 Task: Search round trip flight ticket for 2 adults, 2 infants in seat and 1 infant on lap in first from Syracuse: Syracuse Hancock International Airport to New Bern: Coastal Carolina Regional Airport (was Craven County Regional) on 8-4-2023 and return on 8-6-2023. Choice of flights is Southwest. Number of bags: 1 carry on bag and 5 checked bags. Price is upto 100000. Outbound departure time preference is 16:00.
Action: Mouse moved to (414, 346)
Screenshot: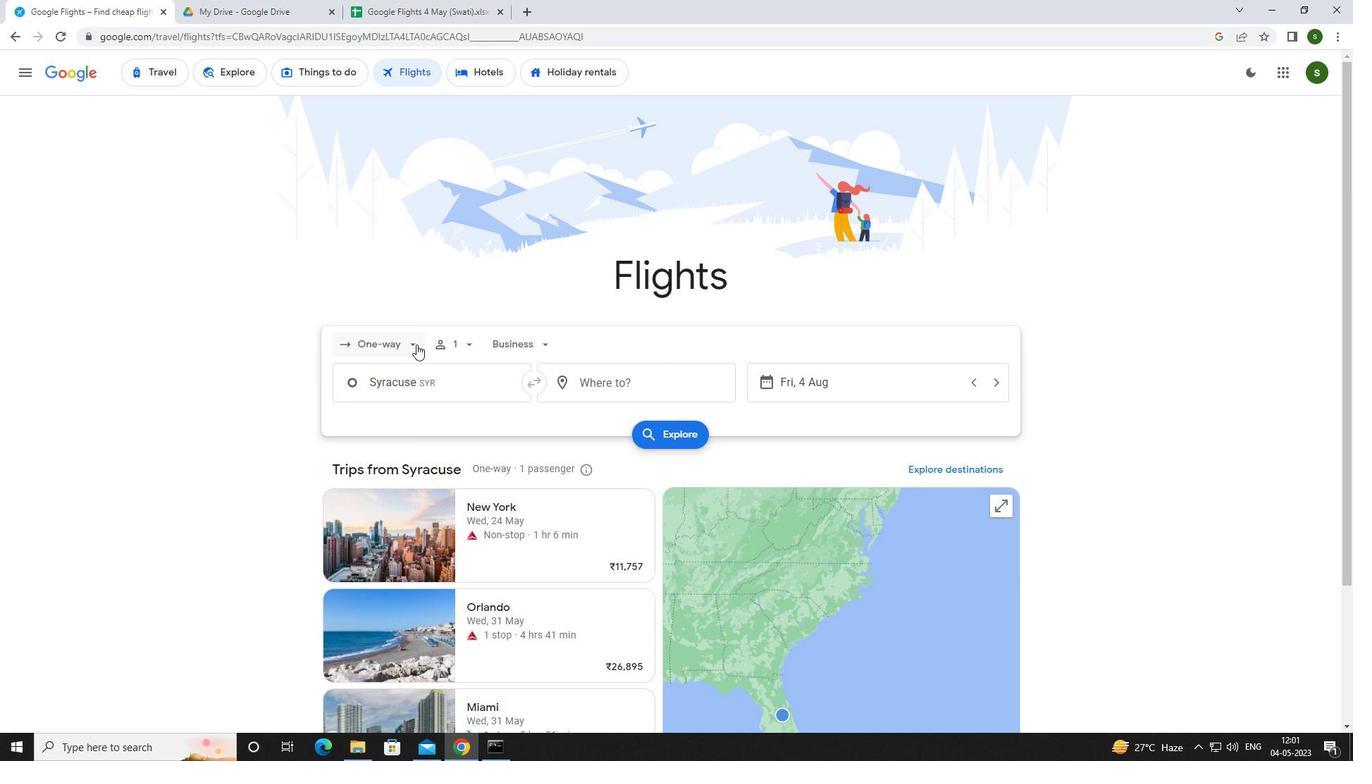 
Action: Mouse pressed left at (414, 346)
Screenshot: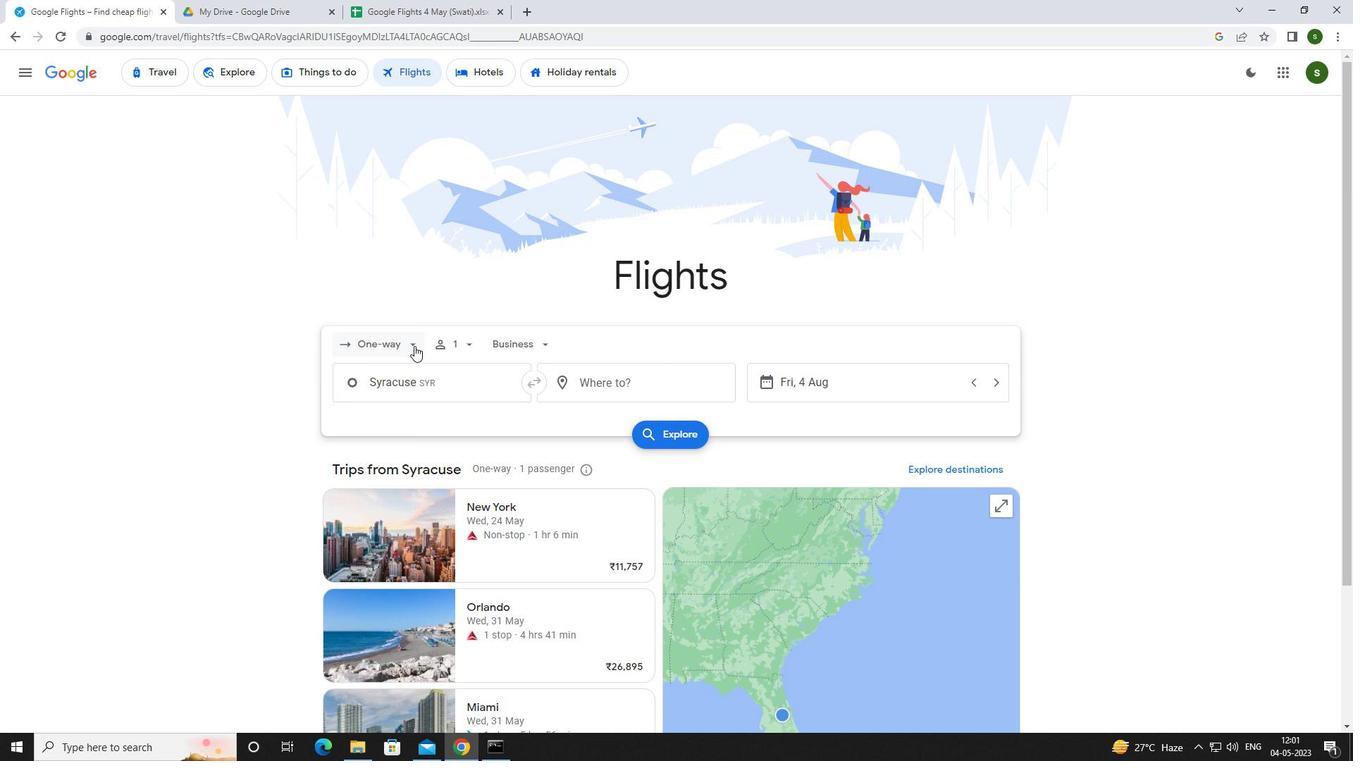 
Action: Mouse moved to (418, 371)
Screenshot: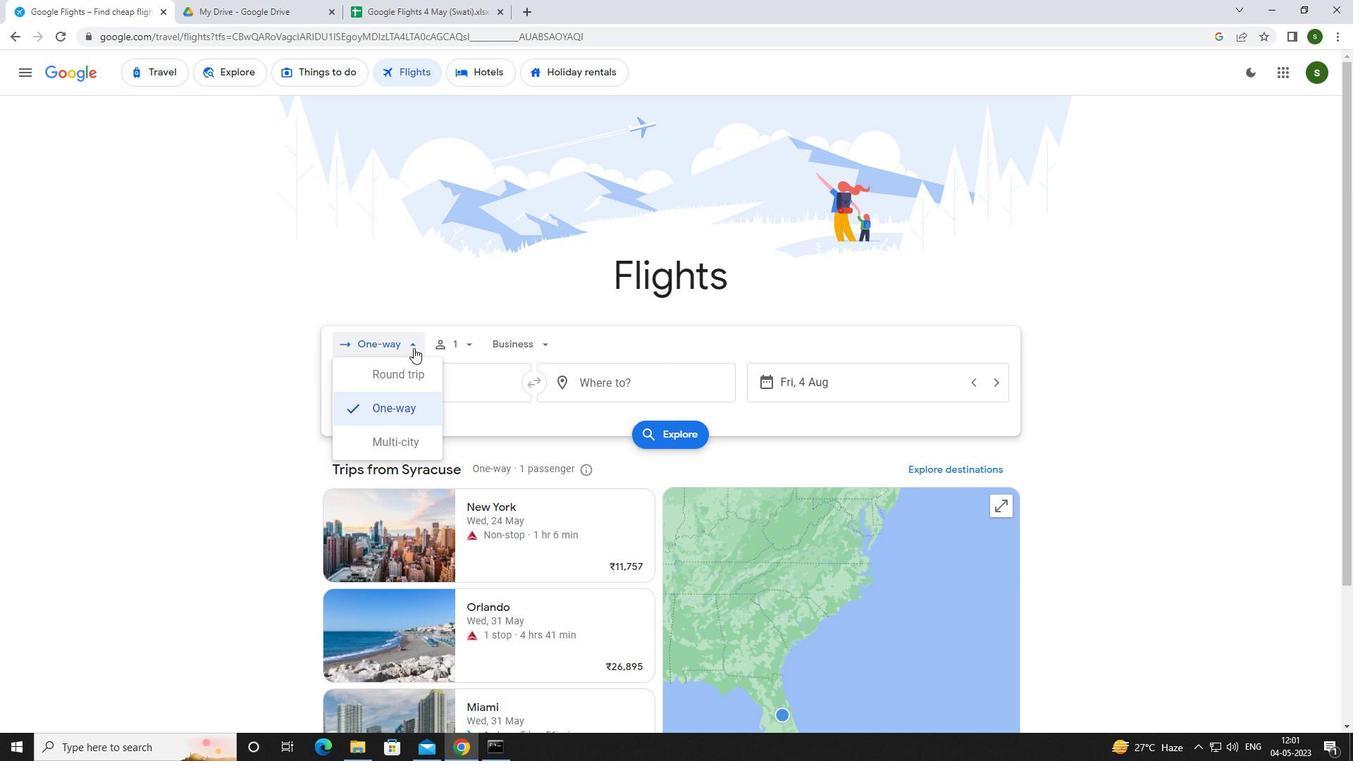 
Action: Mouse pressed left at (418, 371)
Screenshot: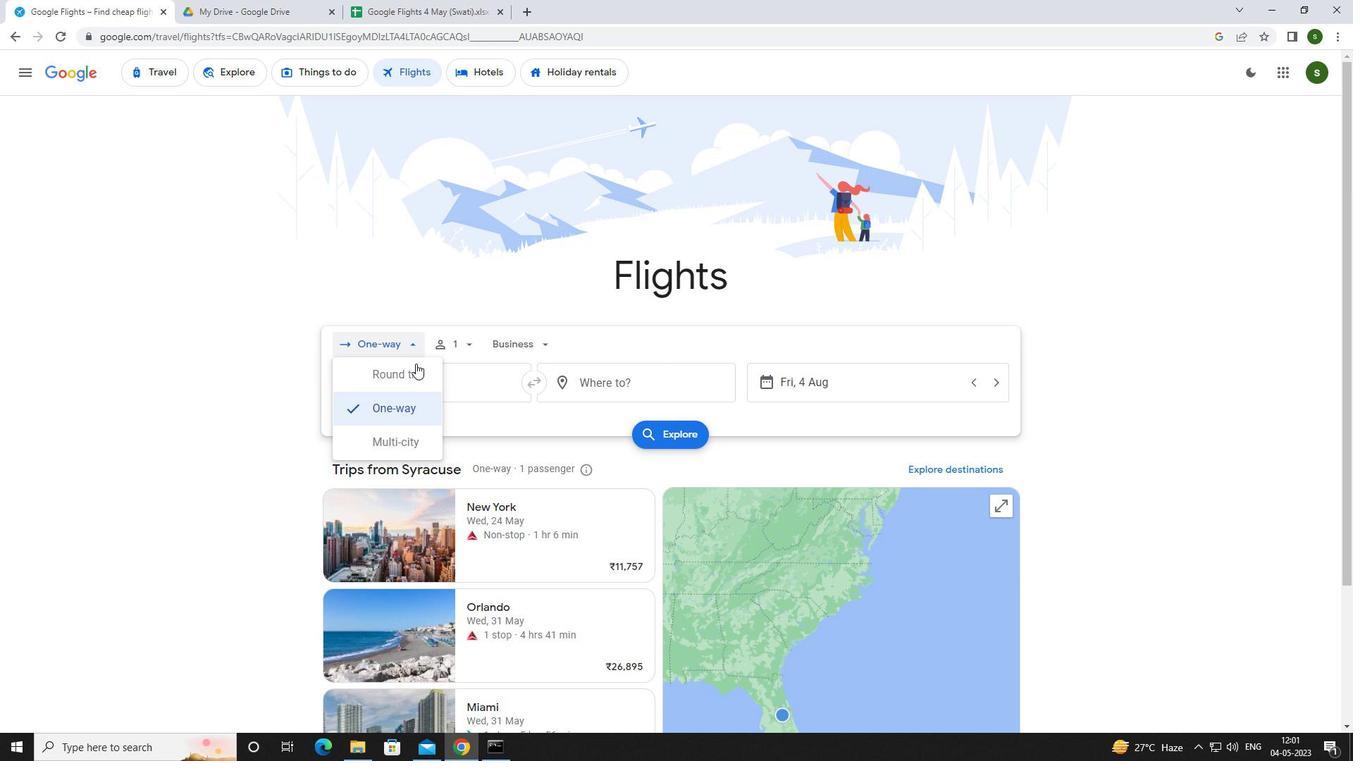 
Action: Mouse moved to (472, 340)
Screenshot: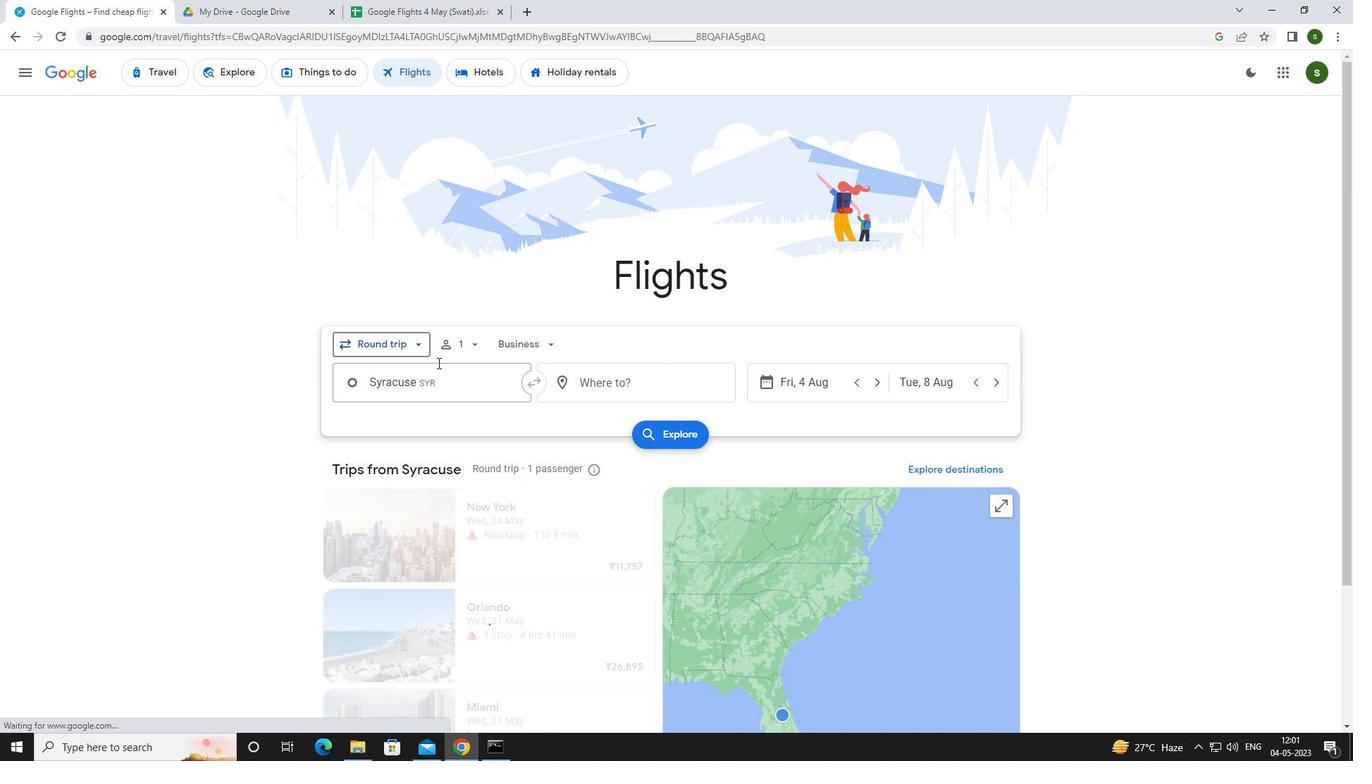 
Action: Mouse pressed left at (472, 340)
Screenshot: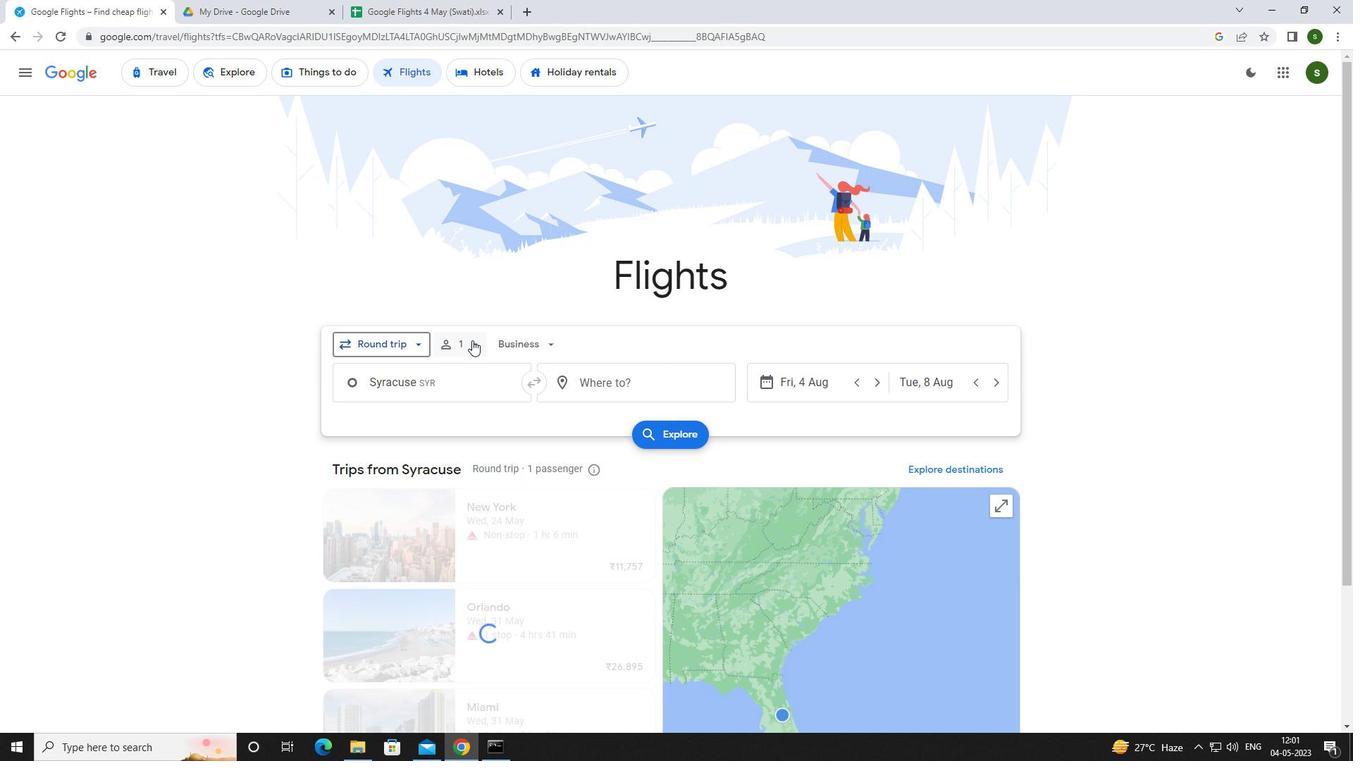 
Action: Mouse moved to (580, 378)
Screenshot: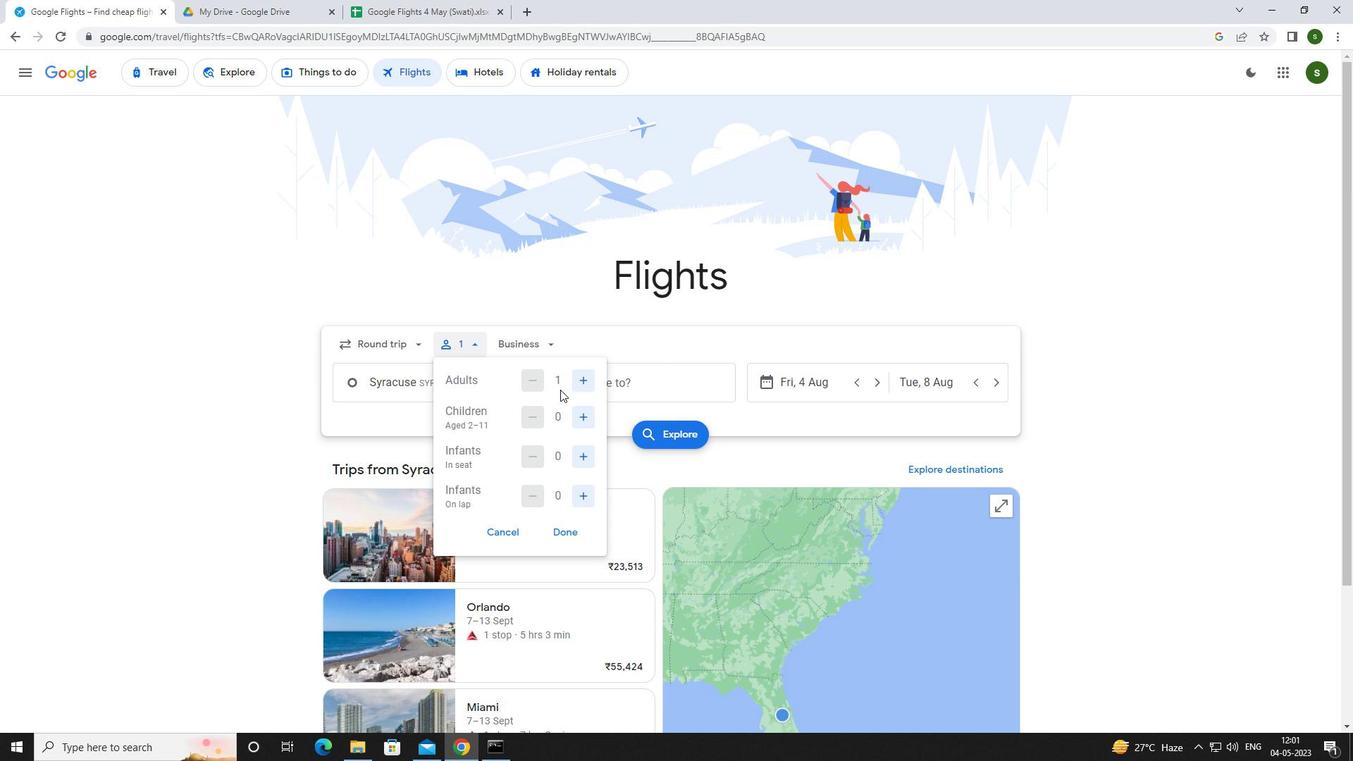 
Action: Mouse pressed left at (580, 378)
Screenshot: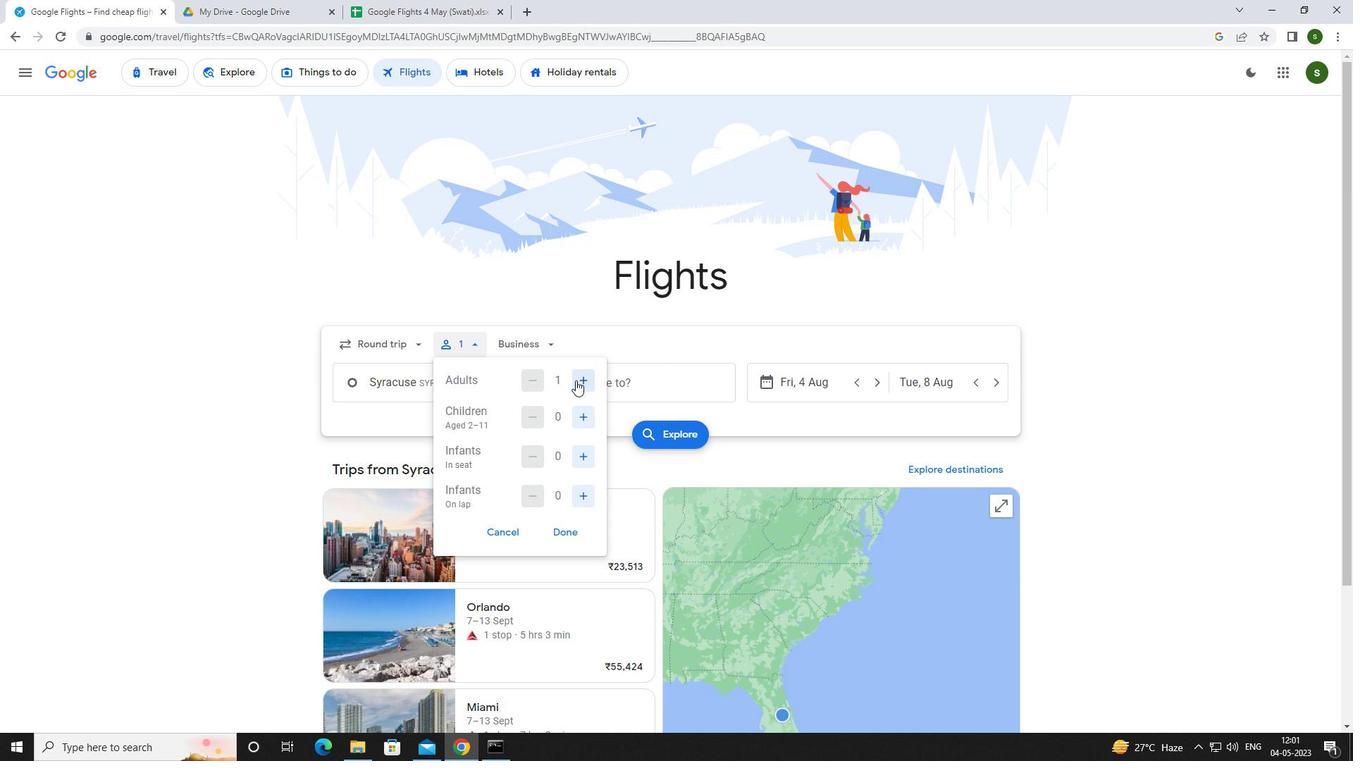 
Action: Mouse moved to (578, 454)
Screenshot: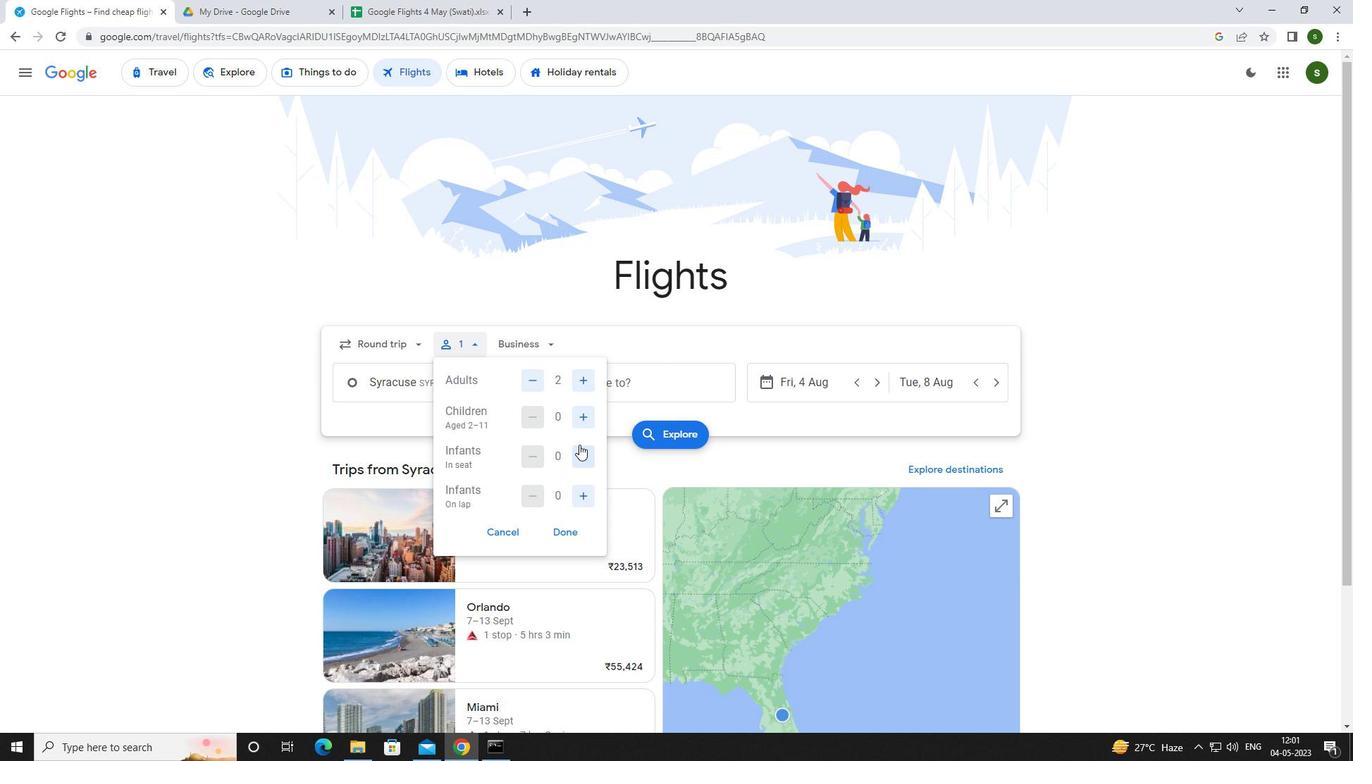 
Action: Mouse pressed left at (578, 454)
Screenshot: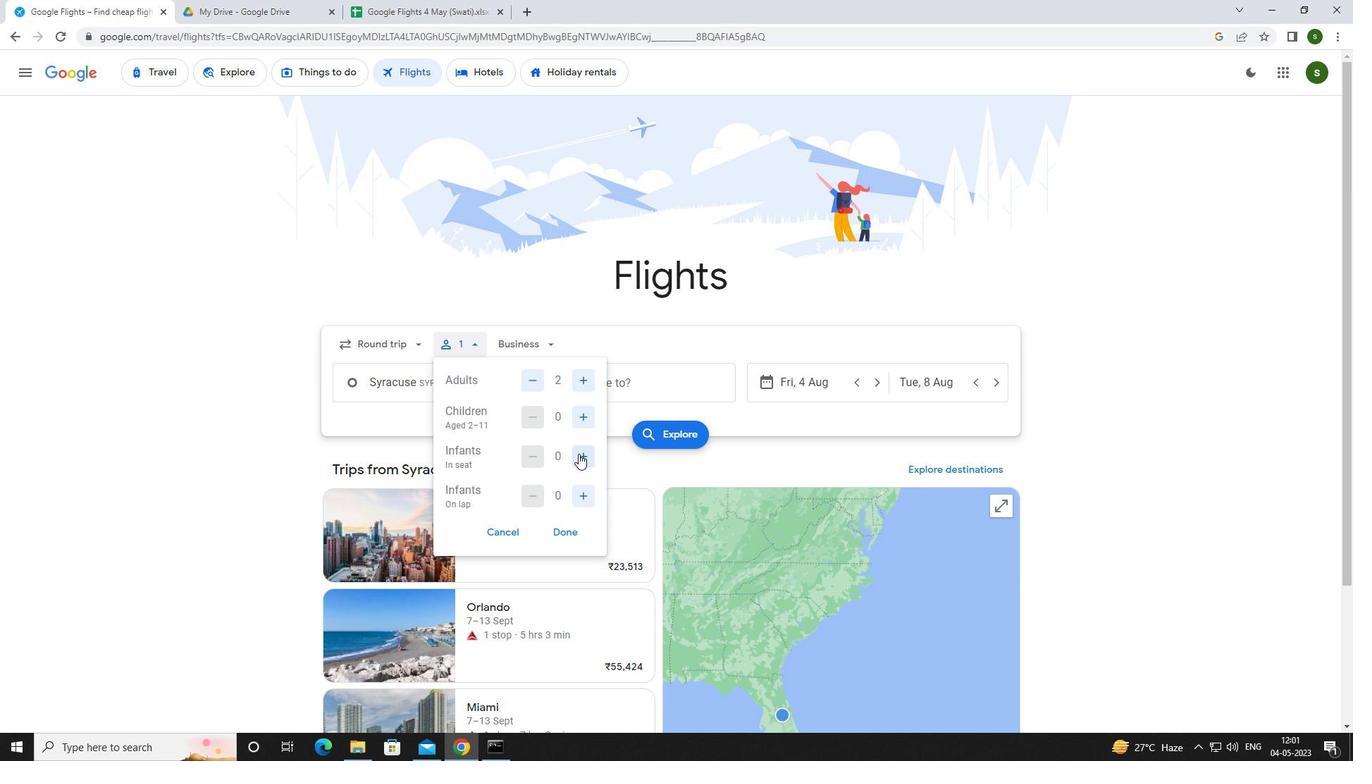 
Action: Mouse pressed left at (578, 454)
Screenshot: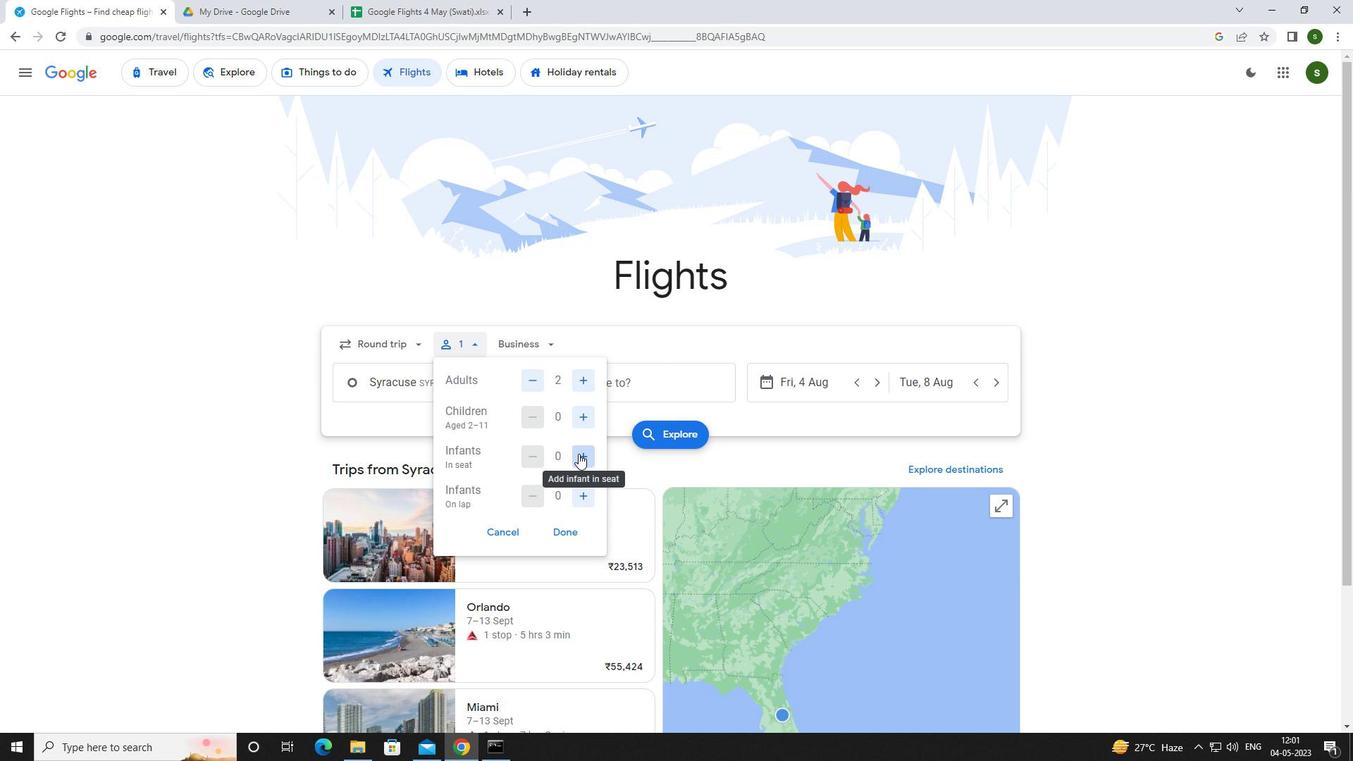 
Action: Mouse moved to (585, 494)
Screenshot: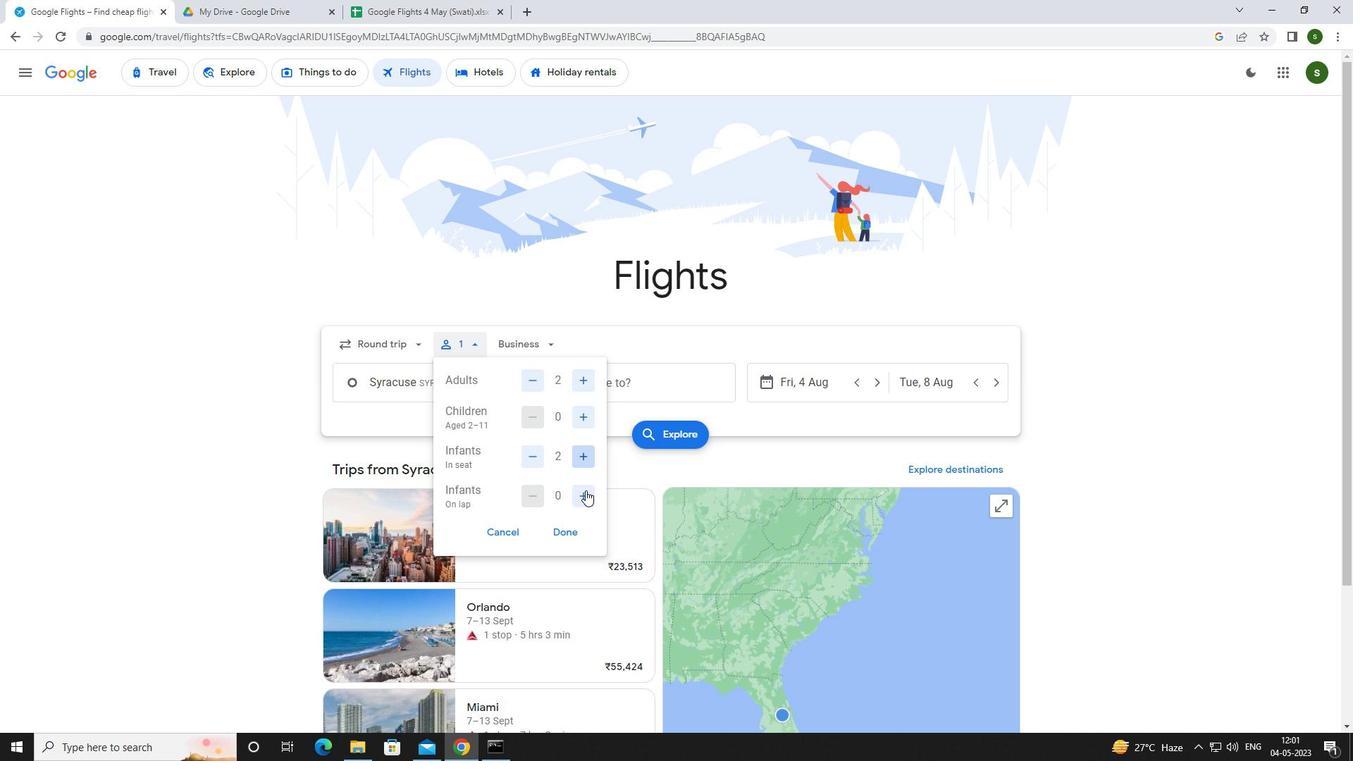 
Action: Mouse pressed left at (585, 494)
Screenshot: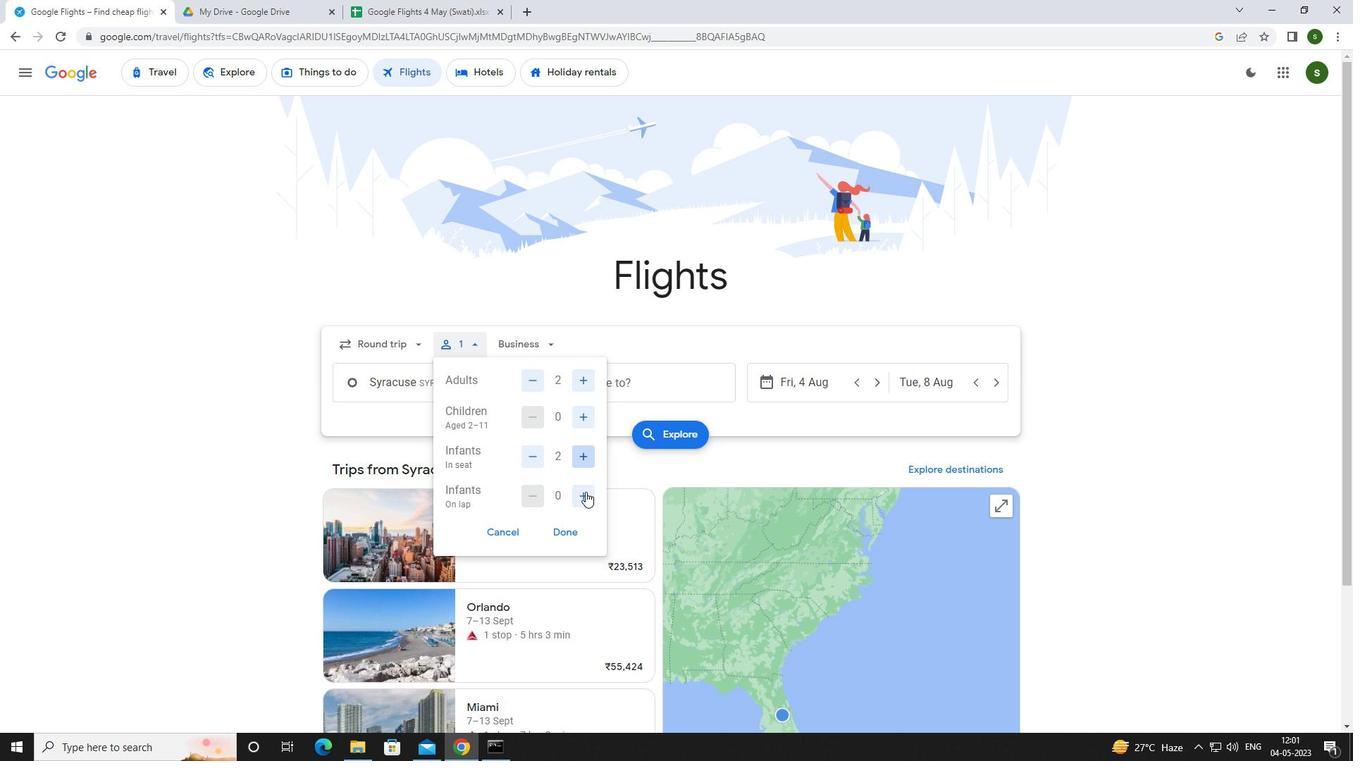 
Action: Mouse moved to (533, 346)
Screenshot: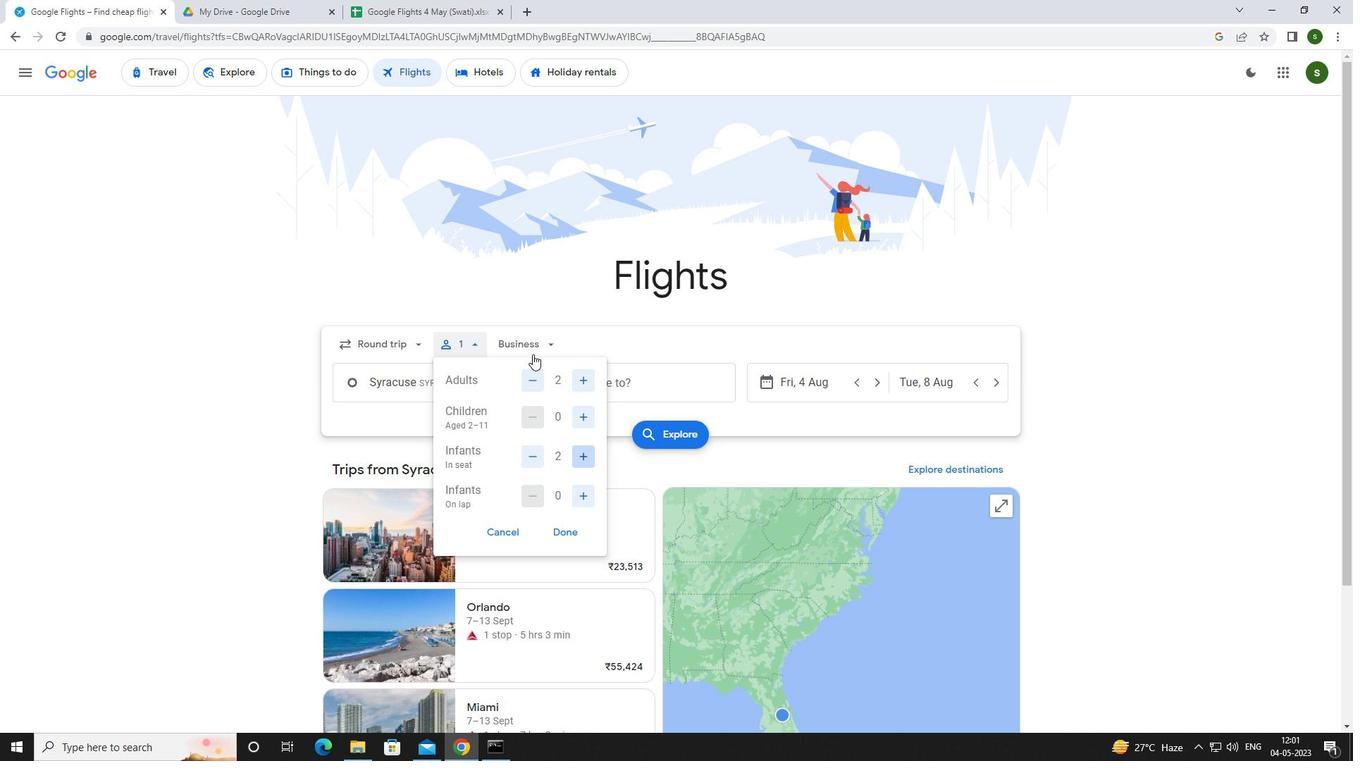 
Action: Mouse pressed left at (533, 346)
Screenshot: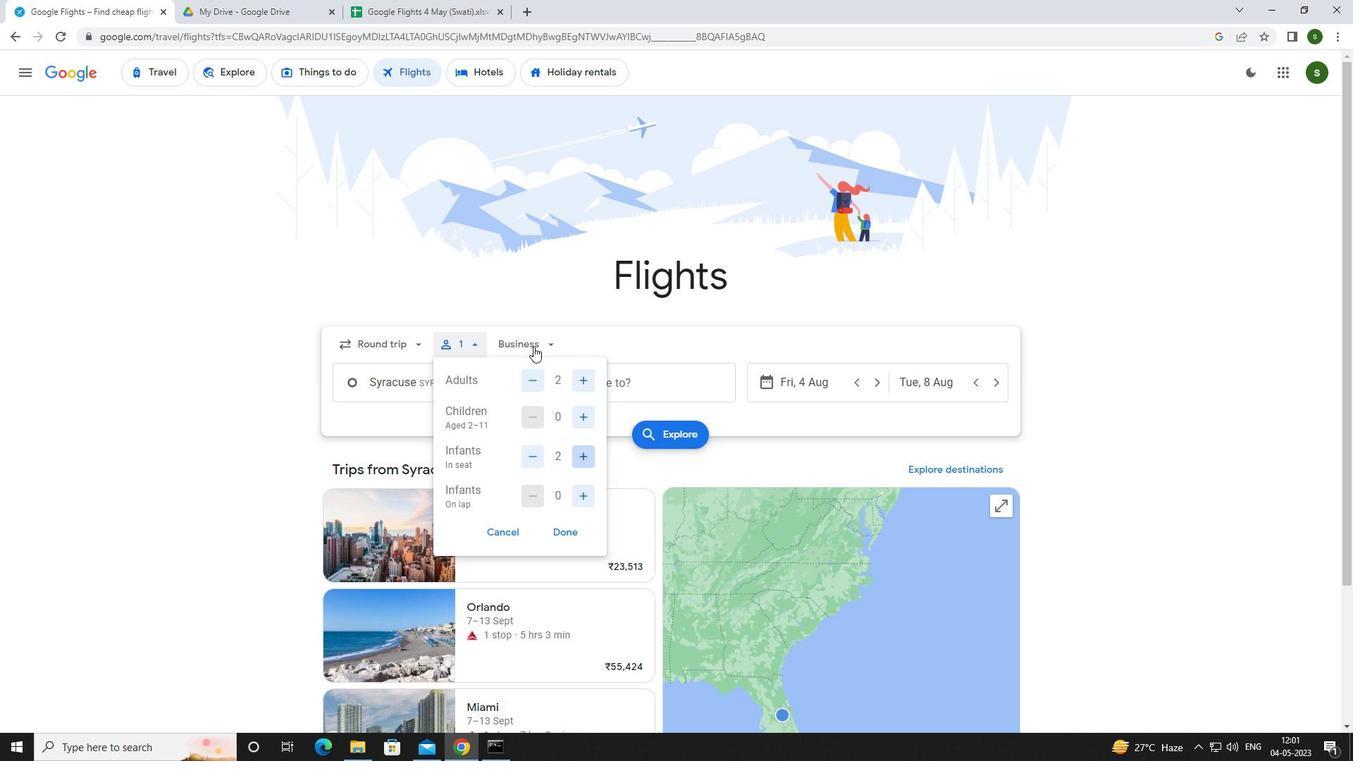
Action: Mouse moved to (539, 473)
Screenshot: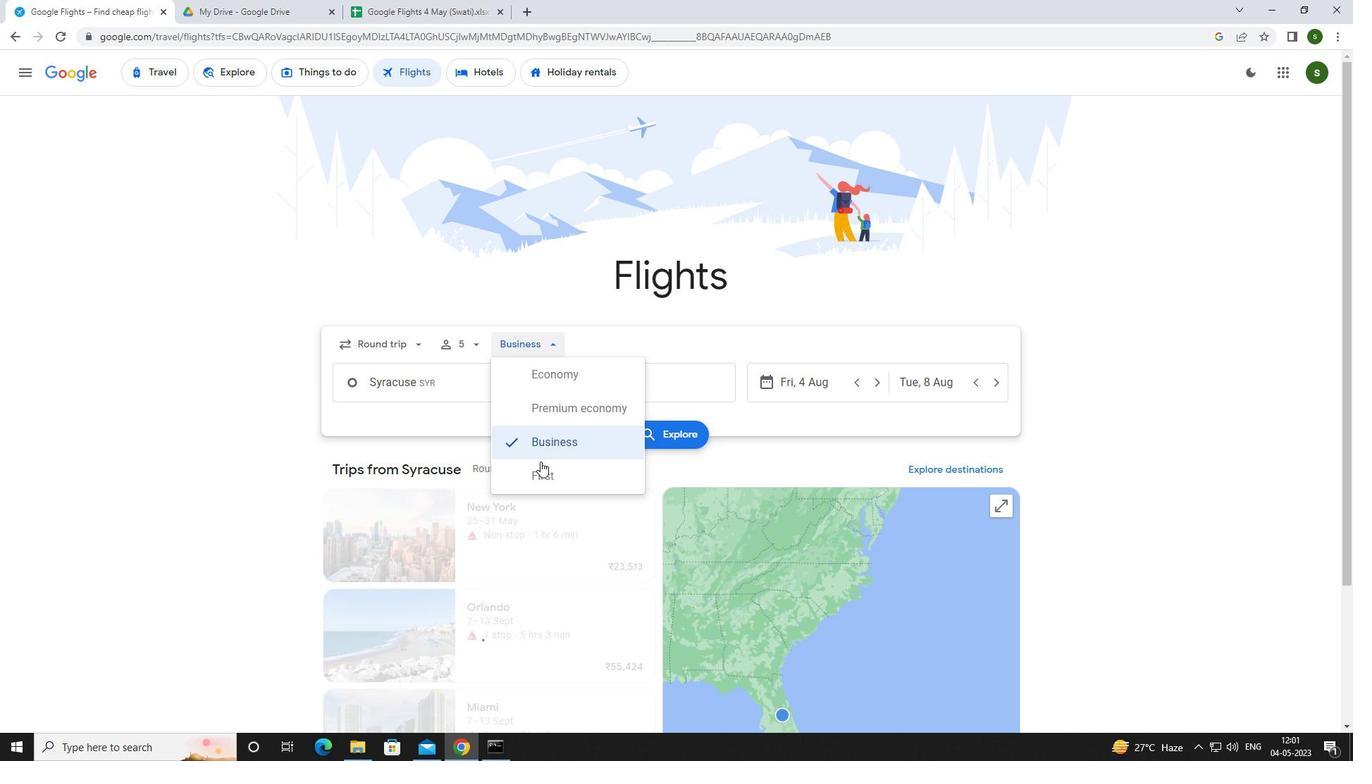 
Action: Mouse pressed left at (539, 473)
Screenshot: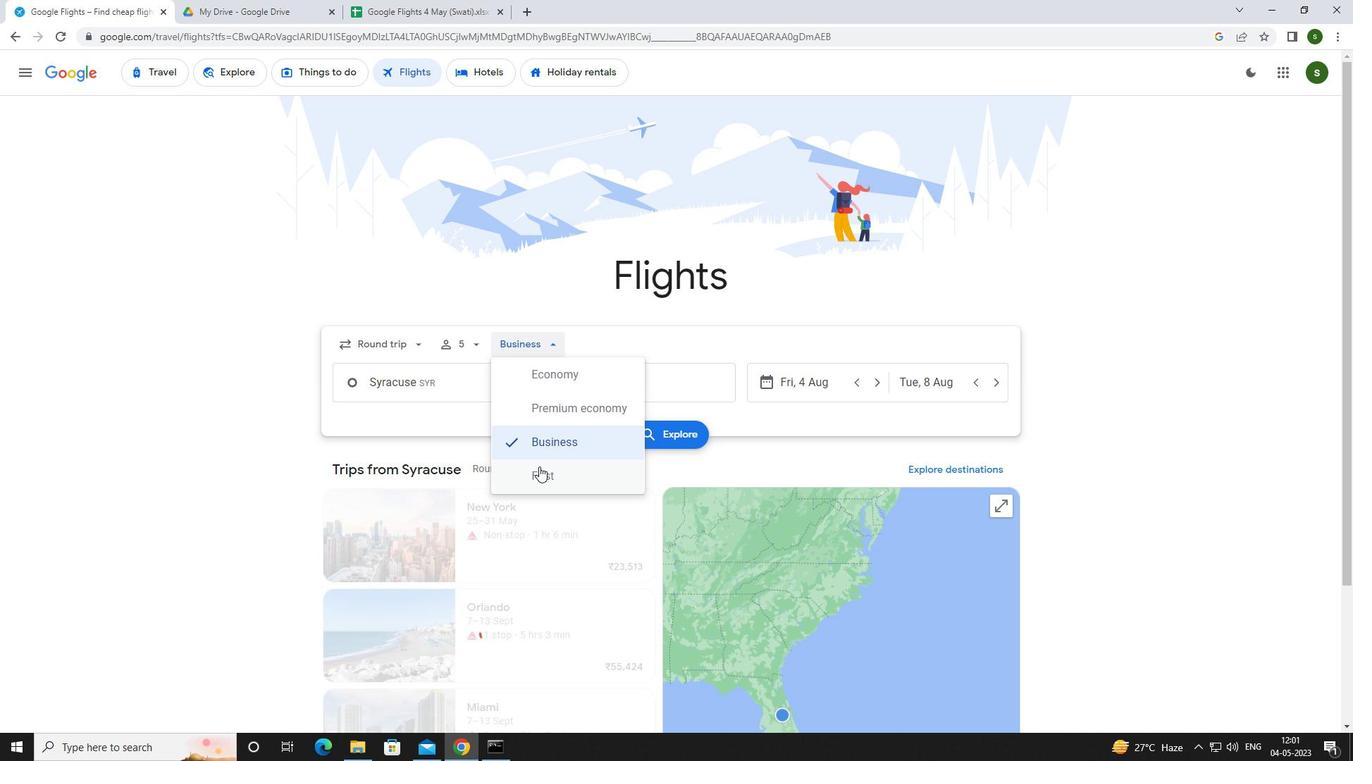 
Action: Mouse moved to (477, 388)
Screenshot: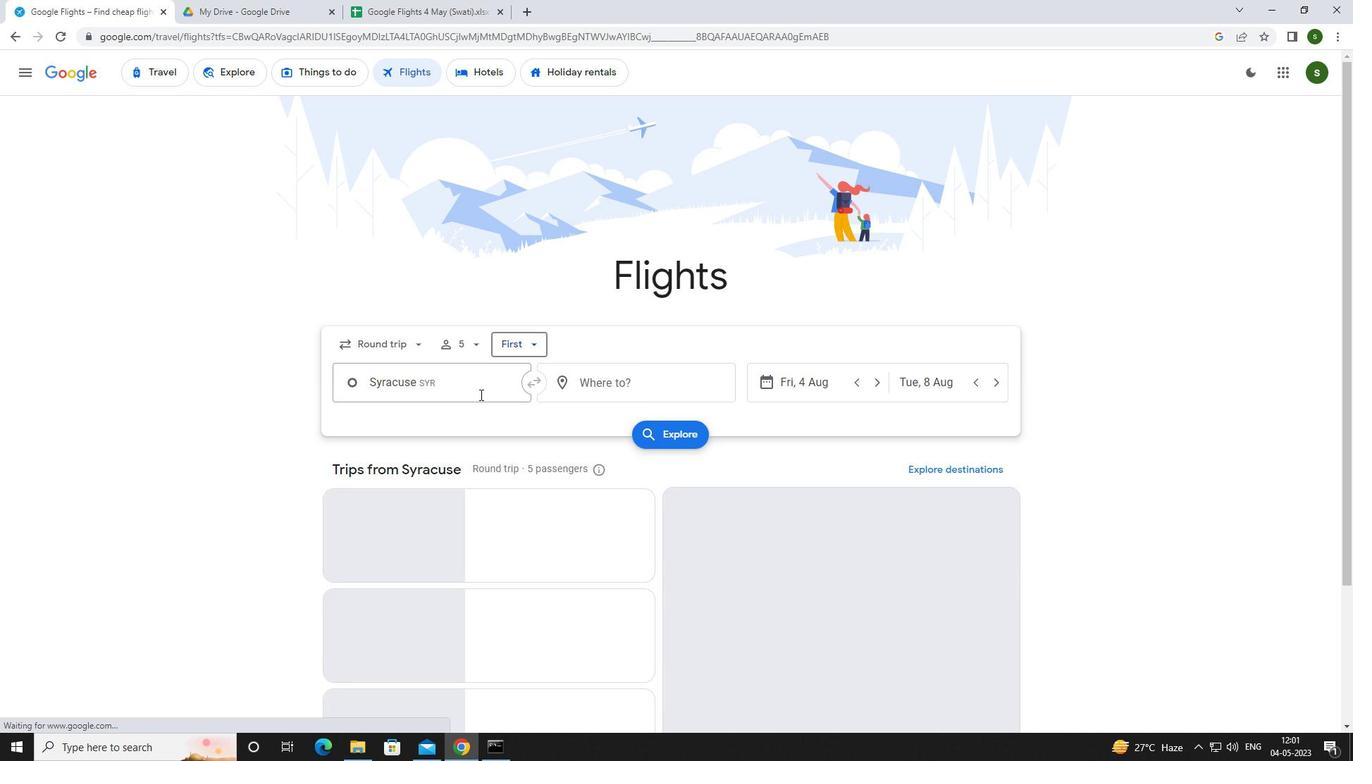 
Action: Mouse pressed left at (477, 388)
Screenshot: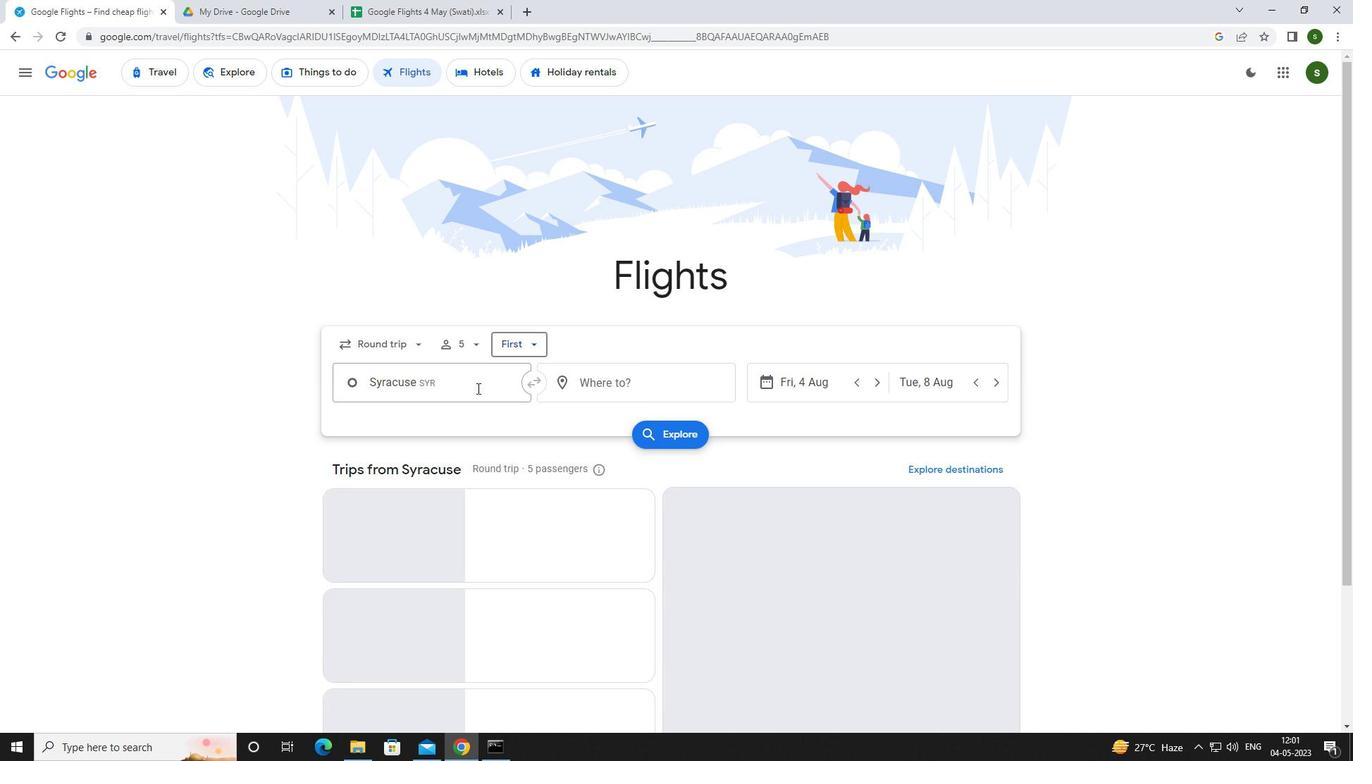
Action: Key pressed <Key.caps_lock>s<Key.caps_lock>yraca<Key.backspace>
Screenshot: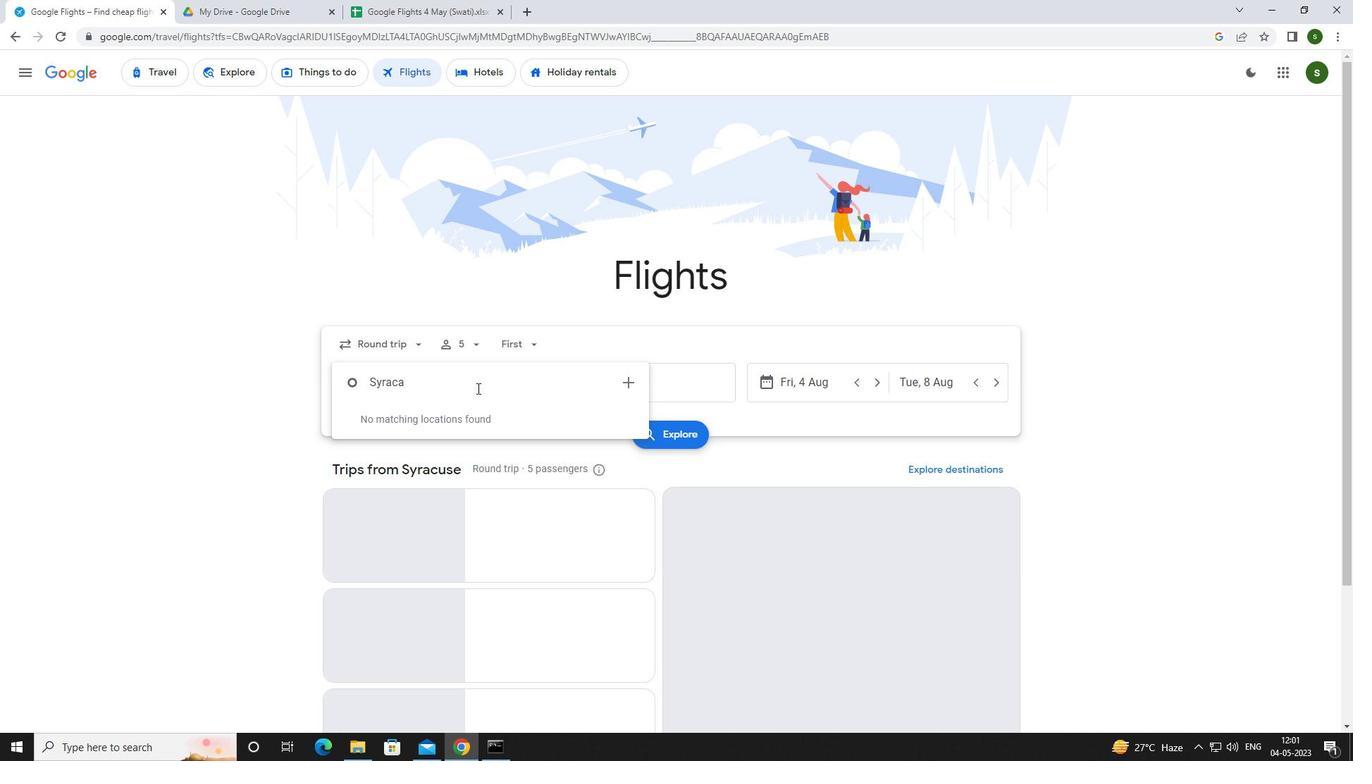 
Action: Mouse moved to (492, 565)
Screenshot: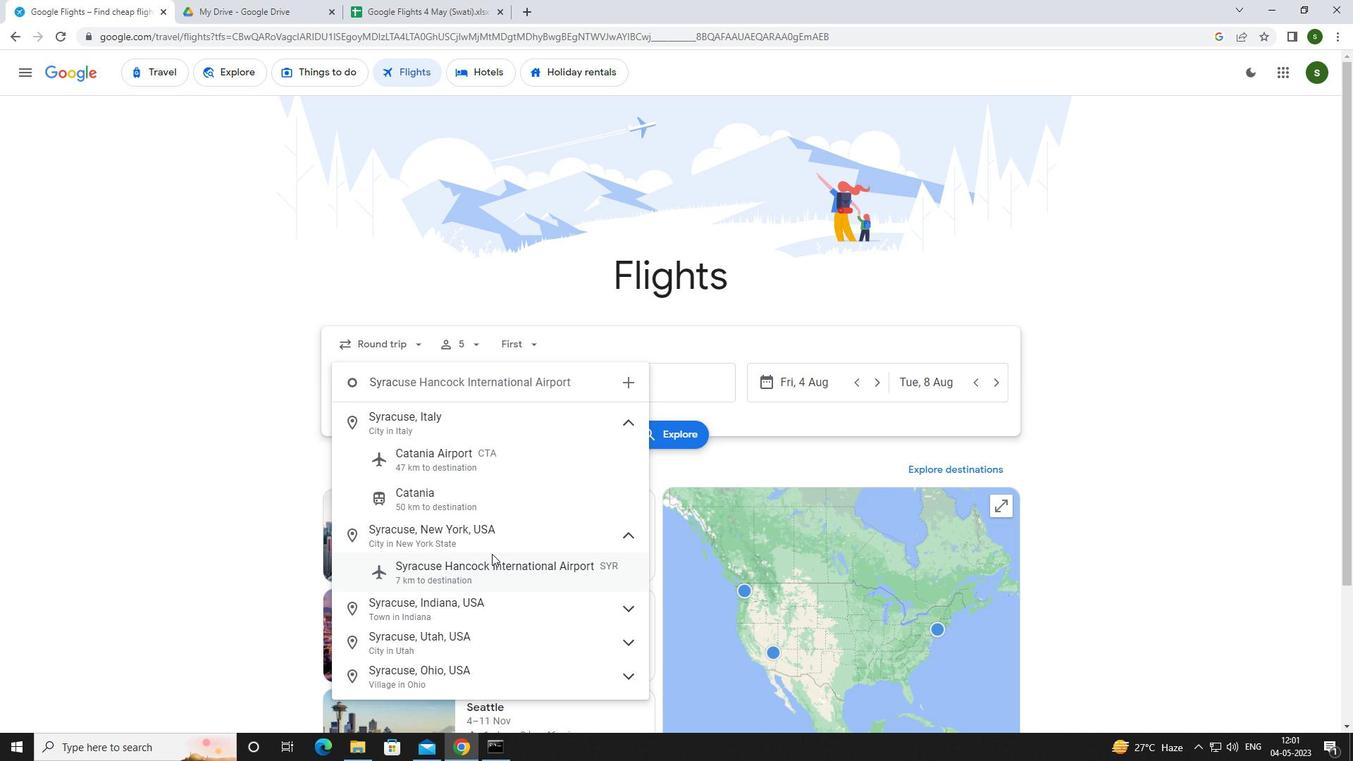 
Action: Mouse pressed left at (492, 565)
Screenshot: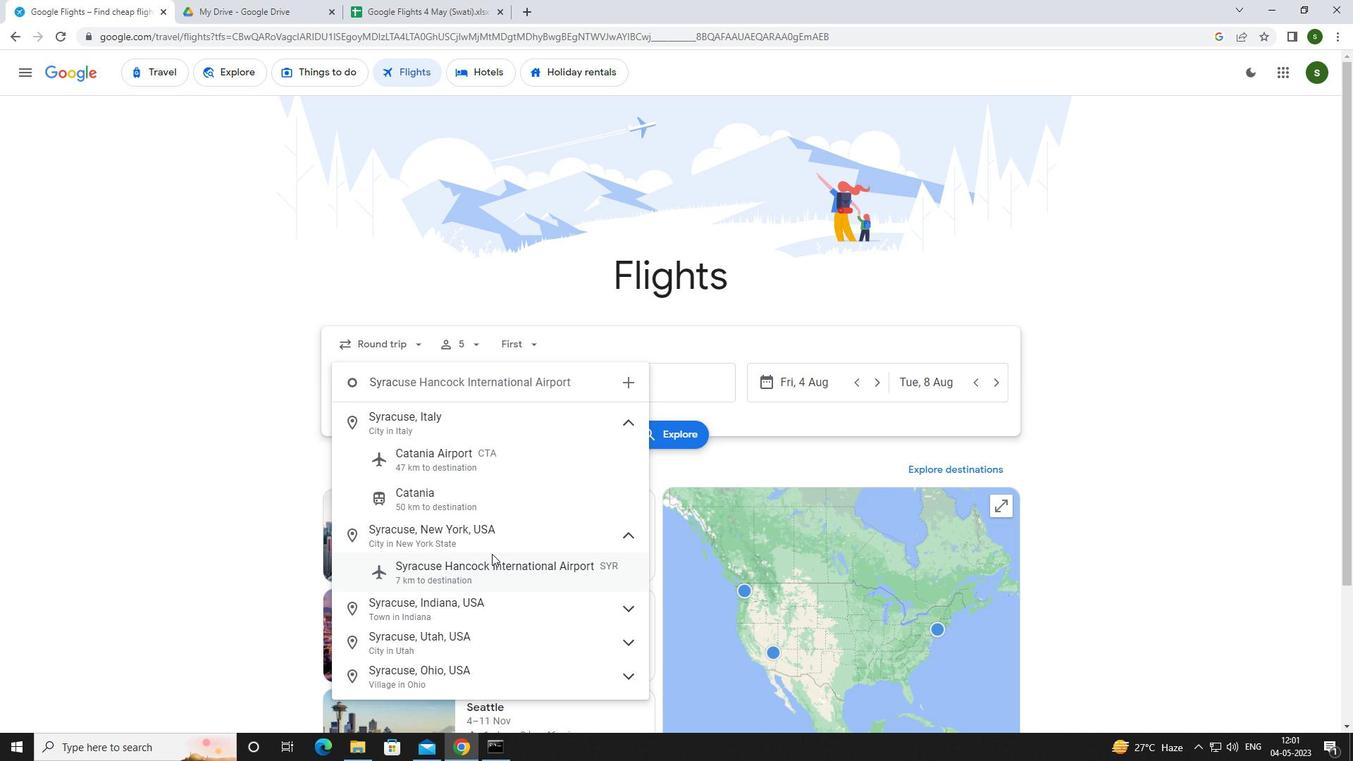 
Action: Mouse moved to (619, 389)
Screenshot: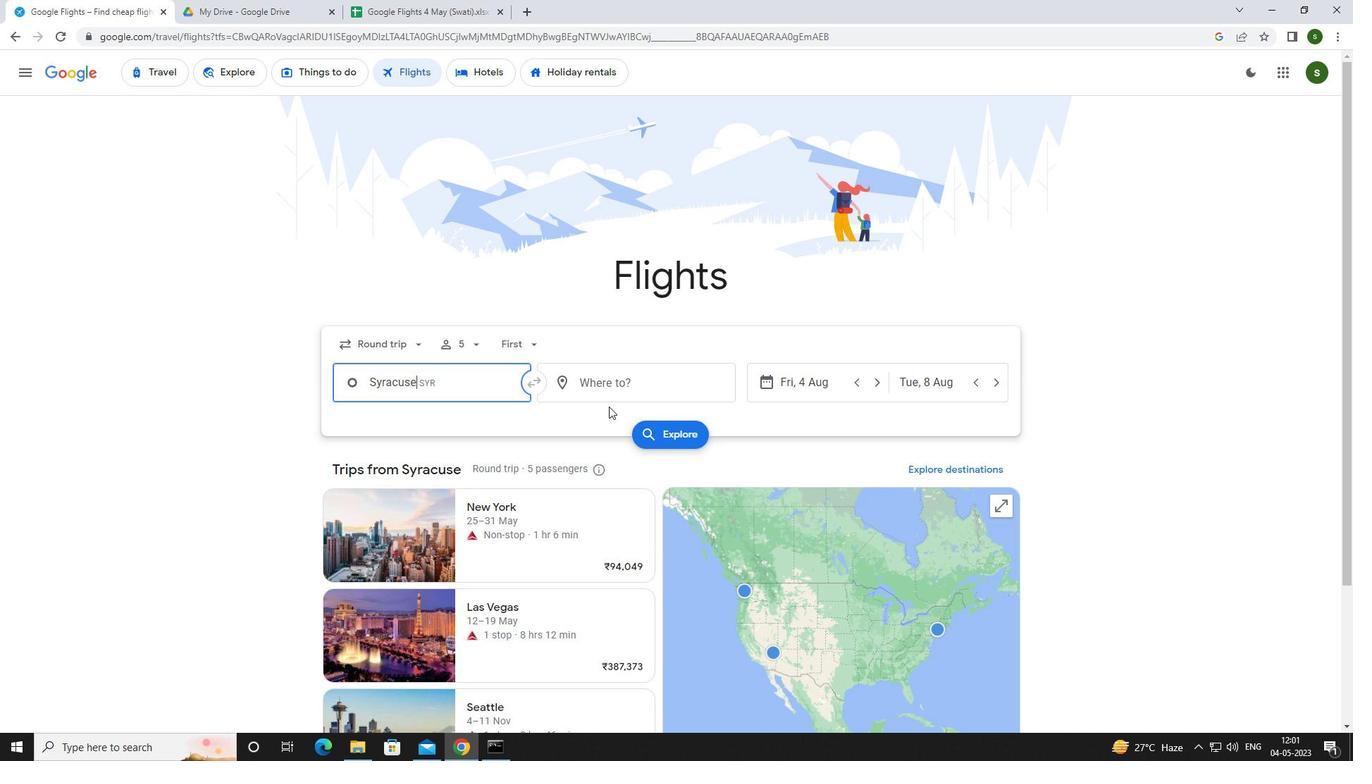 
Action: Mouse pressed left at (619, 389)
Screenshot: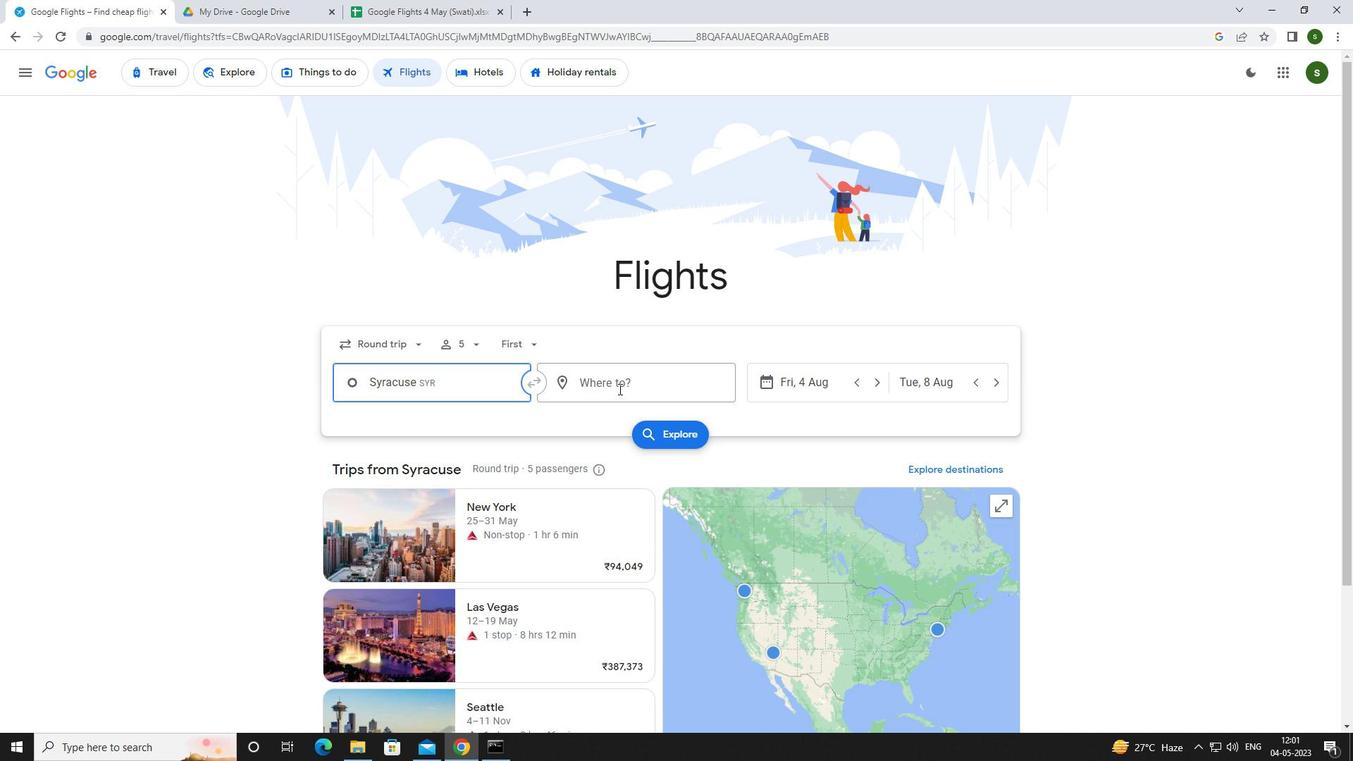 
Action: Key pressed <Key.caps_lock>c<Key.caps_lock>oastal
Screenshot: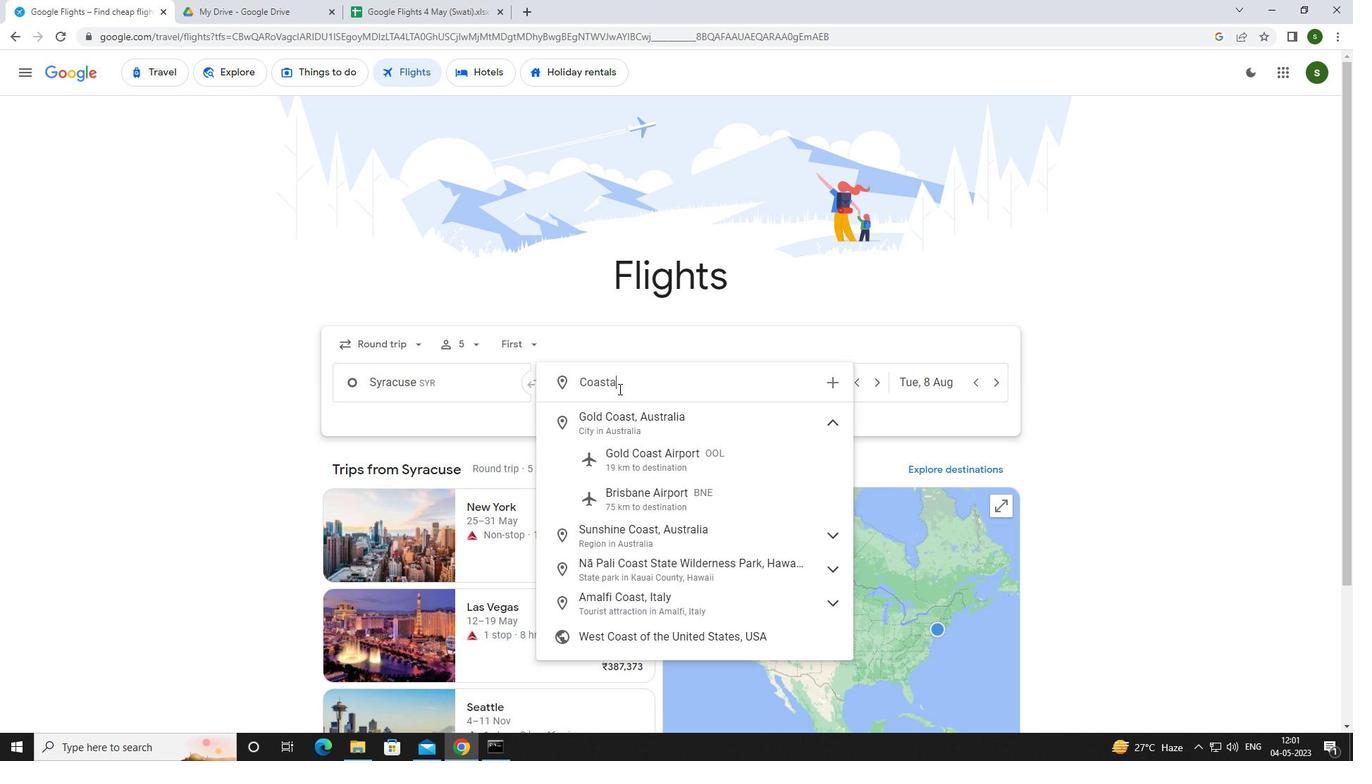 
Action: Mouse moved to (630, 422)
Screenshot: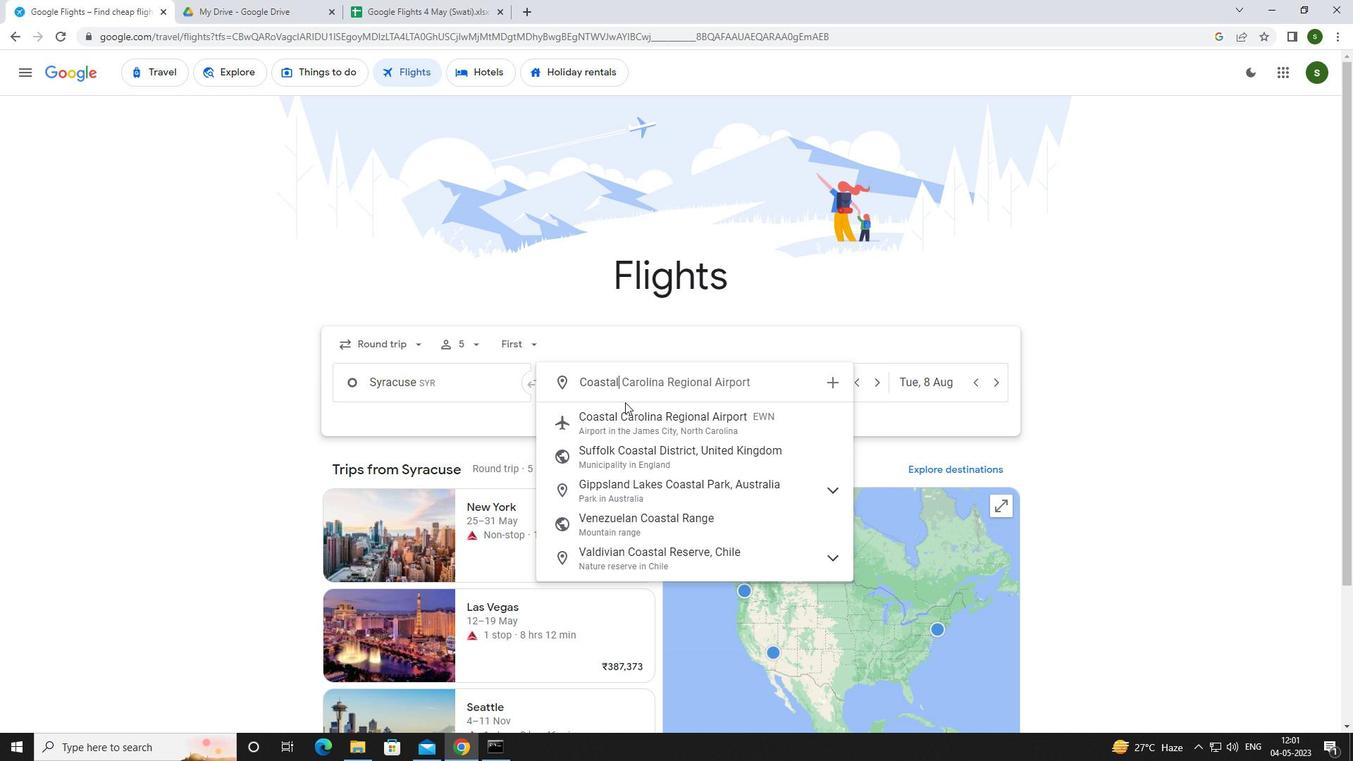 
Action: Mouse pressed left at (630, 422)
Screenshot: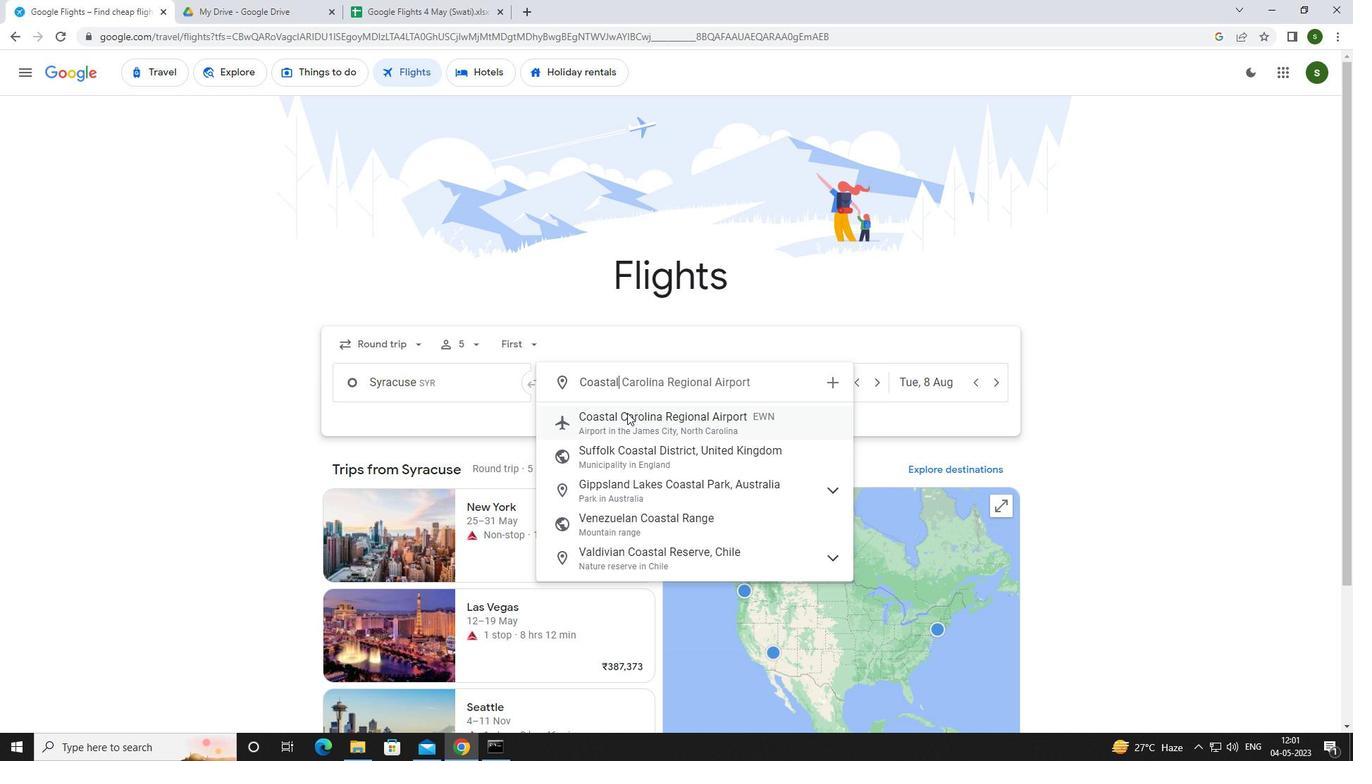 
Action: Mouse moved to (807, 380)
Screenshot: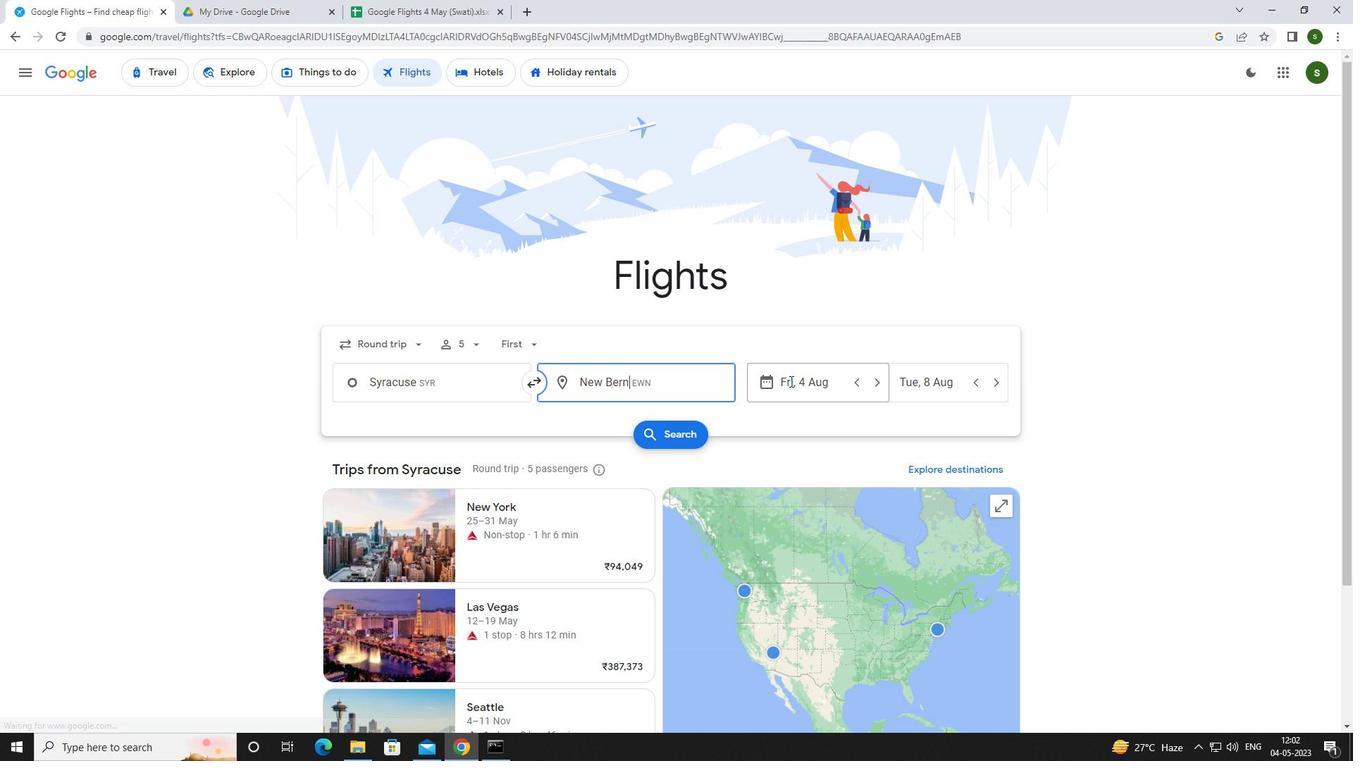 
Action: Mouse pressed left at (807, 380)
Screenshot: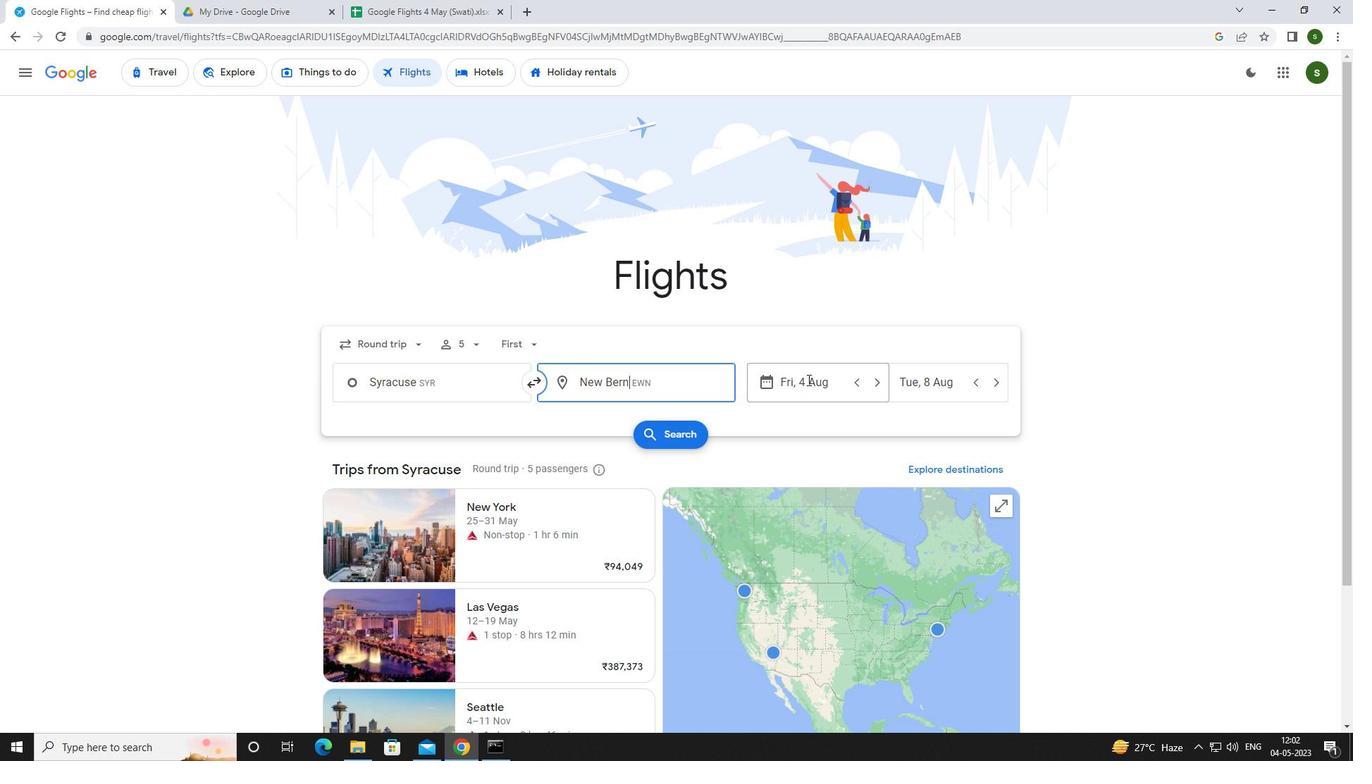 
Action: Mouse moved to (679, 477)
Screenshot: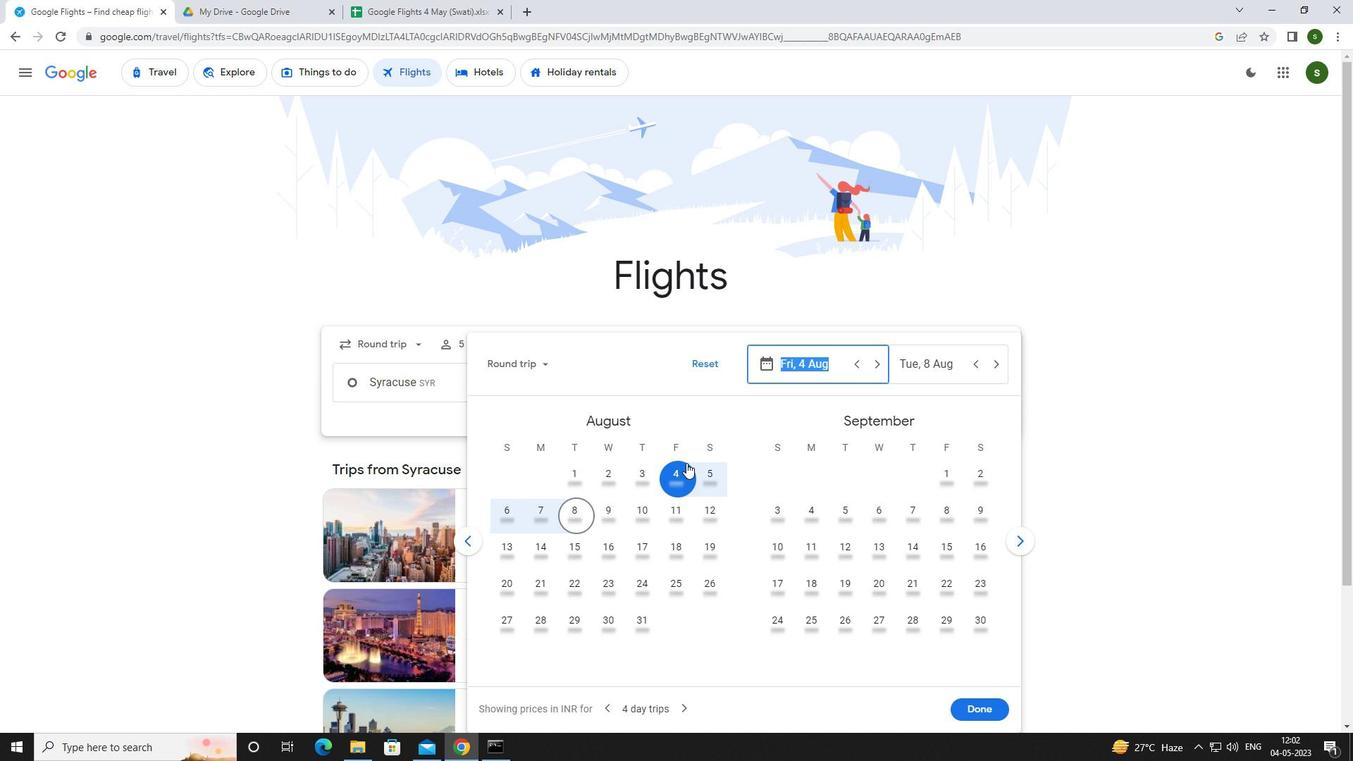 
Action: Mouse pressed left at (679, 477)
Screenshot: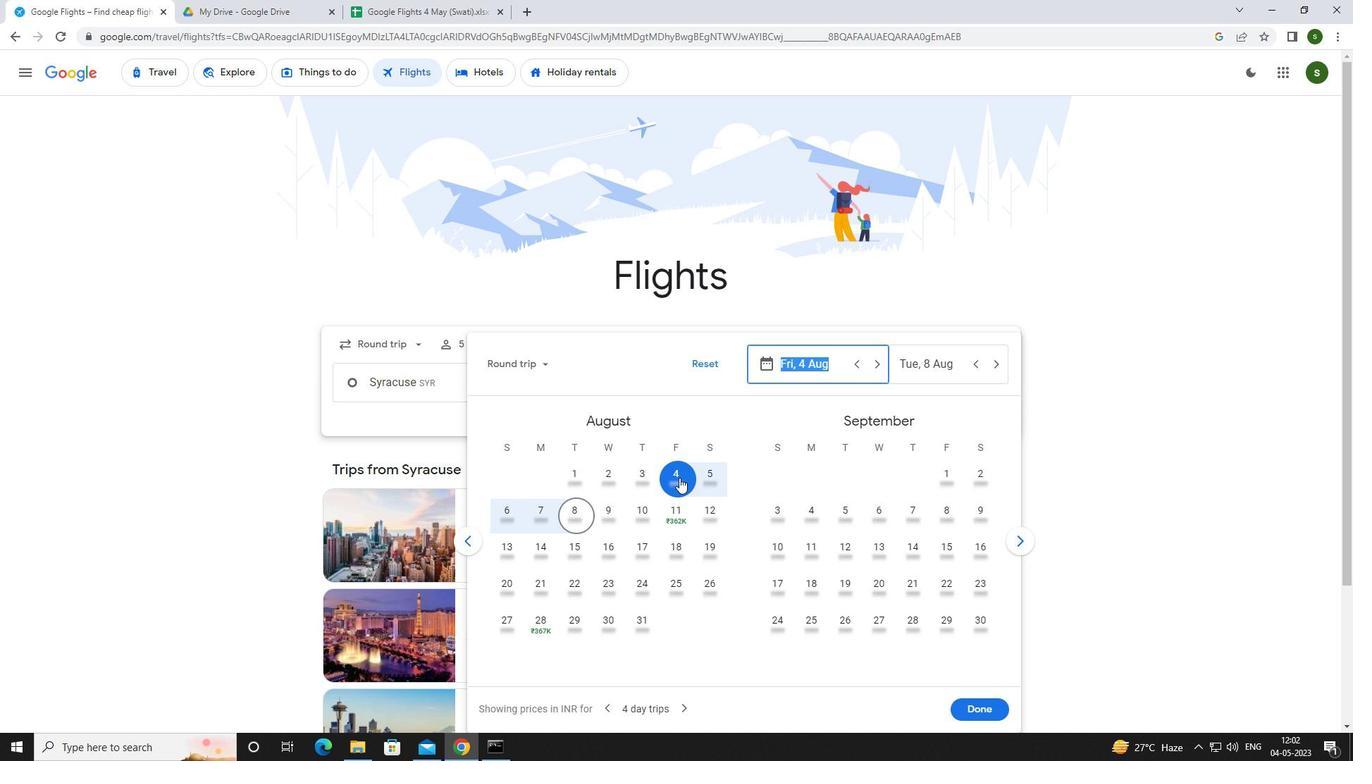 
Action: Mouse moved to (512, 515)
Screenshot: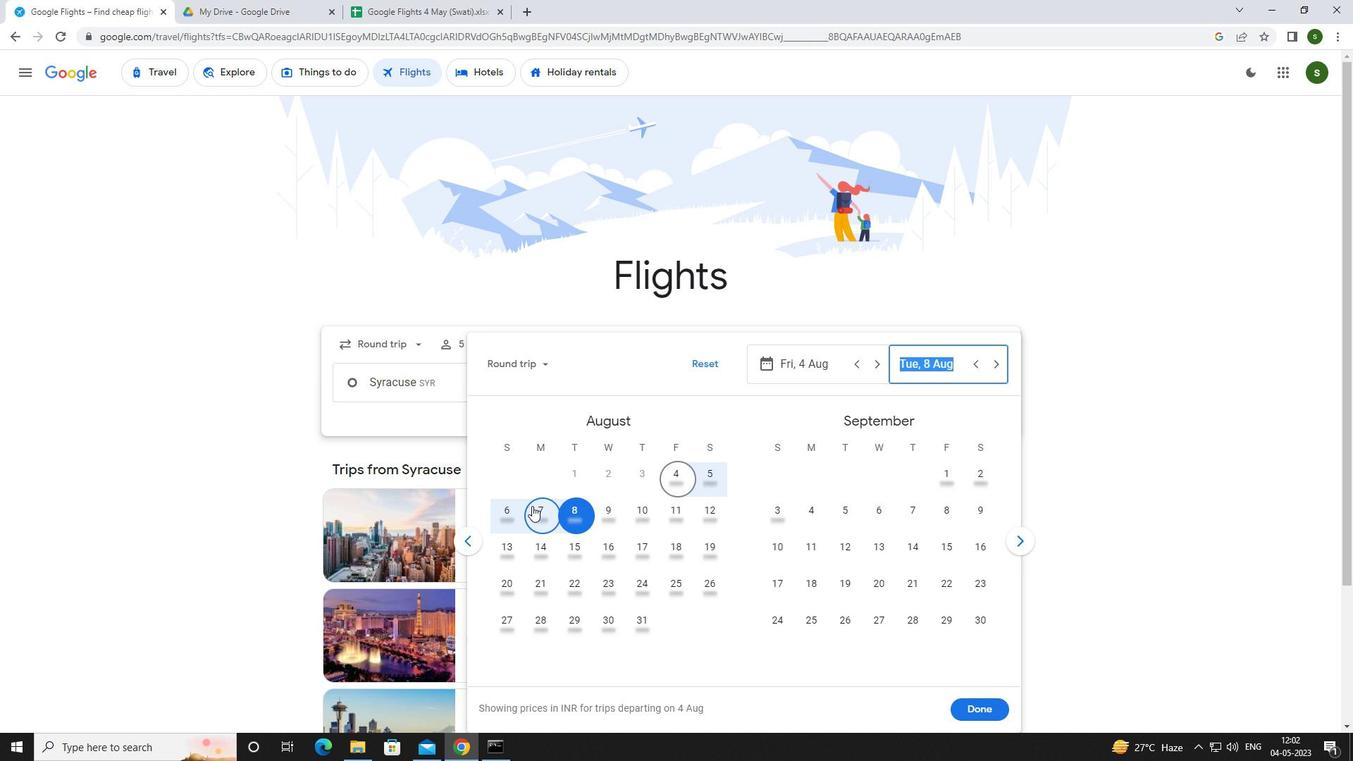 
Action: Mouse pressed left at (512, 515)
Screenshot: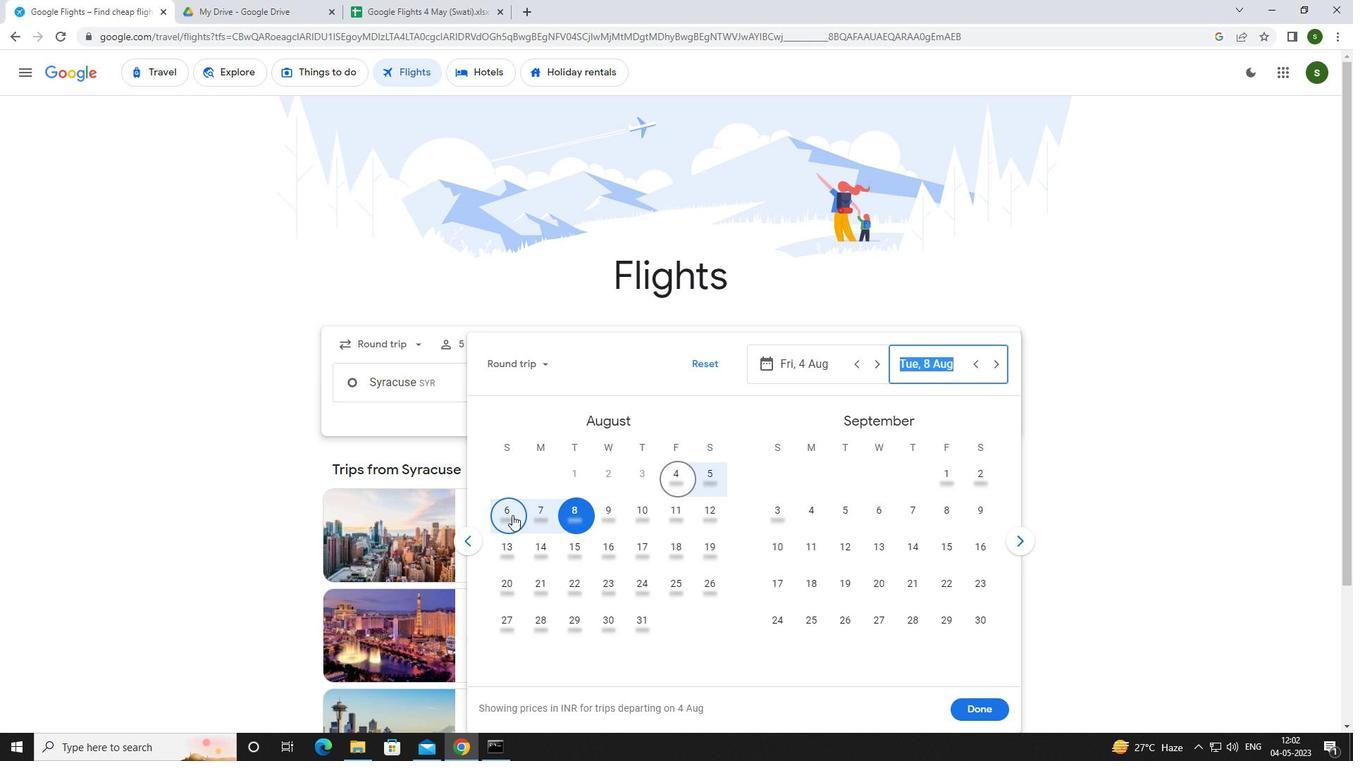 
Action: Mouse moved to (976, 709)
Screenshot: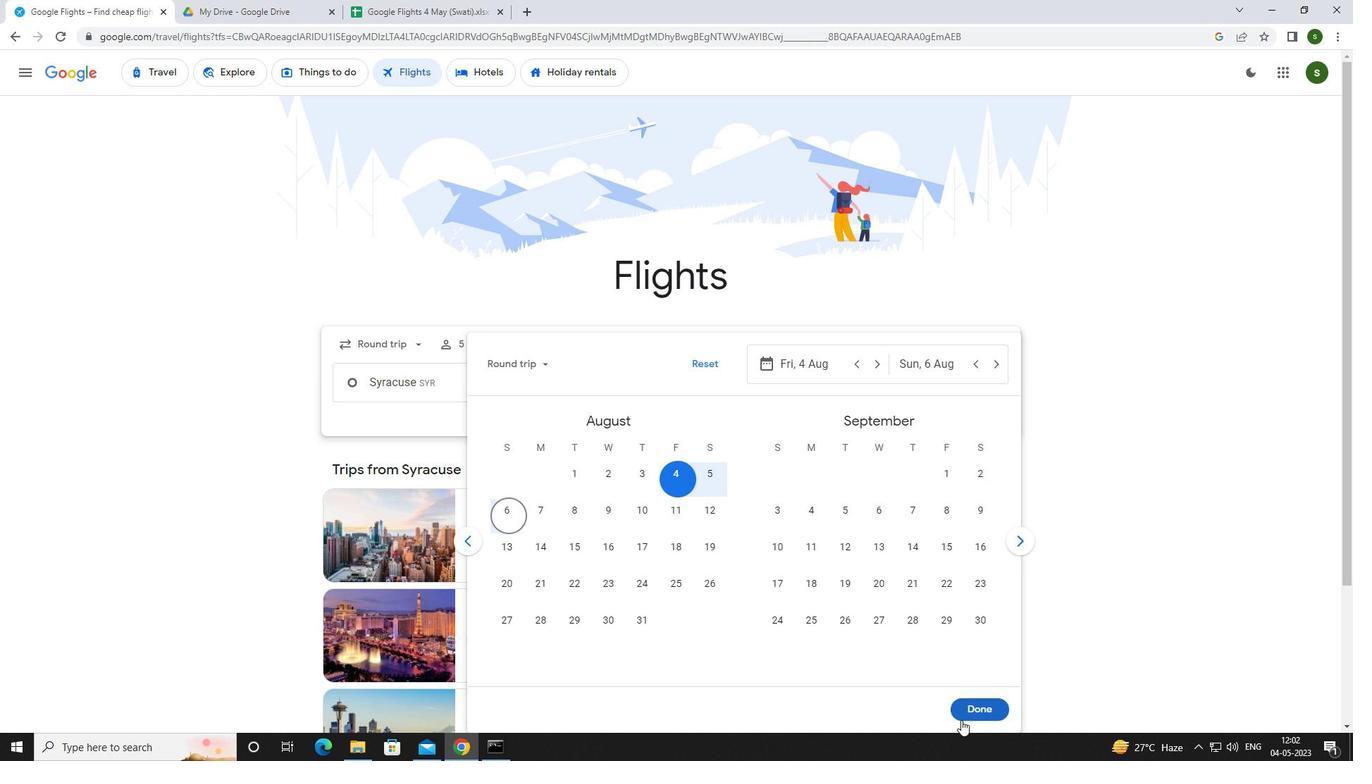 
Action: Mouse pressed left at (976, 709)
Screenshot: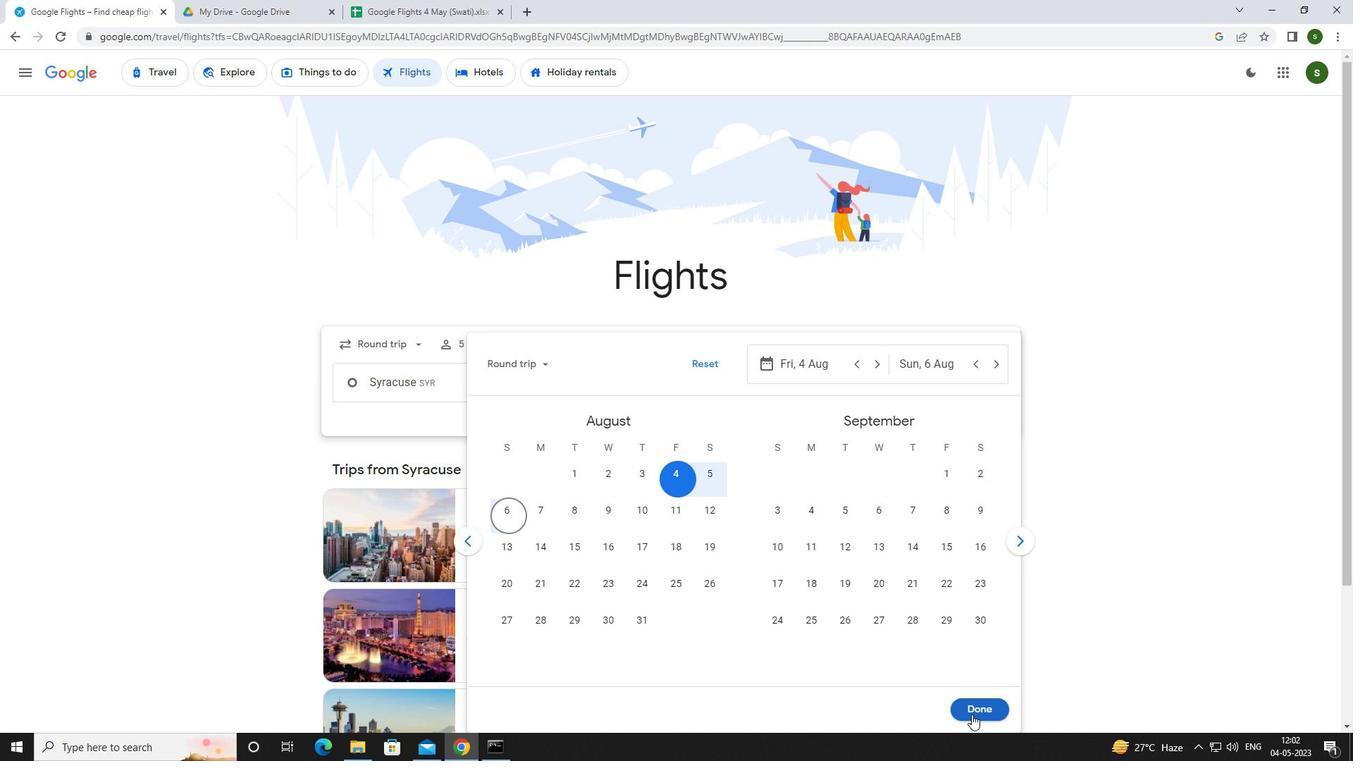 
Action: Mouse moved to (680, 438)
Screenshot: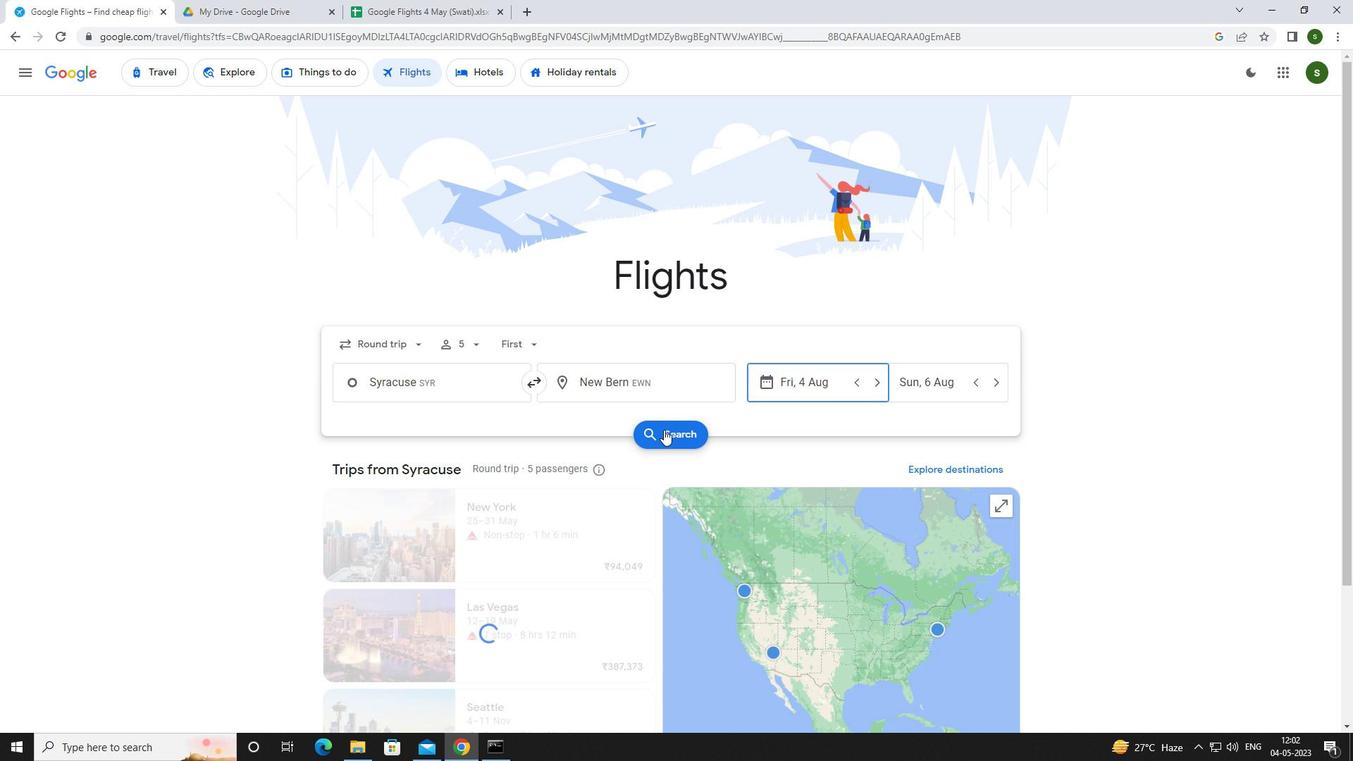 
Action: Mouse pressed left at (680, 438)
Screenshot: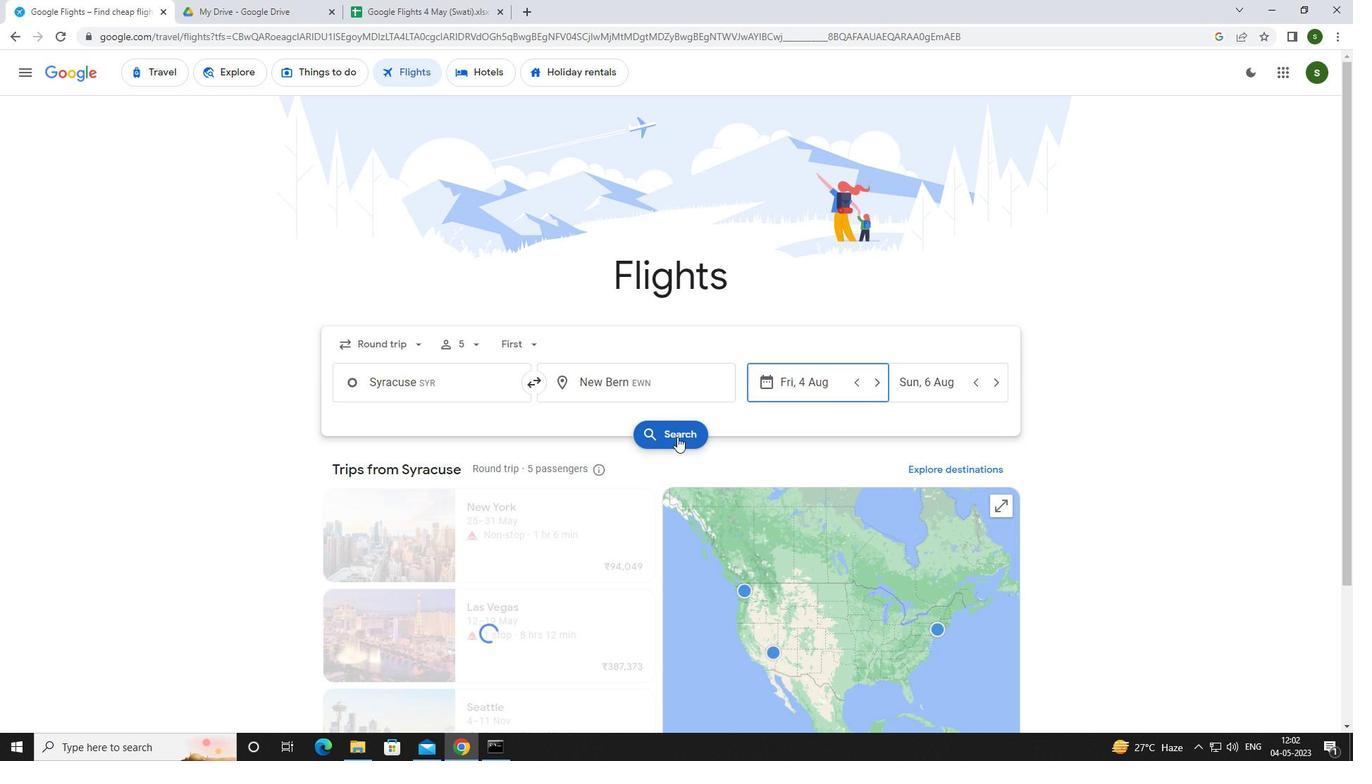 
Action: Mouse moved to (360, 200)
Screenshot: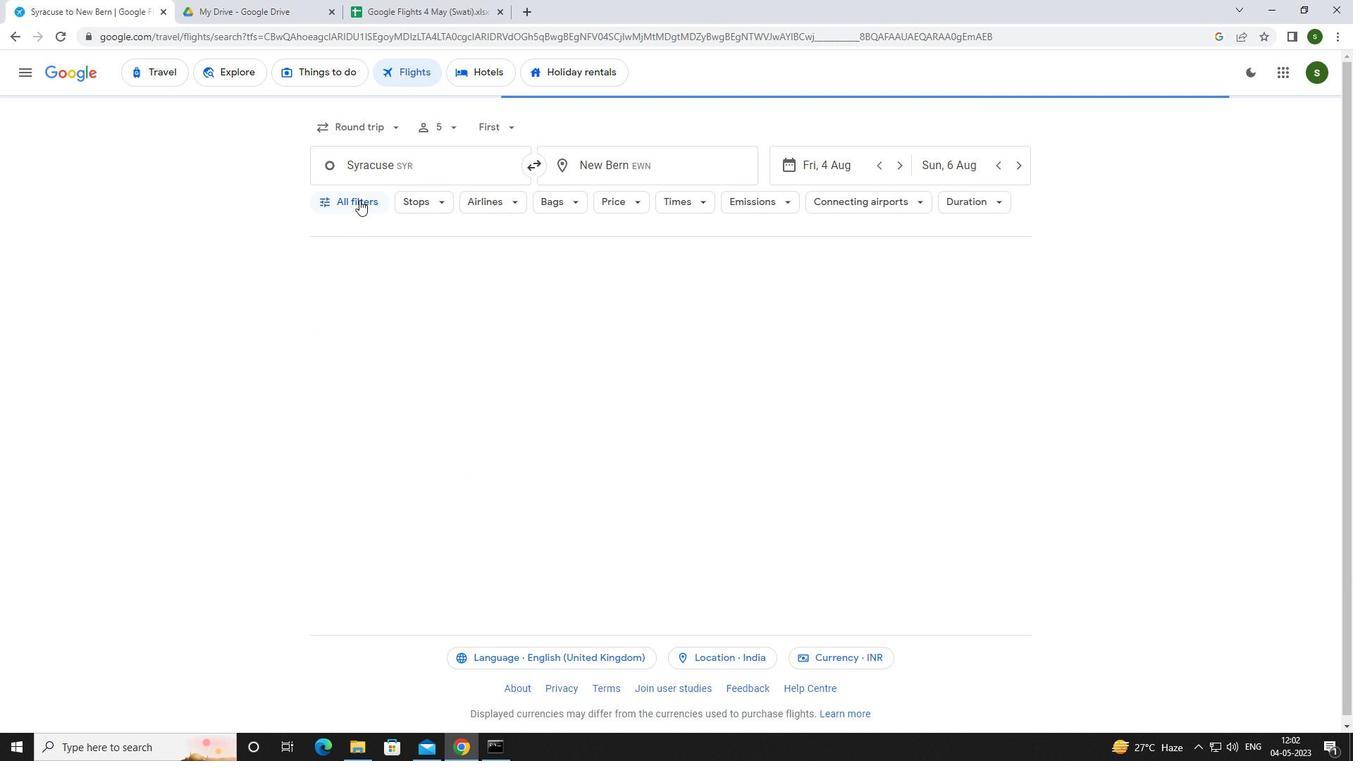 
Action: Mouse pressed left at (360, 200)
Screenshot: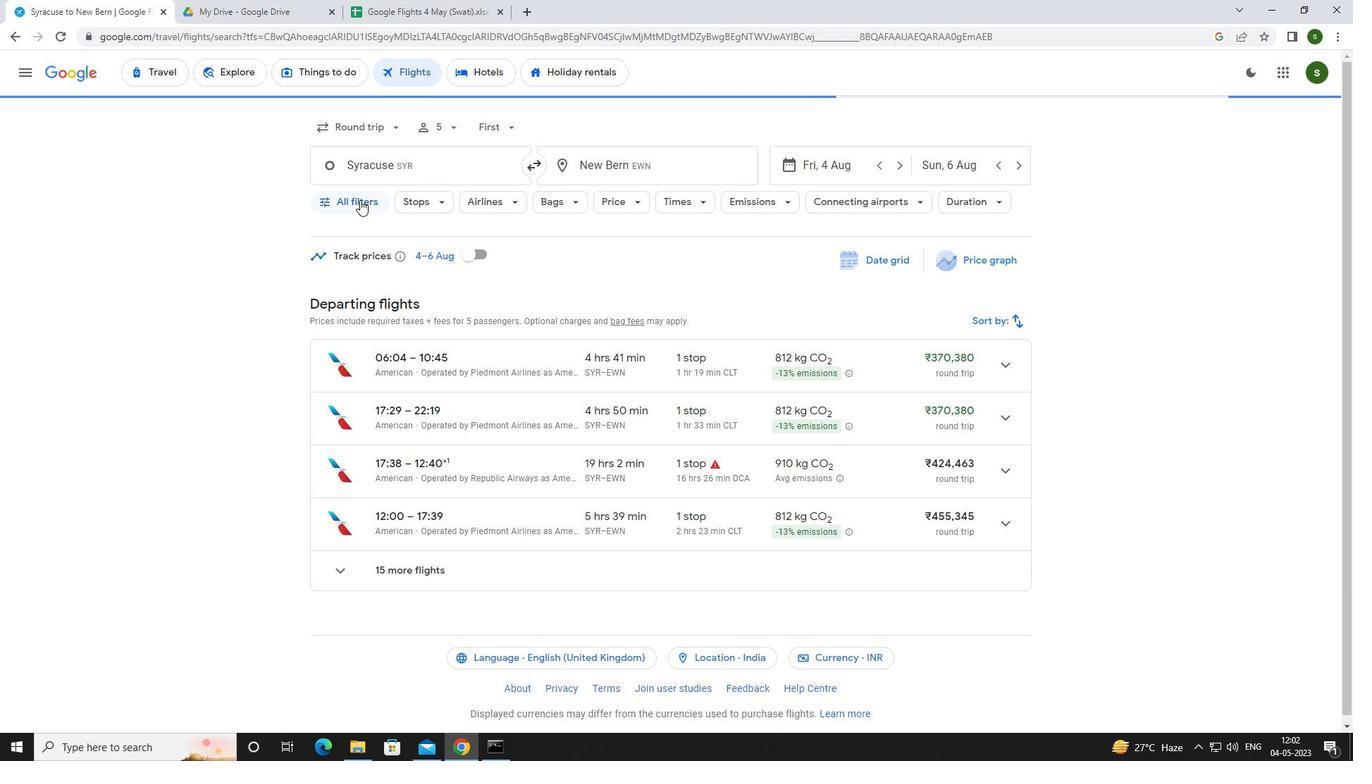
Action: Mouse moved to (525, 501)
Screenshot: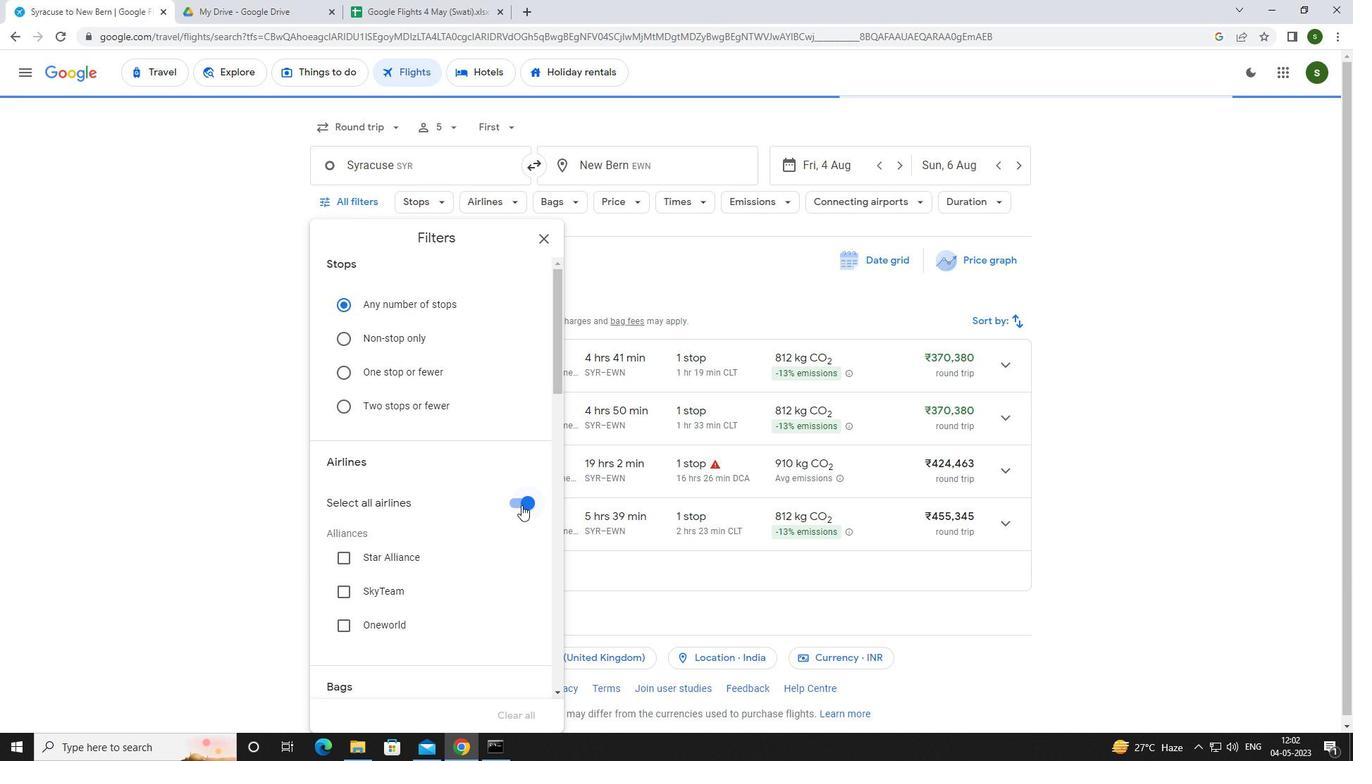 
Action: Mouse pressed left at (525, 501)
Screenshot: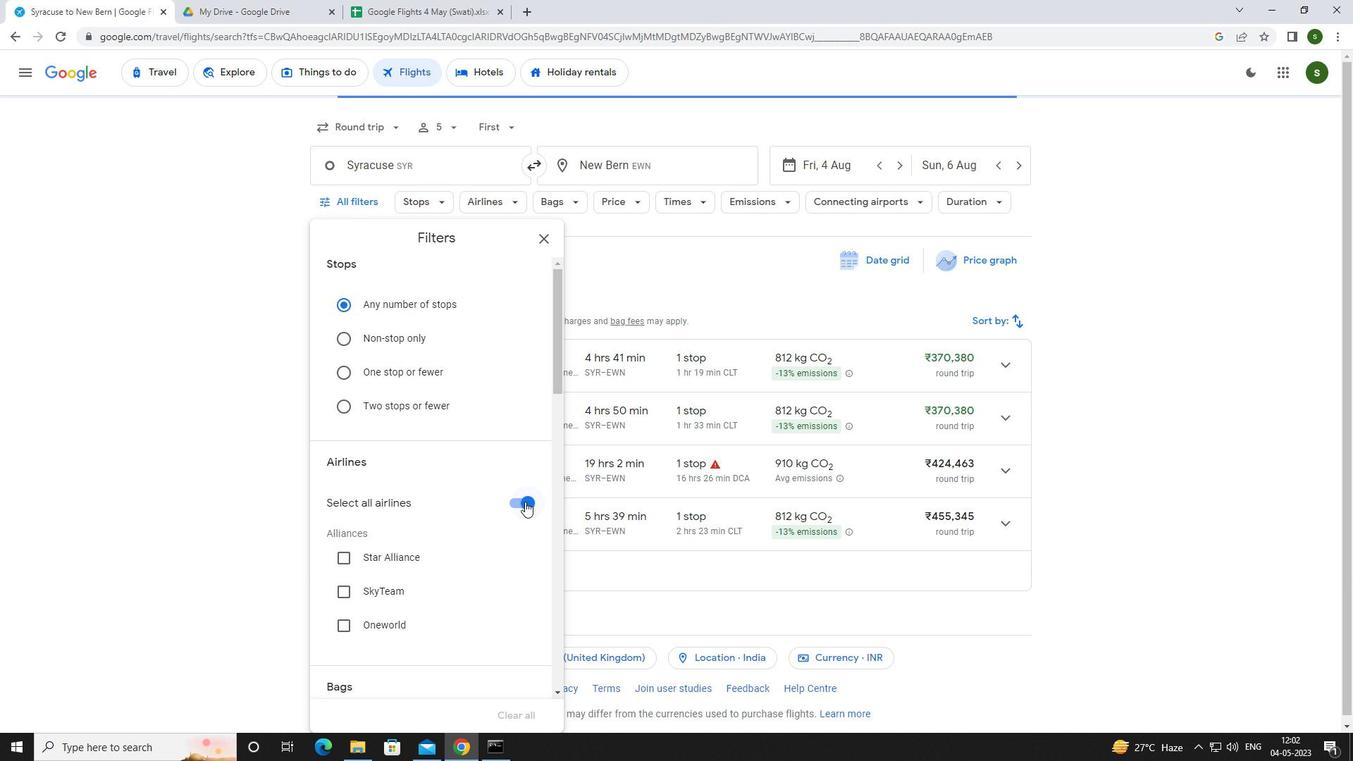 
Action: Mouse scrolled (525, 501) with delta (0, 0)
Screenshot: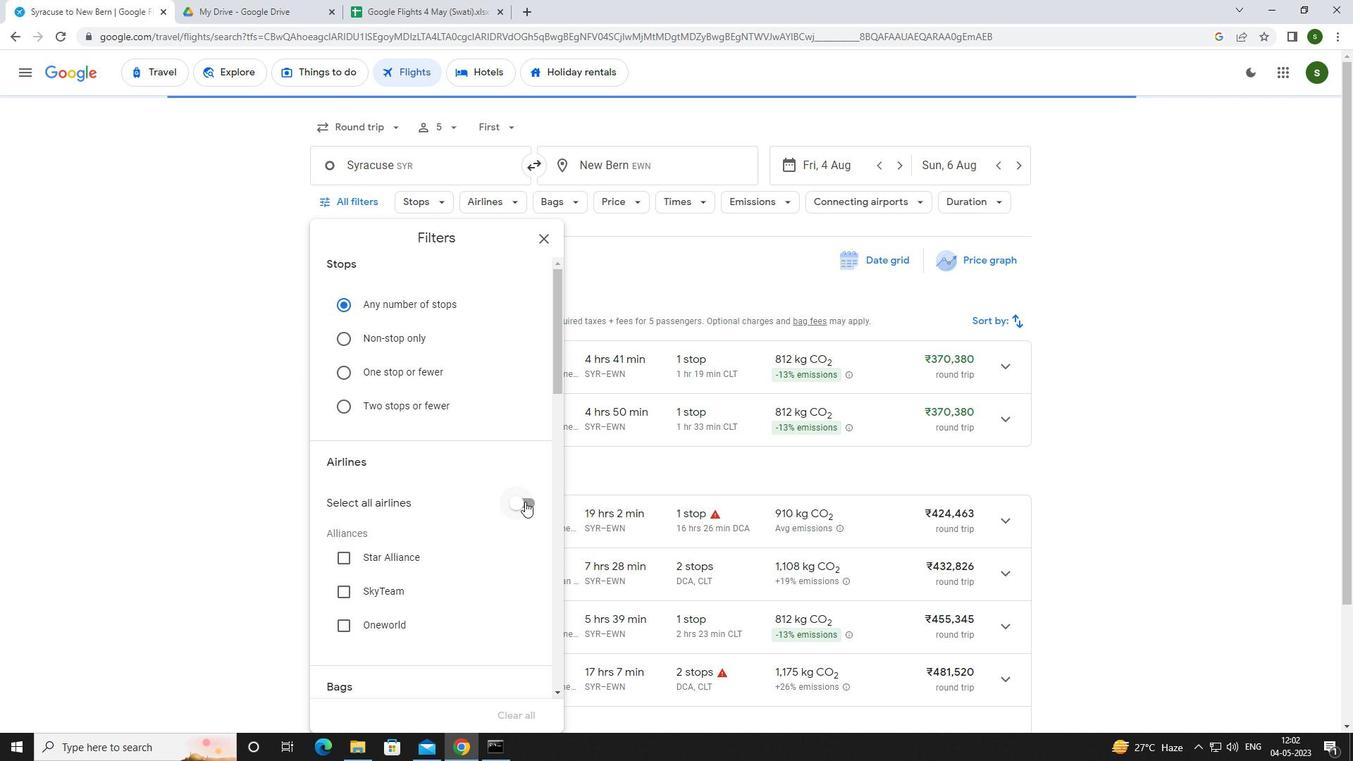 
Action: Mouse scrolled (525, 501) with delta (0, 0)
Screenshot: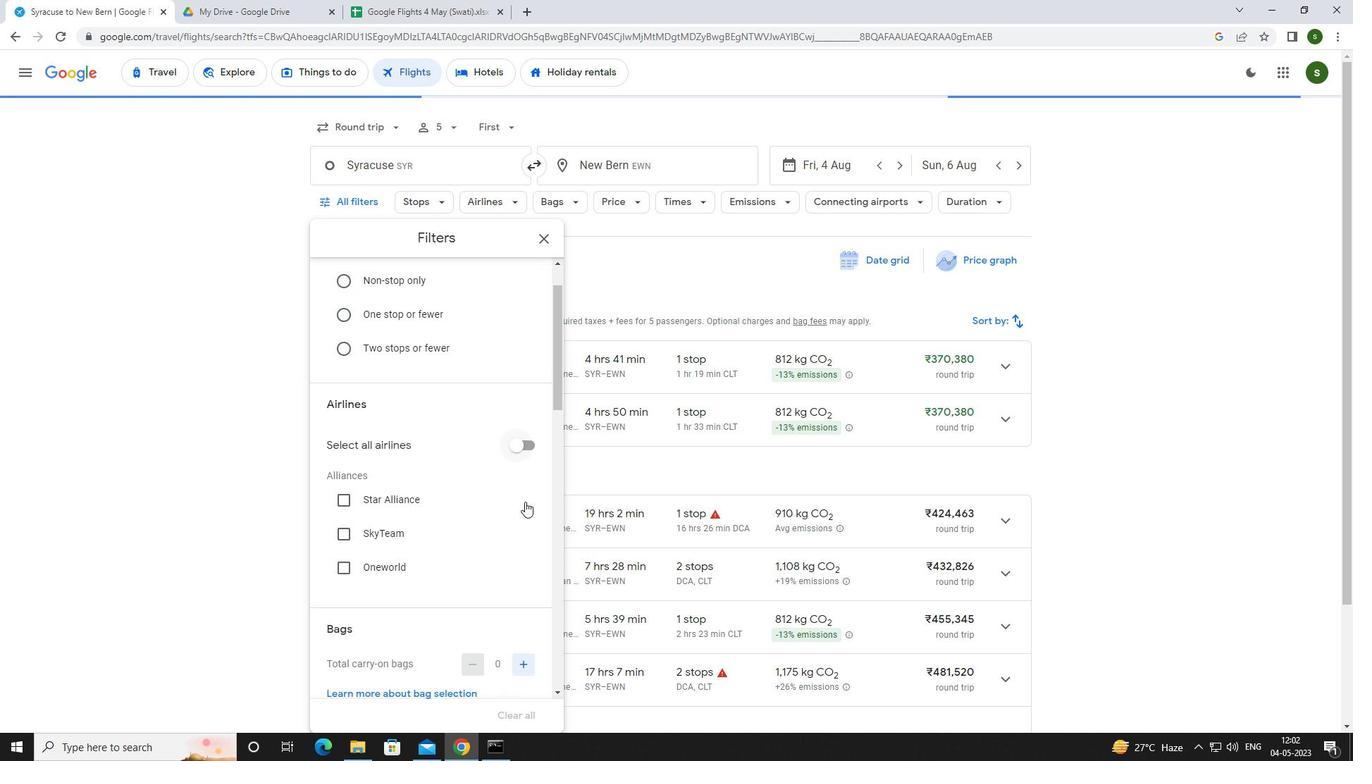 
Action: Mouse scrolled (525, 501) with delta (0, 0)
Screenshot: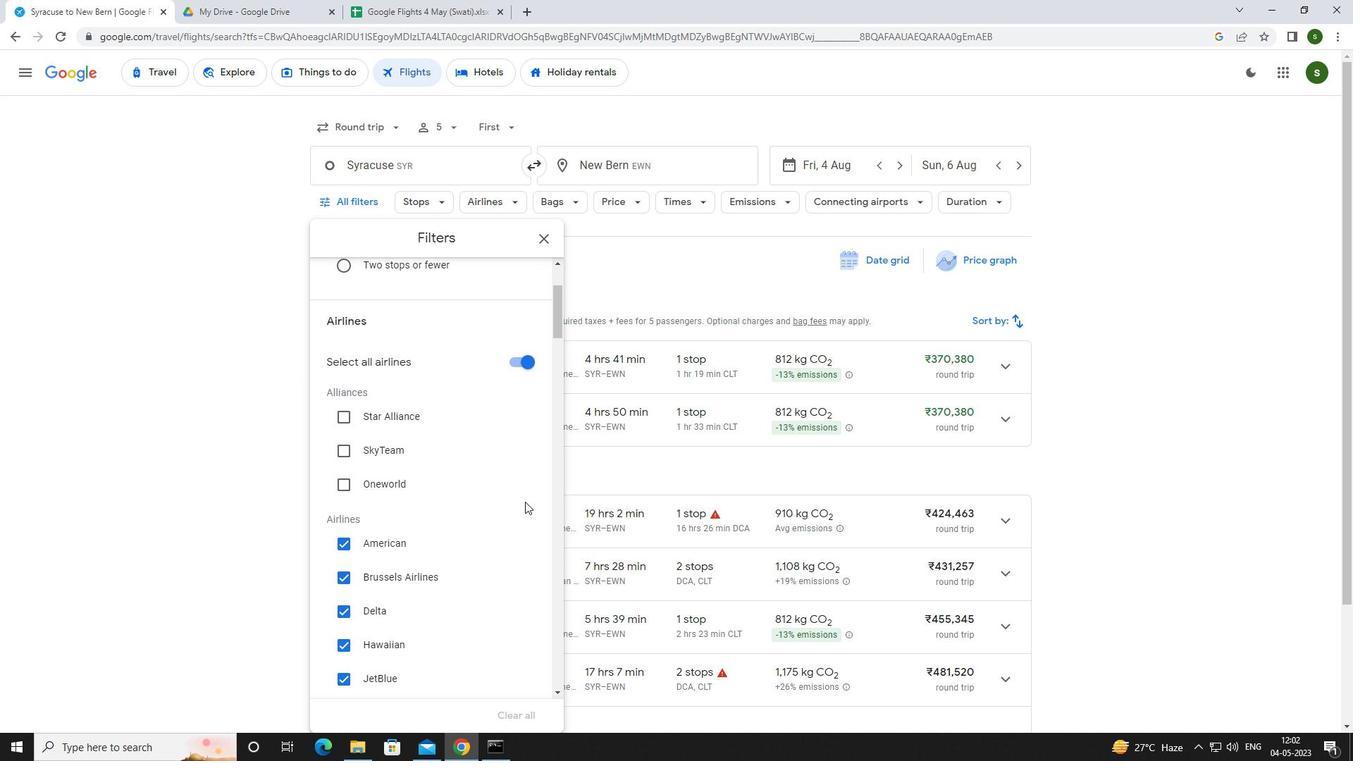 
Action: Mouse moved to (526, 284)
Screenshot: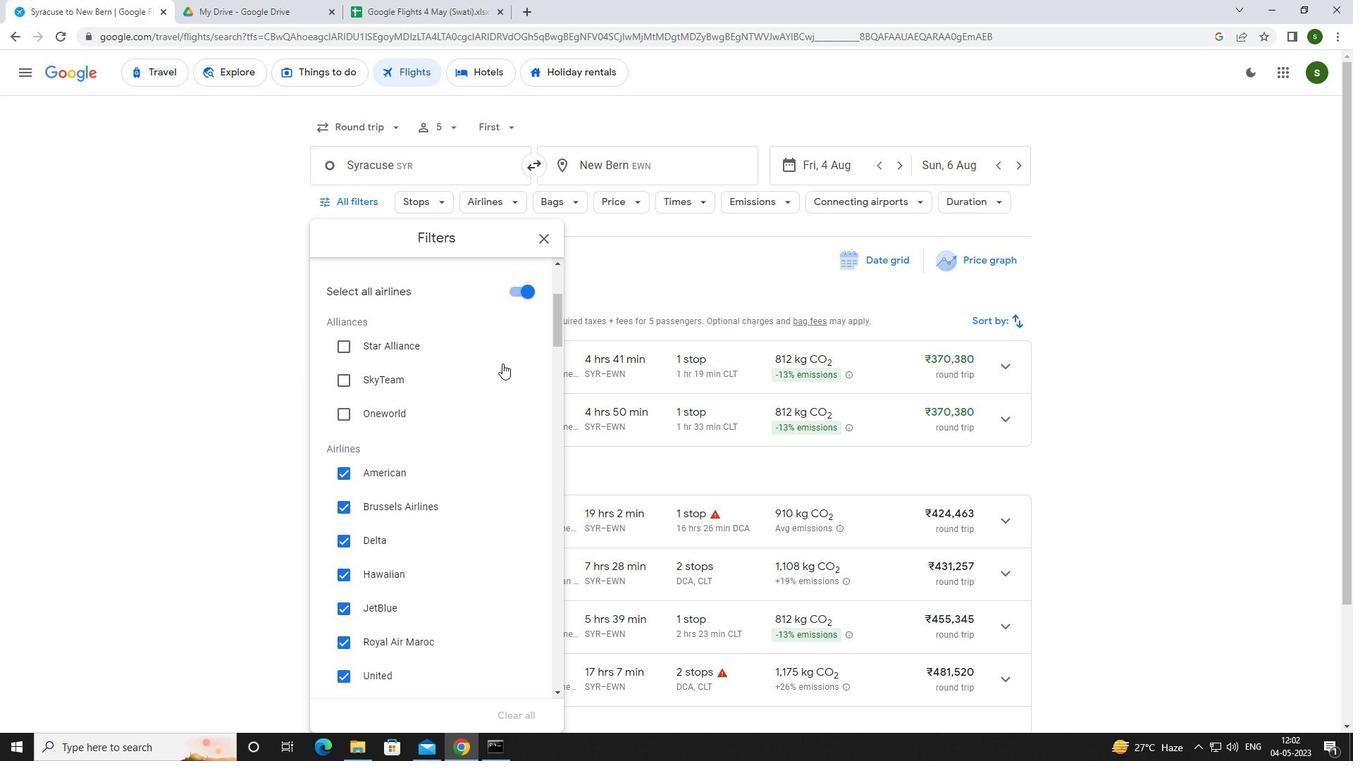 
Action: Mouse pressed left at (526, 284)
Screenshot: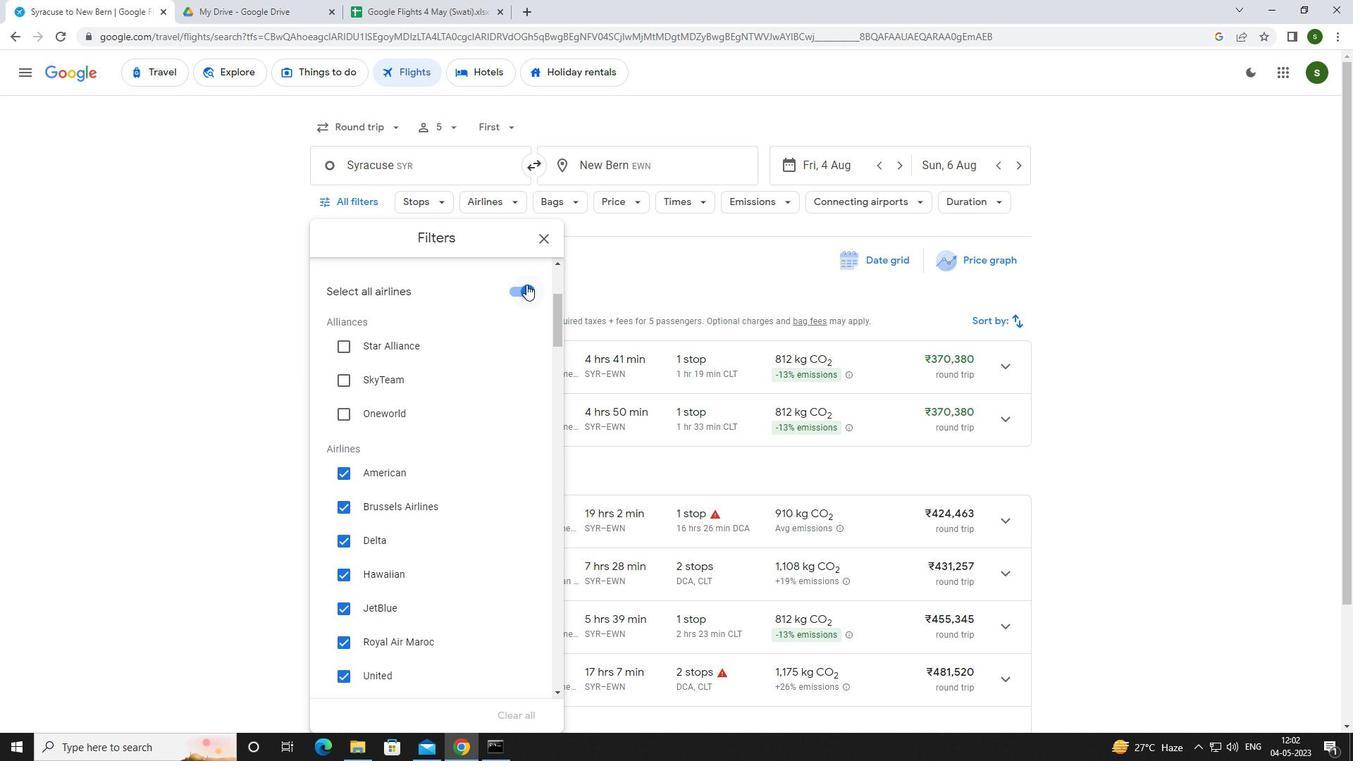 
Action: Mouse moved to (511, 379)
Screenshot: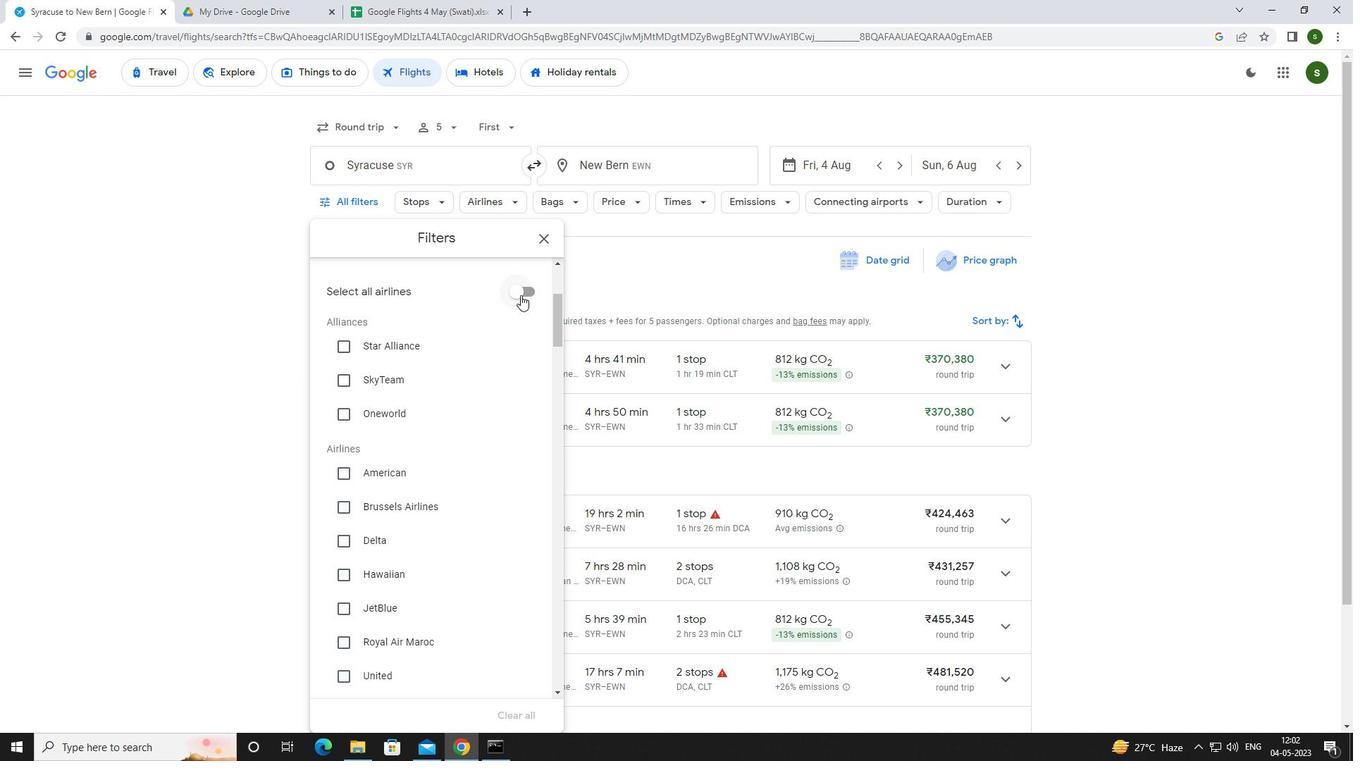 
Action: Mouse scrolled (511, 378) with delta (0, 0)
Screenshot: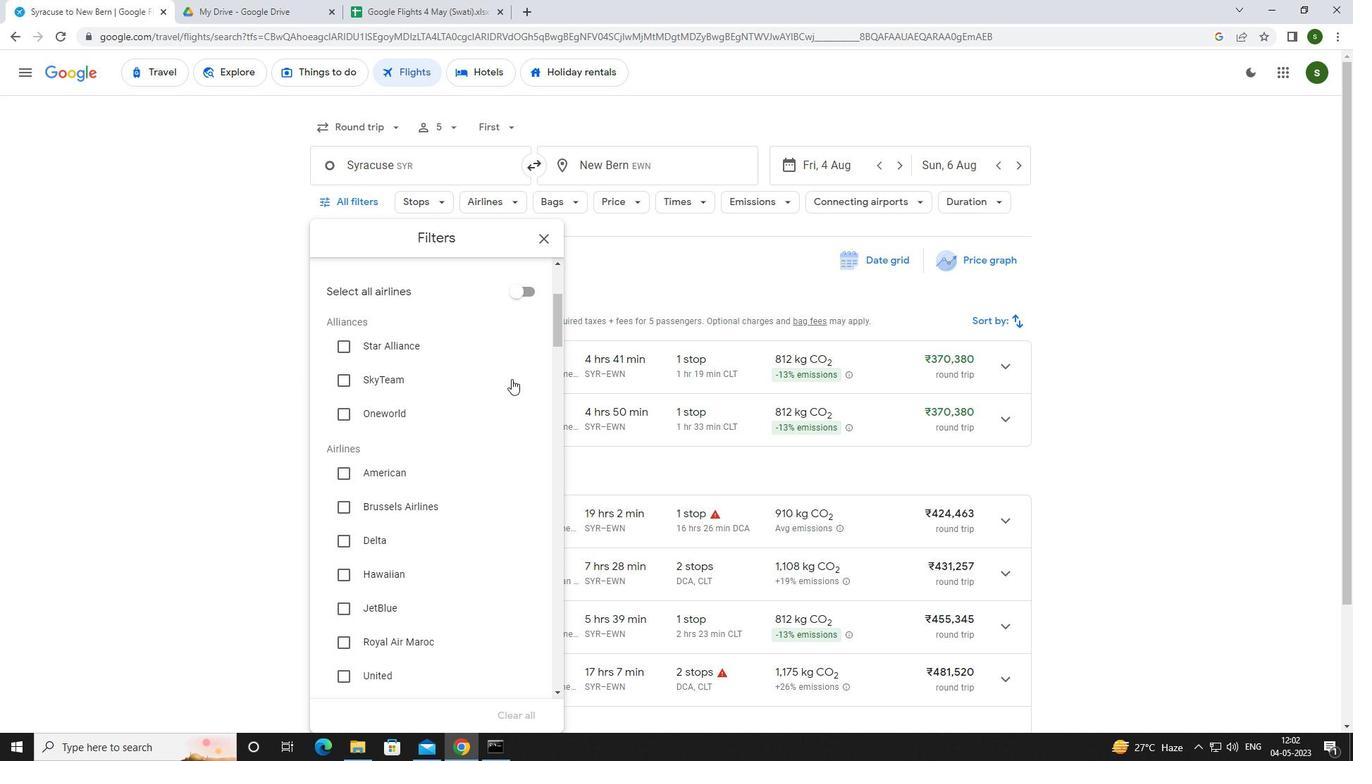 
Action: Mouse scrolled (511, 378) with delta (0, 0)
Screenshot: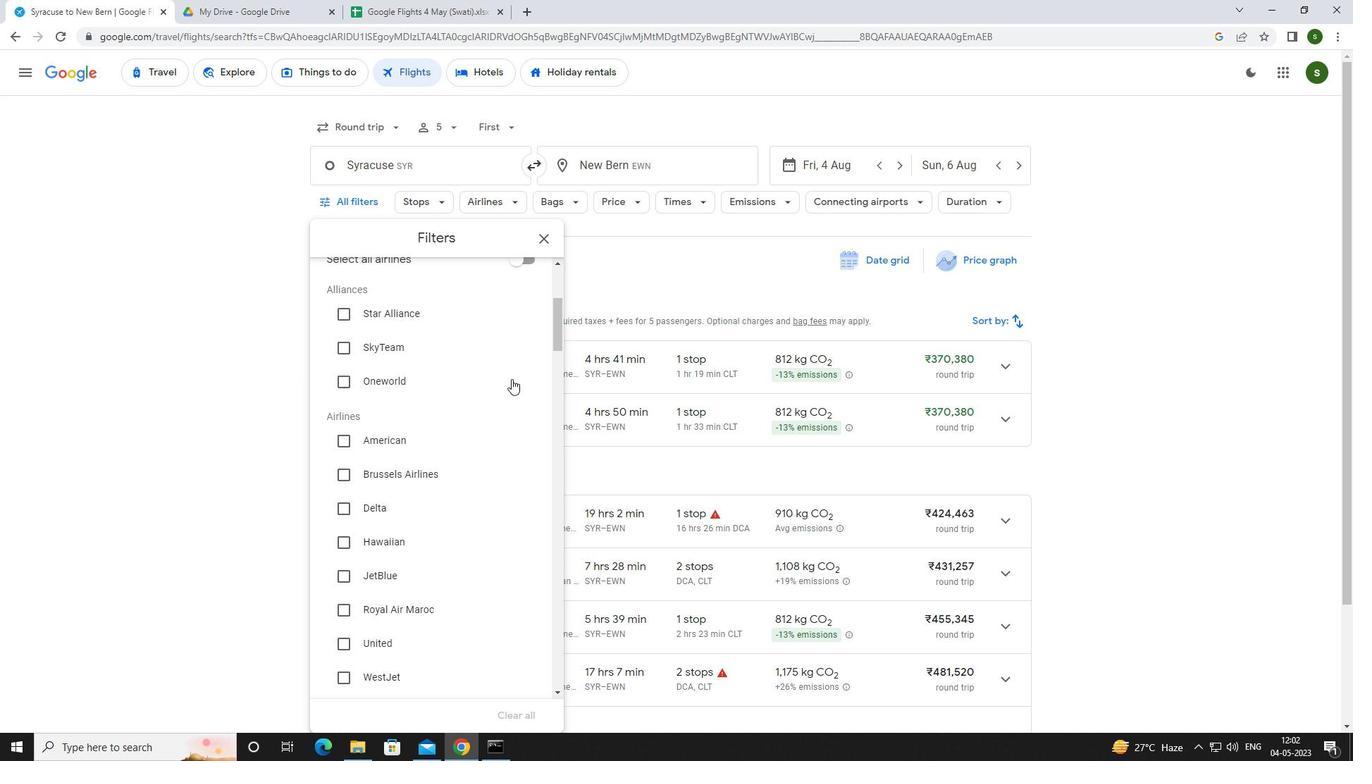 
Action: Mouse scrolled (511, 378) with delta (0, 0)
Screenshot: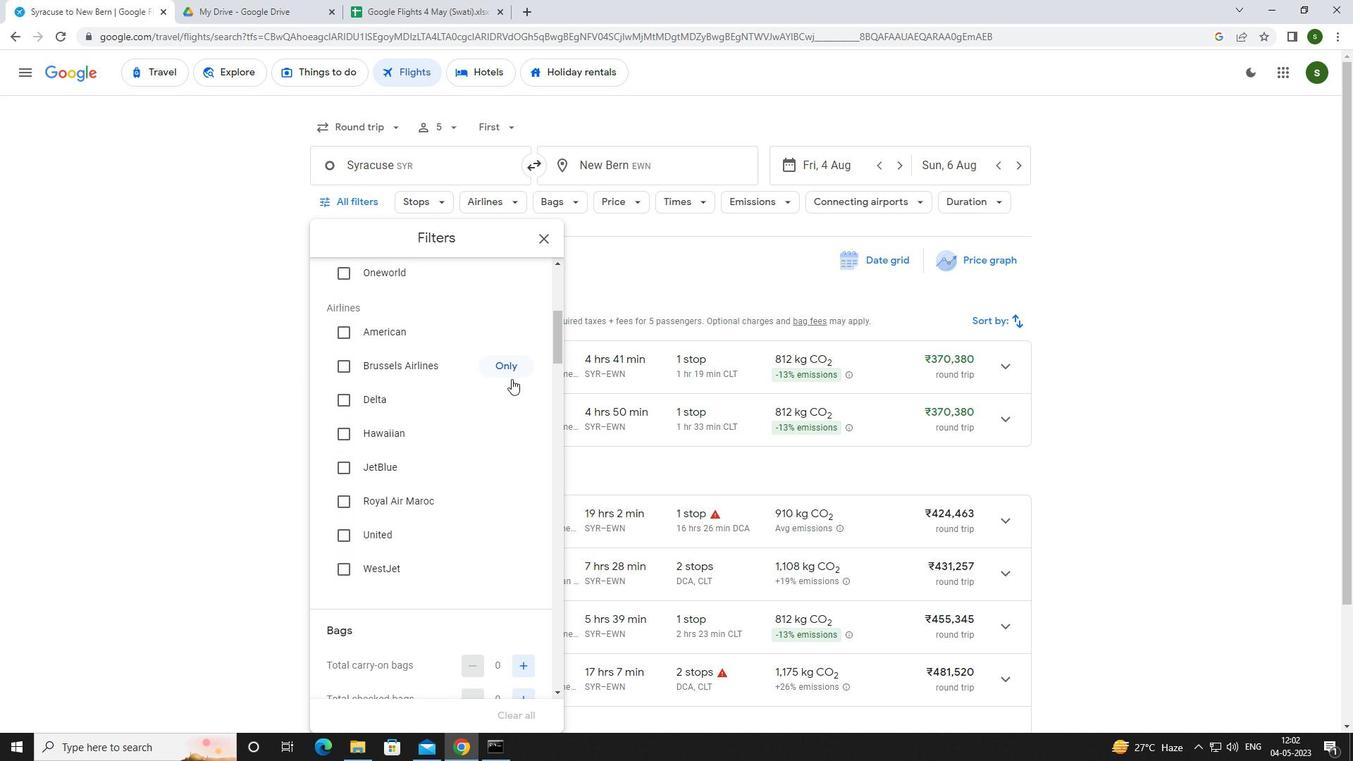 
Action: Mouse scrolled (511, 378) with delta (0, 0)
Screenshot: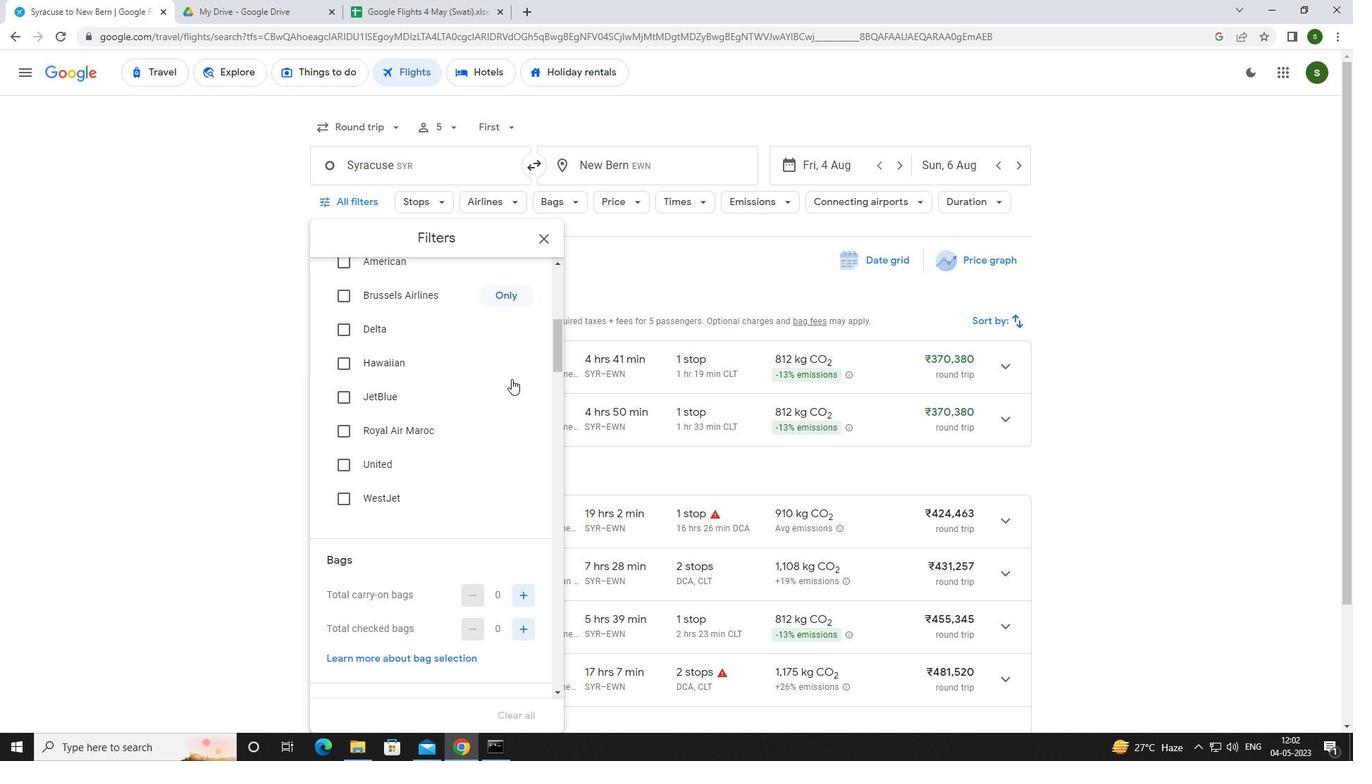 
Action: Mouse scrolled (511, 378) with delta (0, 0)
Screenshot: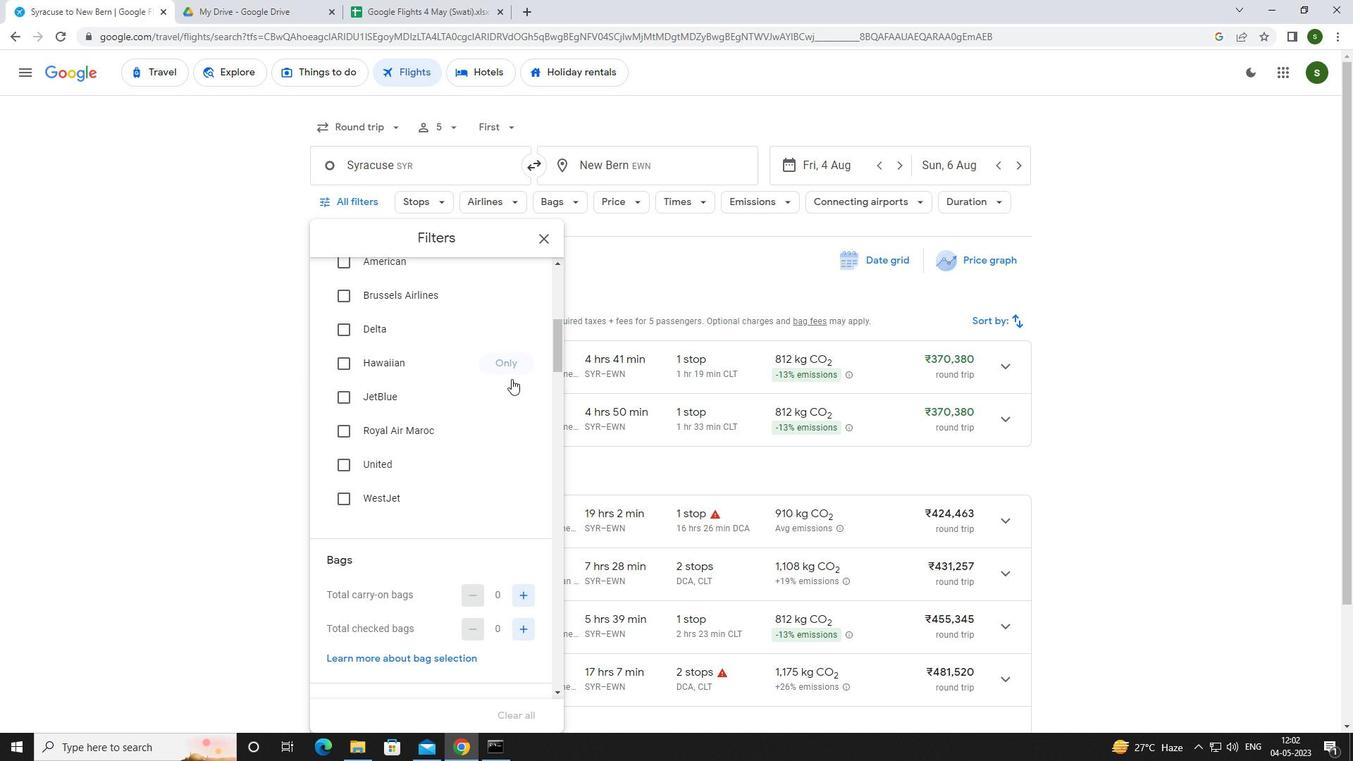 
Action: Mouse moved to (526, 459)
Screenshot: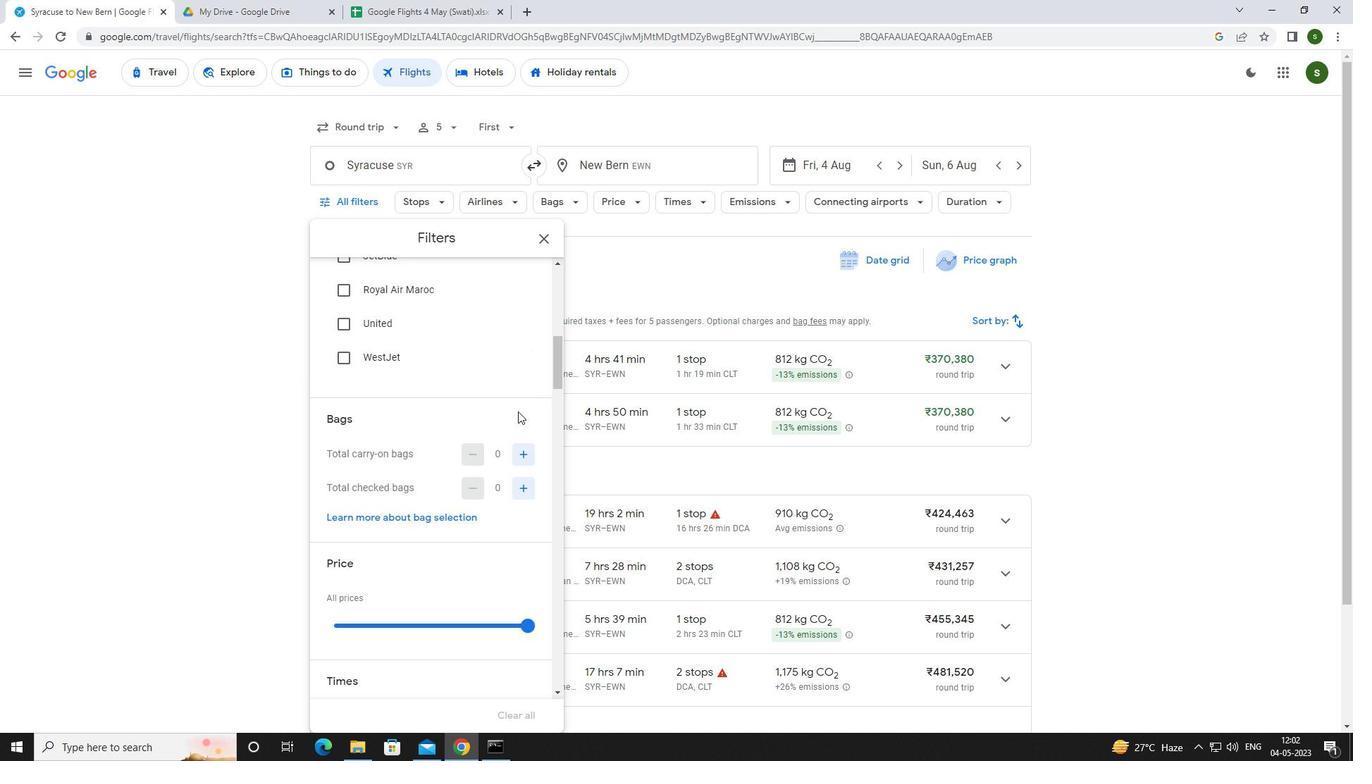 
Action: Mouse pressed left at (526, 459)
Screenshot: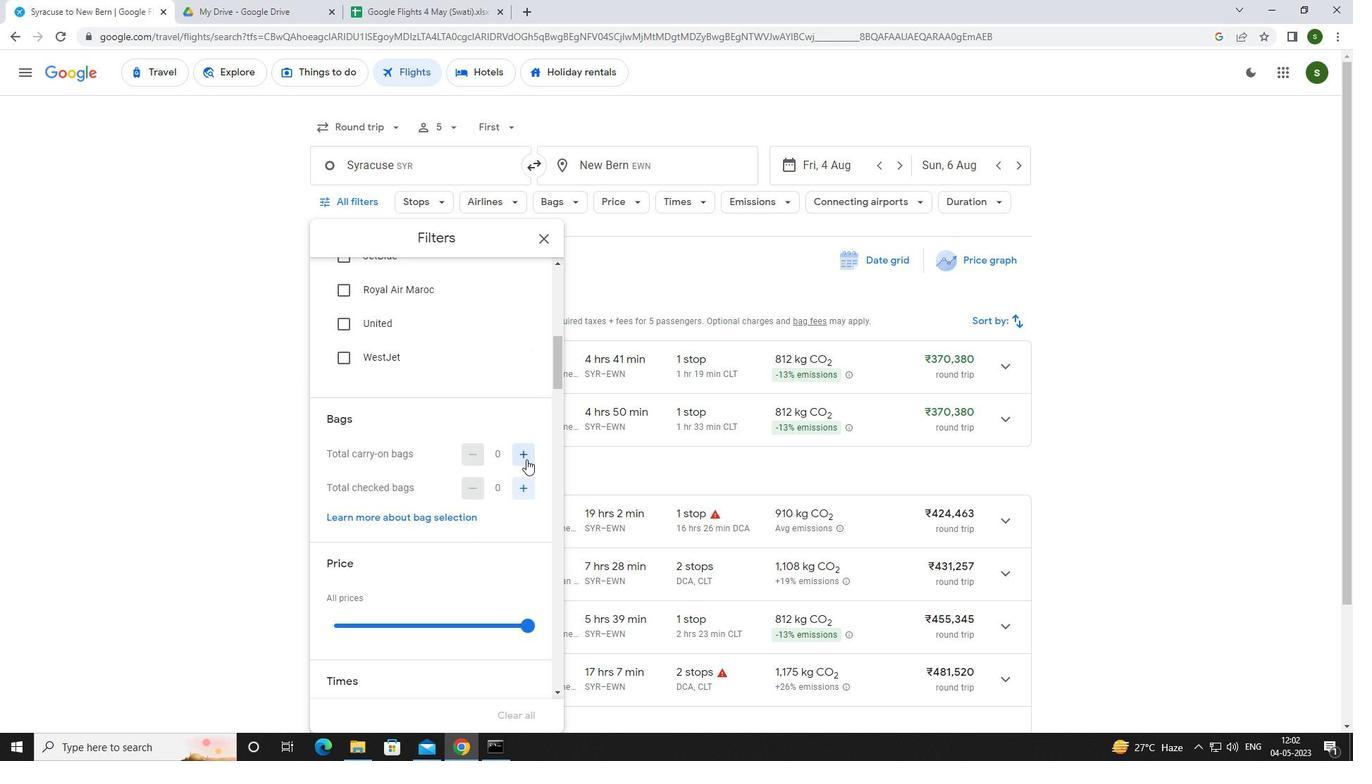 
Action: Mouse moved to (526, 484)
Screenshot: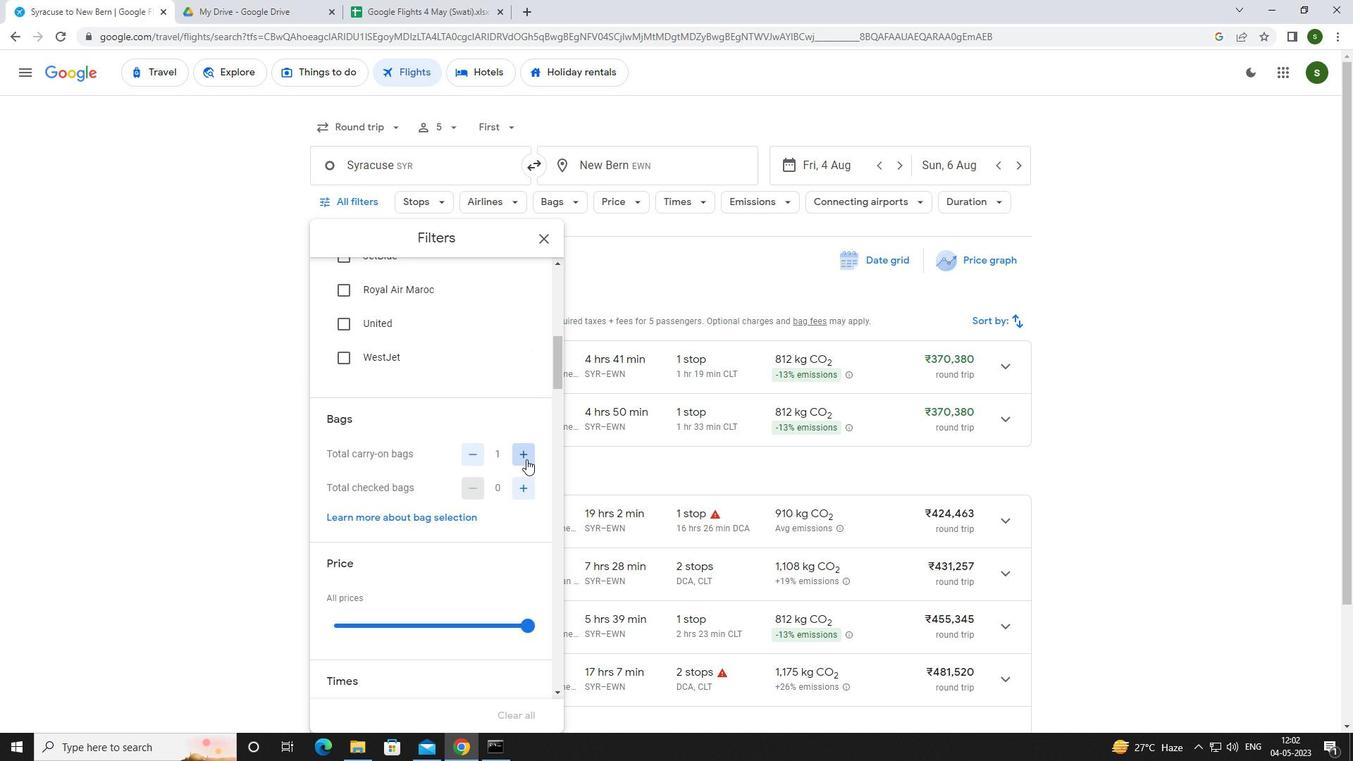 
Action: Mouse pressed left at (526, 484)
Screenshot: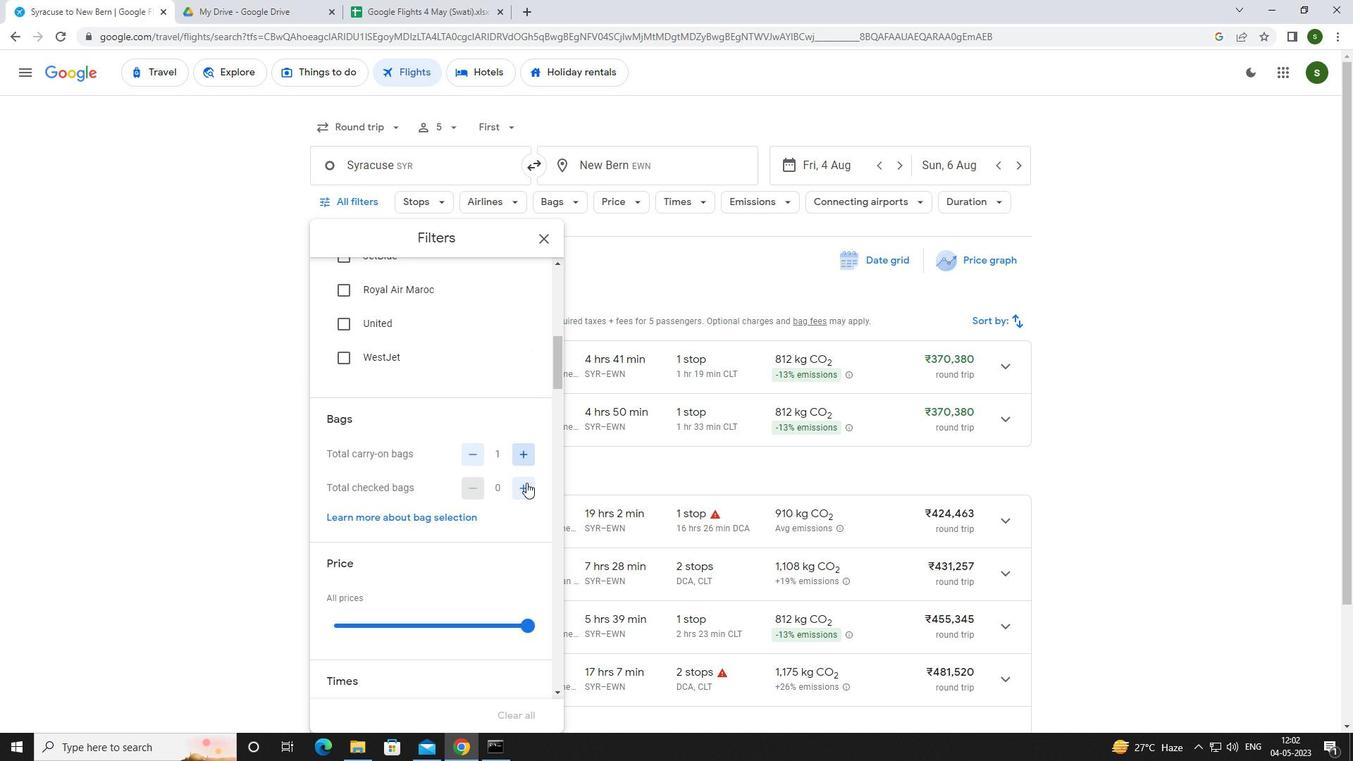 
Action: Mouse pressed left at (526, 484)
Screenshot: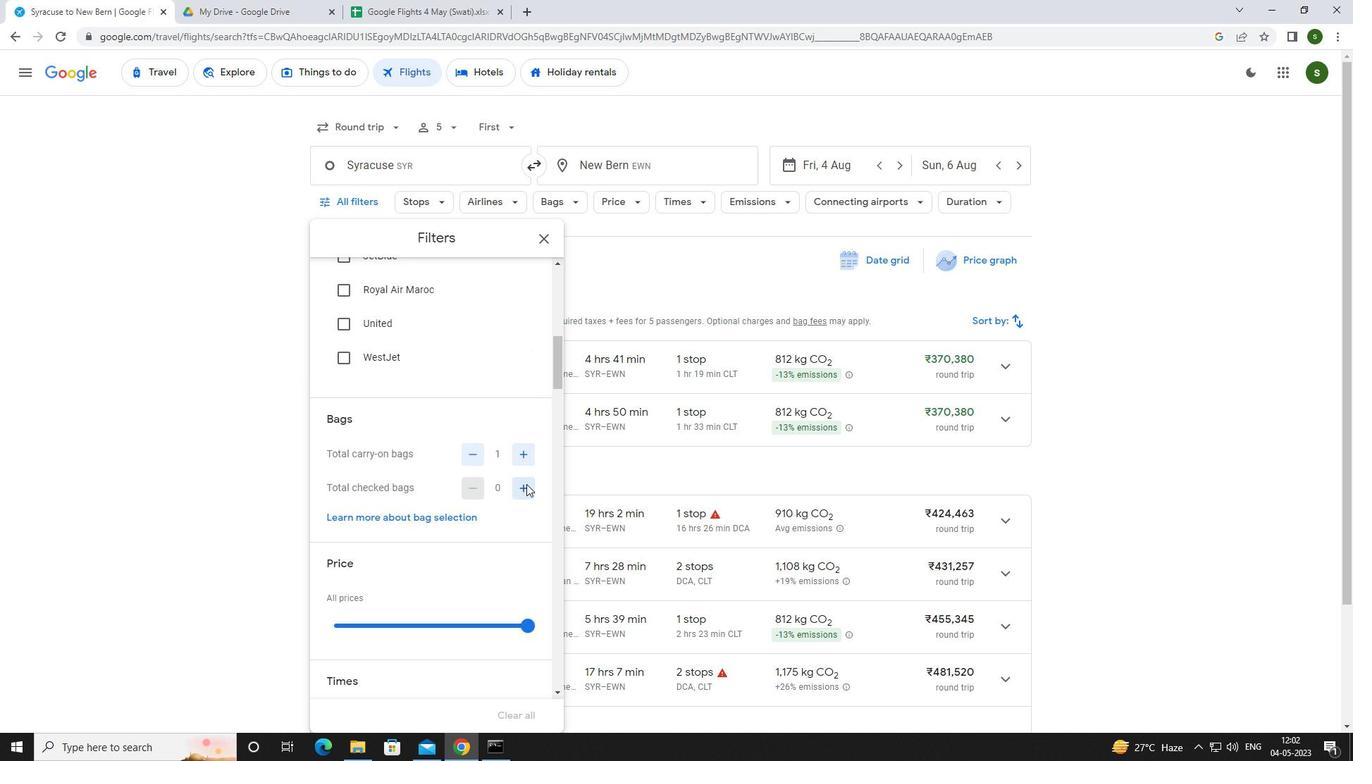 
Action: Mouse pressed left at (526, 484)
Screenshot: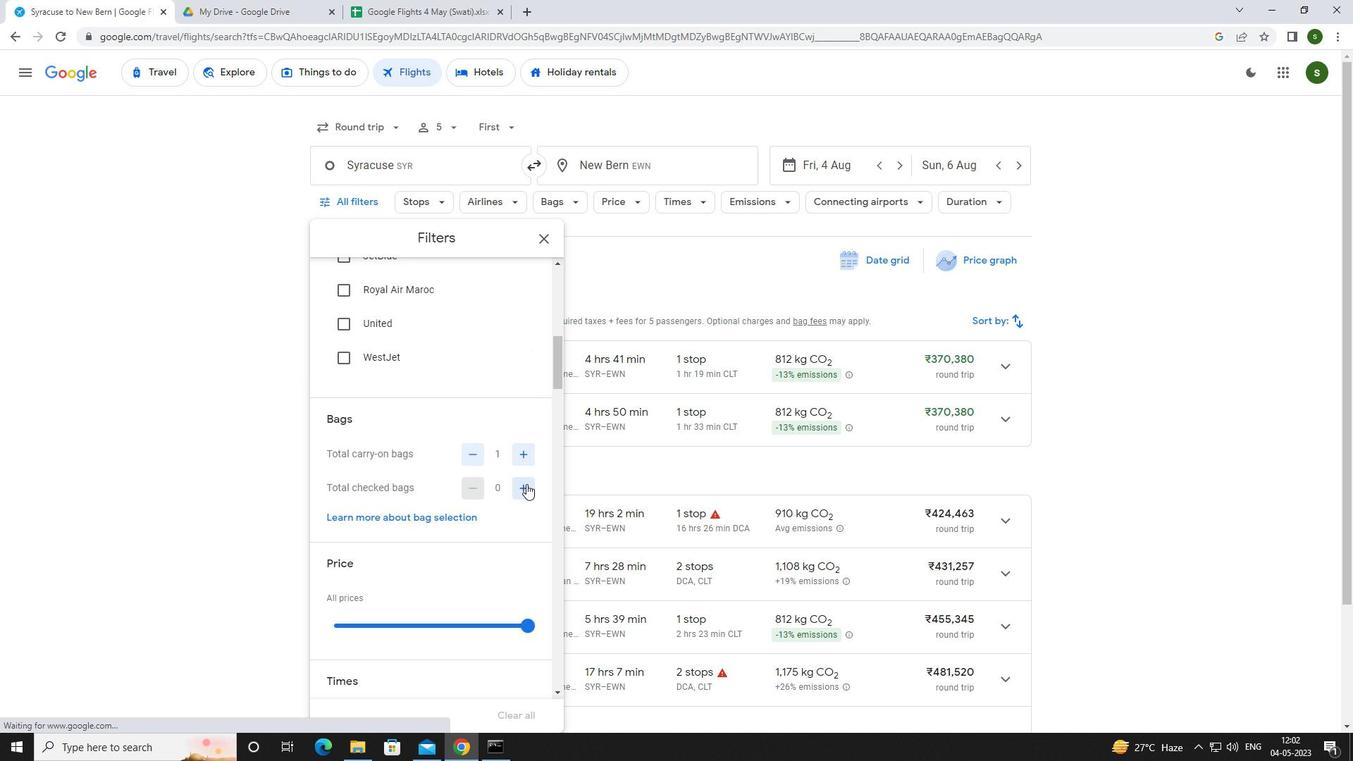 
Action: Mouse pressed left at (526, 484)
Screenshot: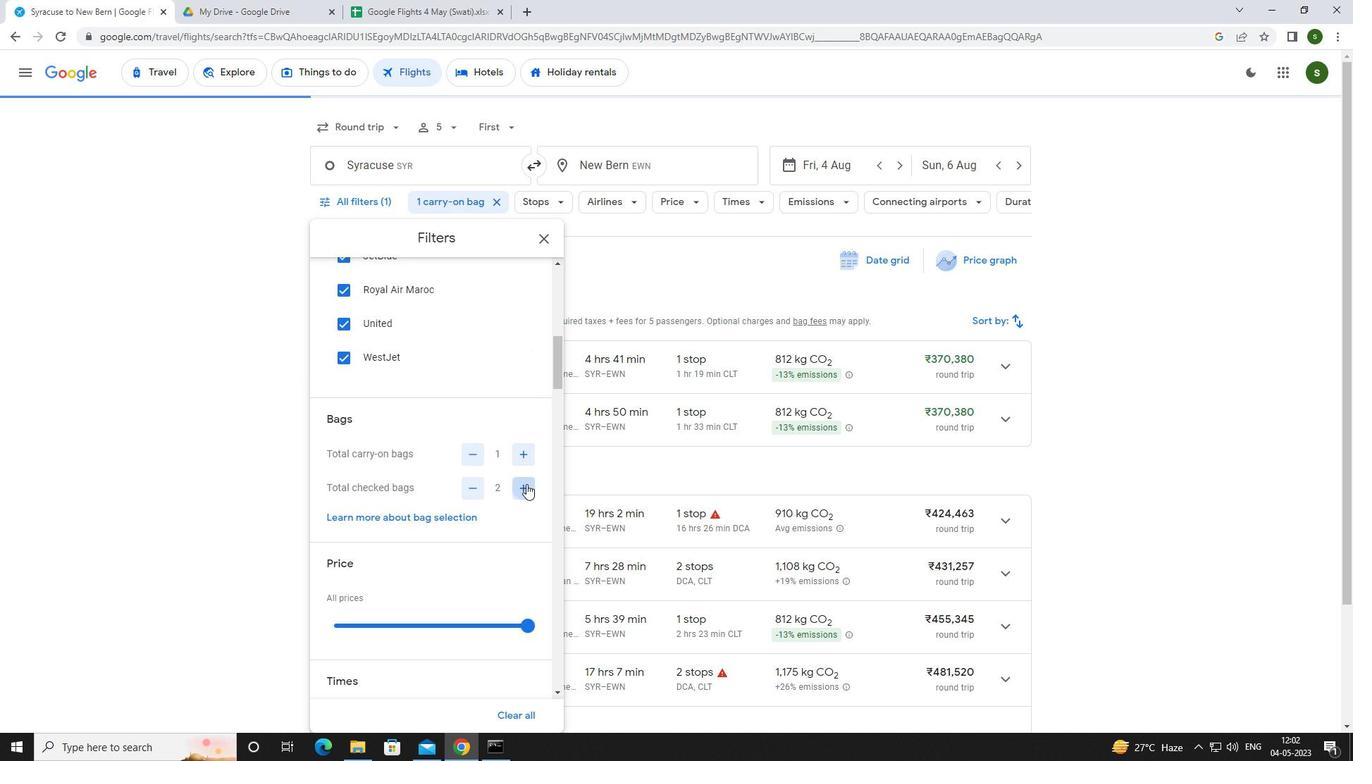 
Action: Mouse scrolled (526, 483) with delta (0, 0)
Screenshot: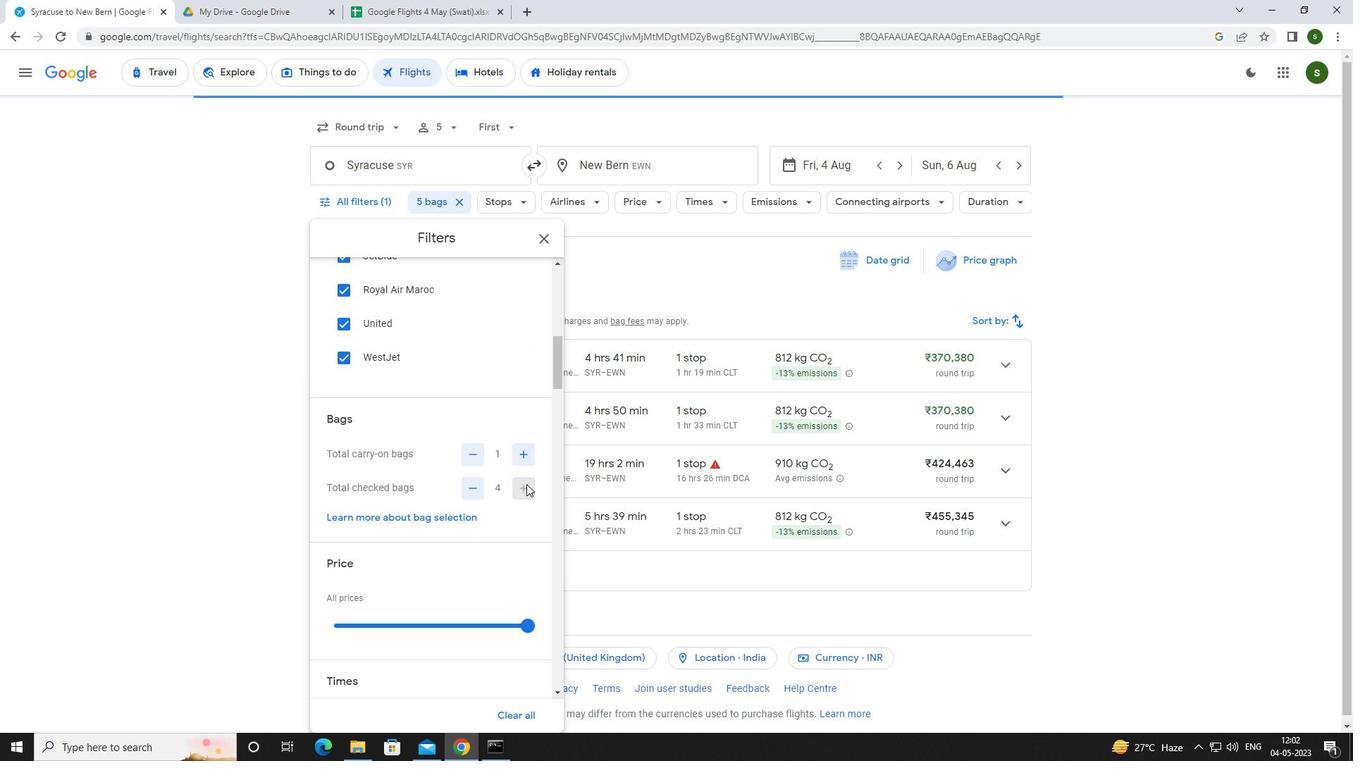 
Action: Mouse scrolled (526, 483) with delta (0, 0)
Screenshot: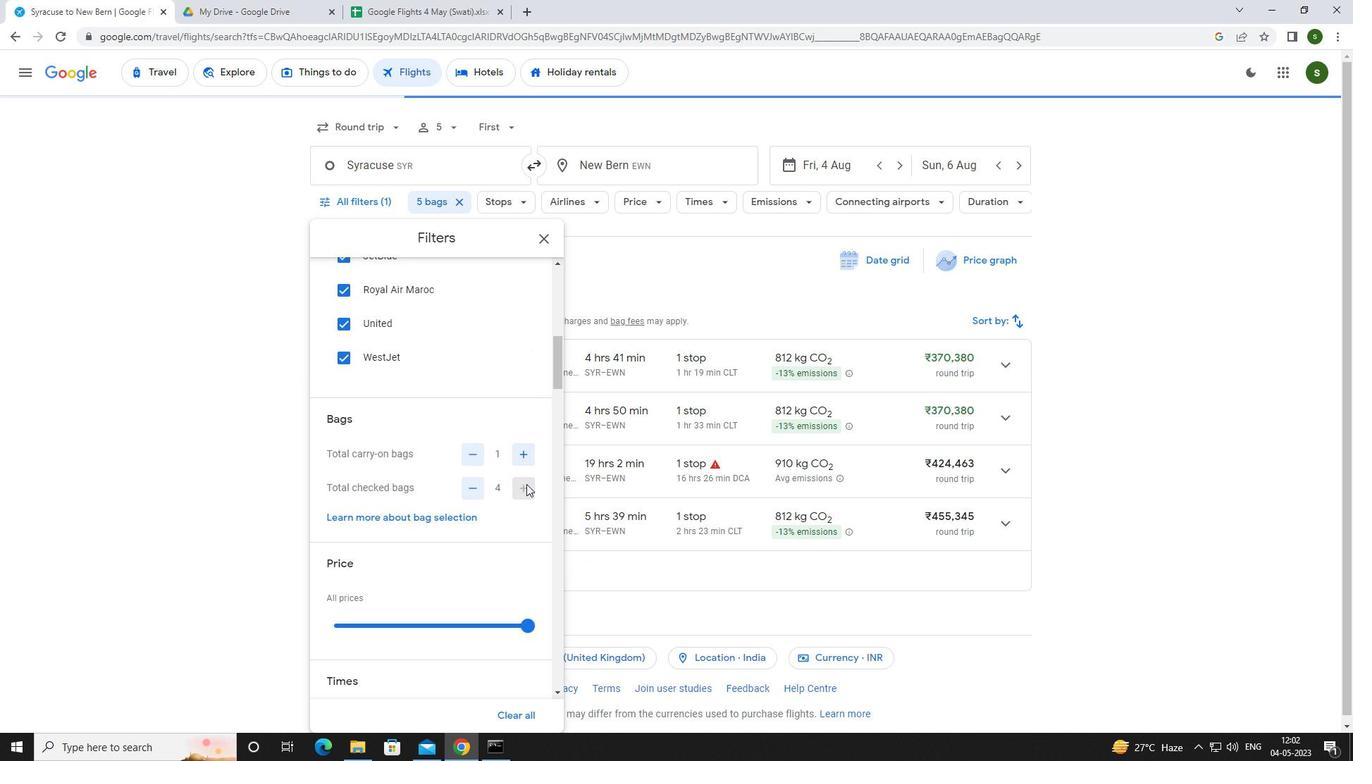 
Action: Mouse pressed left at (526, 484)
Screenshot: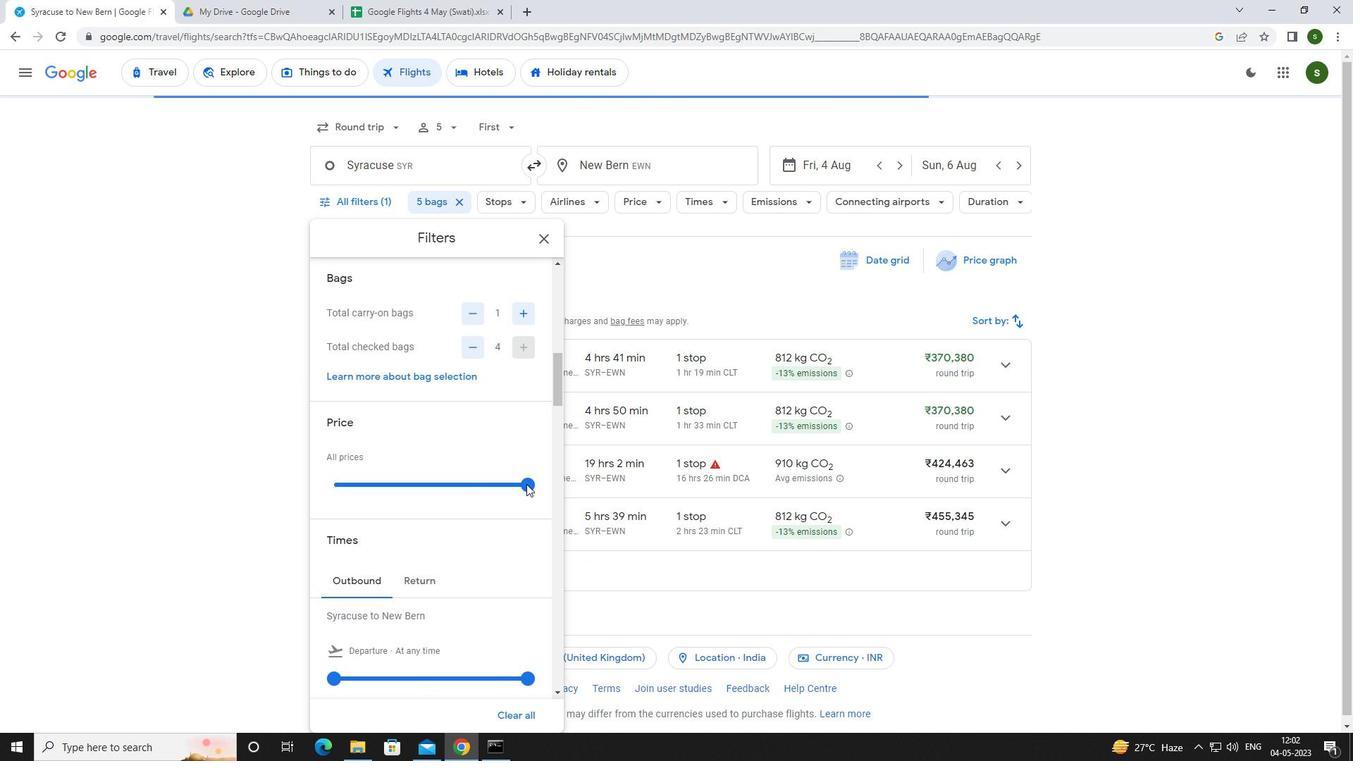 
Action: Mouse moved to (377, 491)
Screenshot: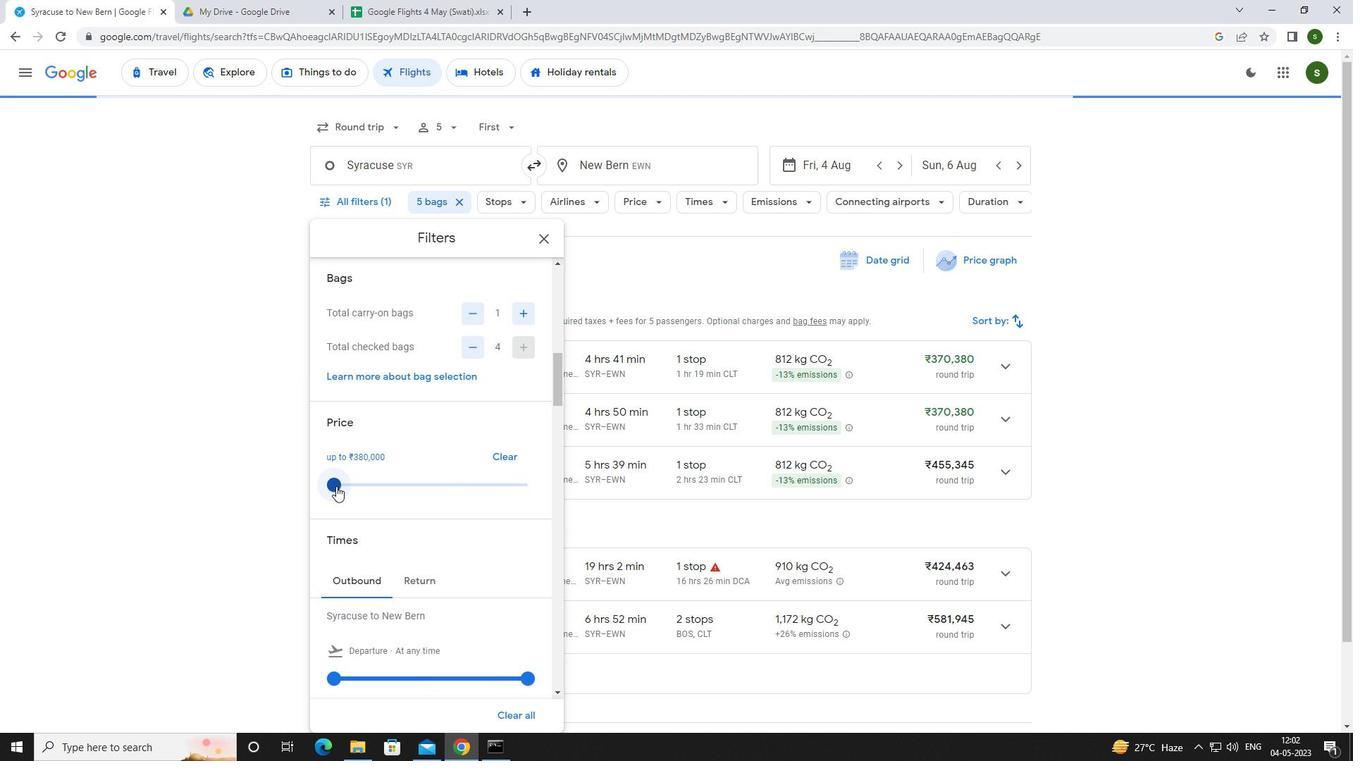 
Action: Mouse scrolled (377, 490) with delta (0, 0)
Screenshot: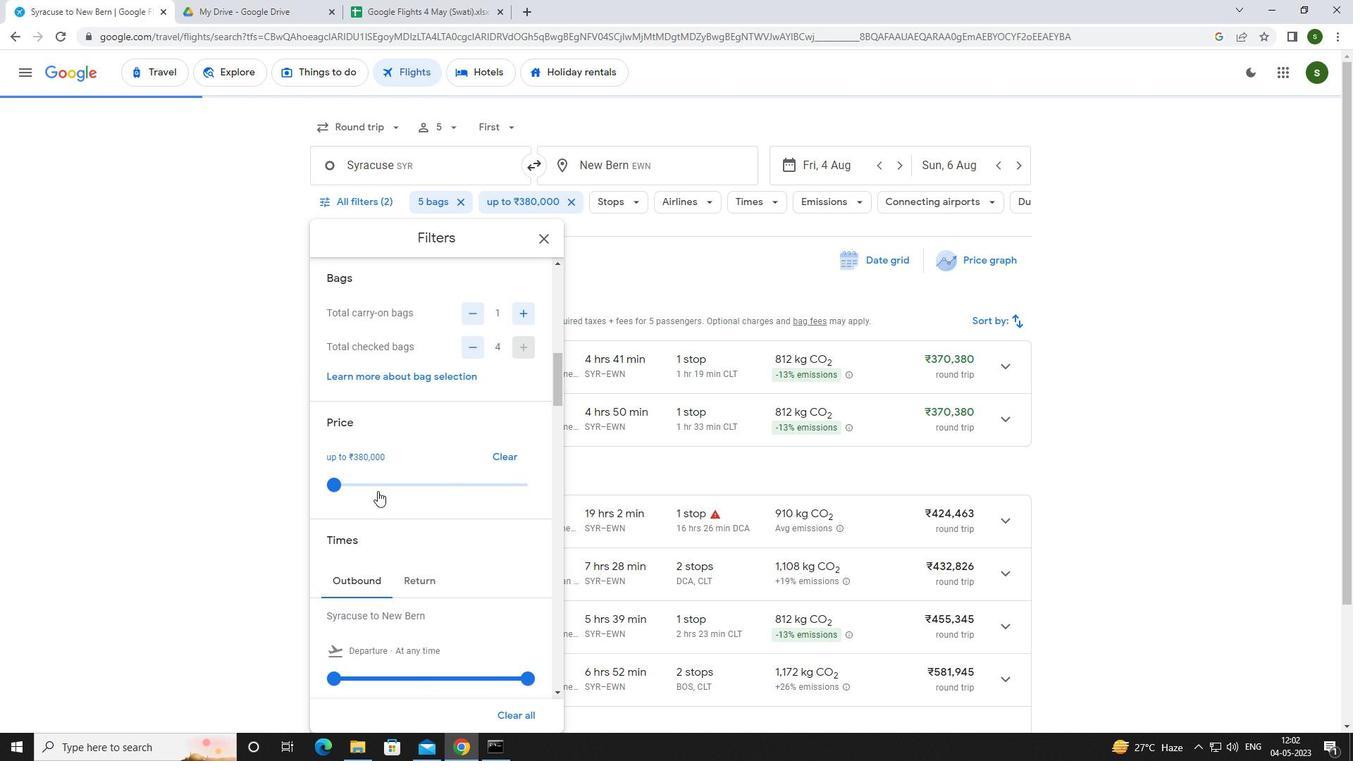 
Action: Mouse scrolled (377, 490) with delta (0, 0)
Screenshot: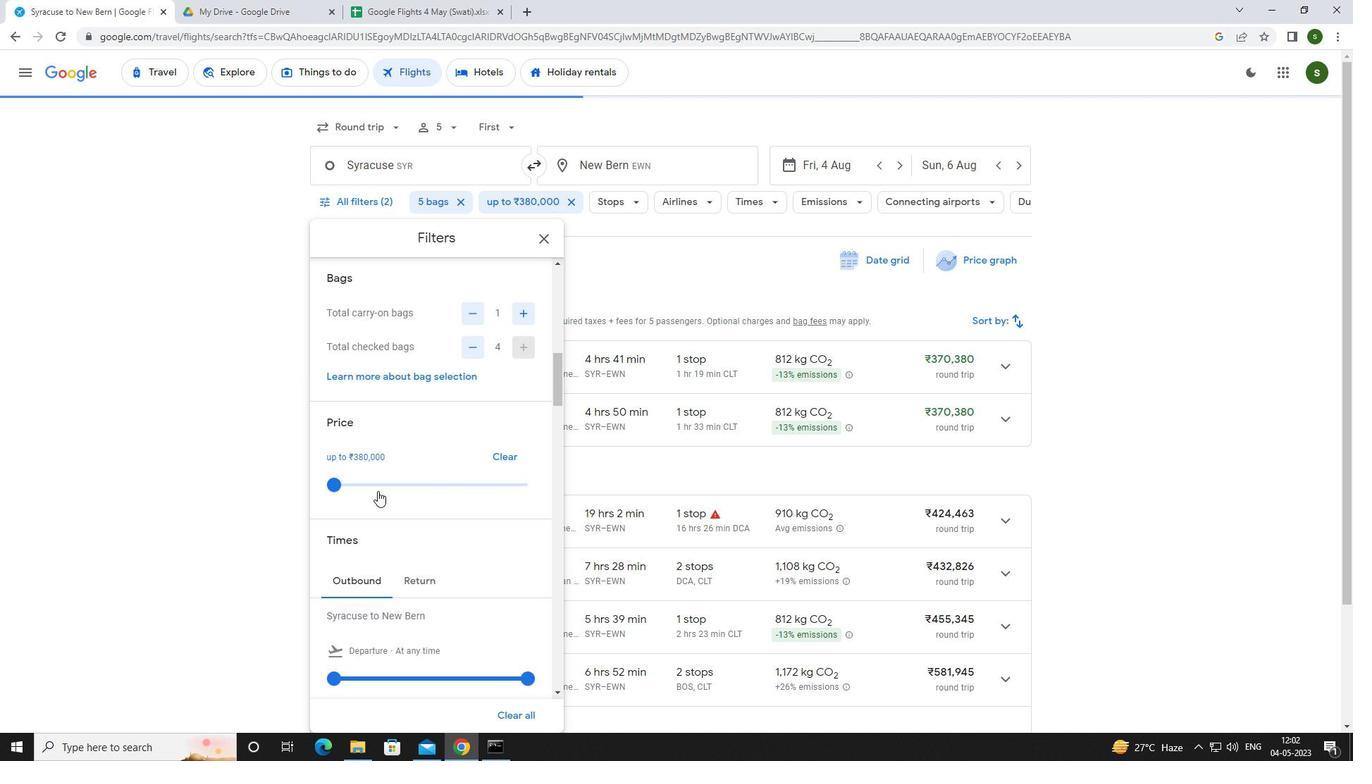 
Action: Mouse moved to (337, 538)
Screenshot: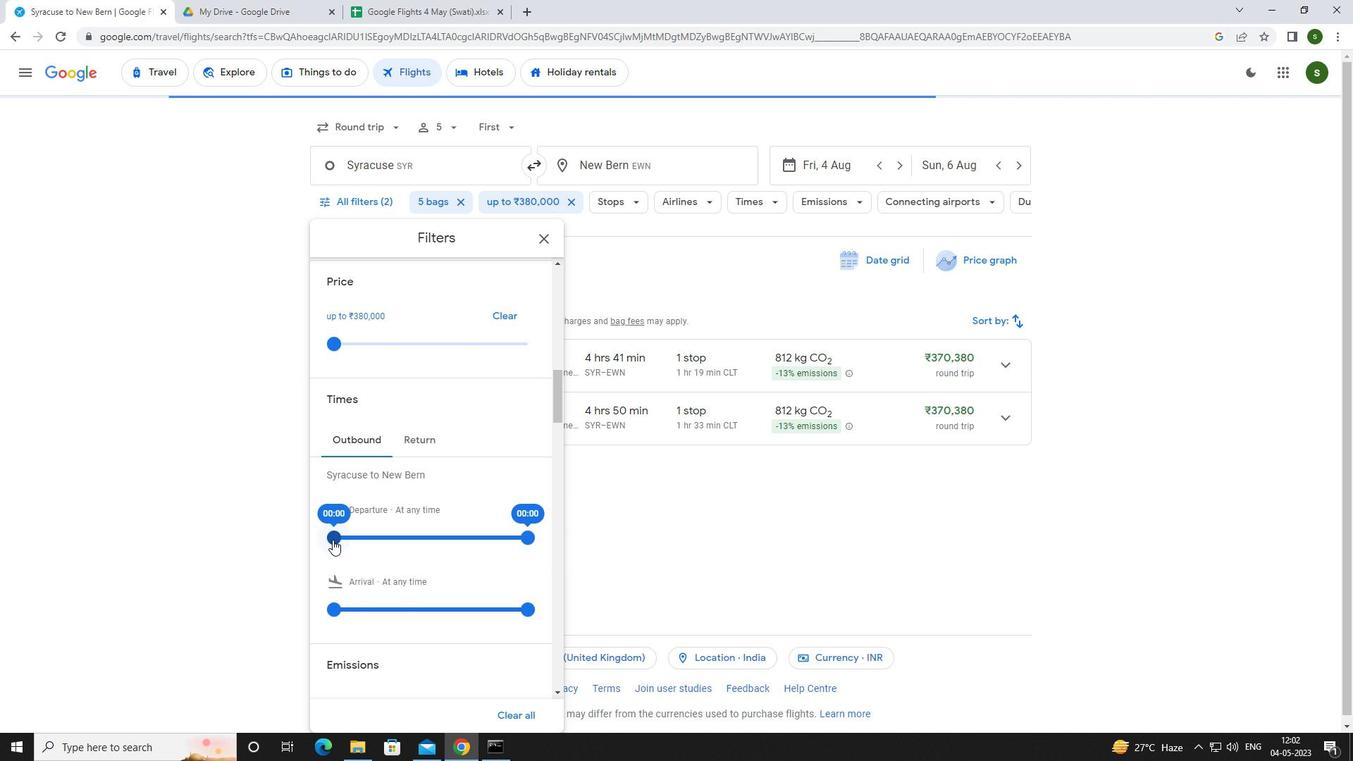 
Action: Mouse pressed left at (337, 538)
Screenshot: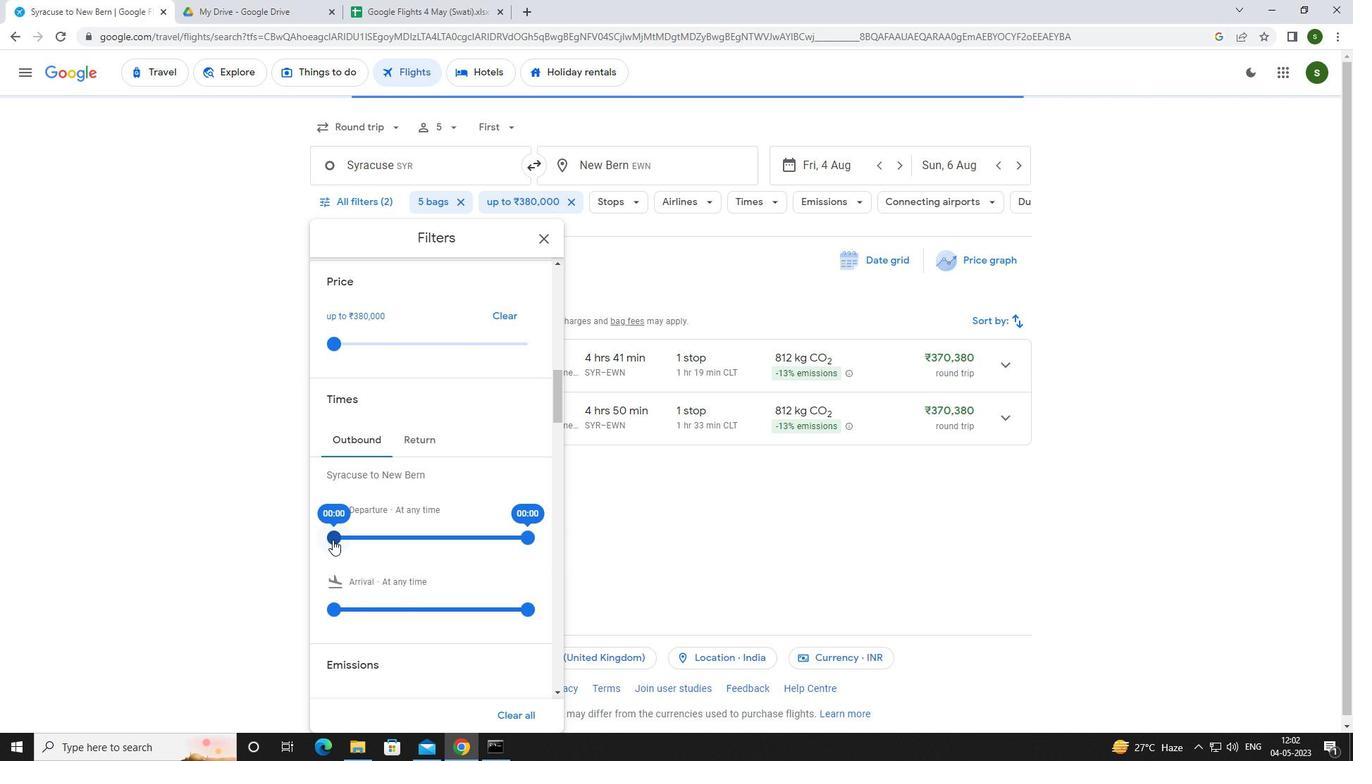 
Action: Mouse moved to (605, 528)
Screenshot: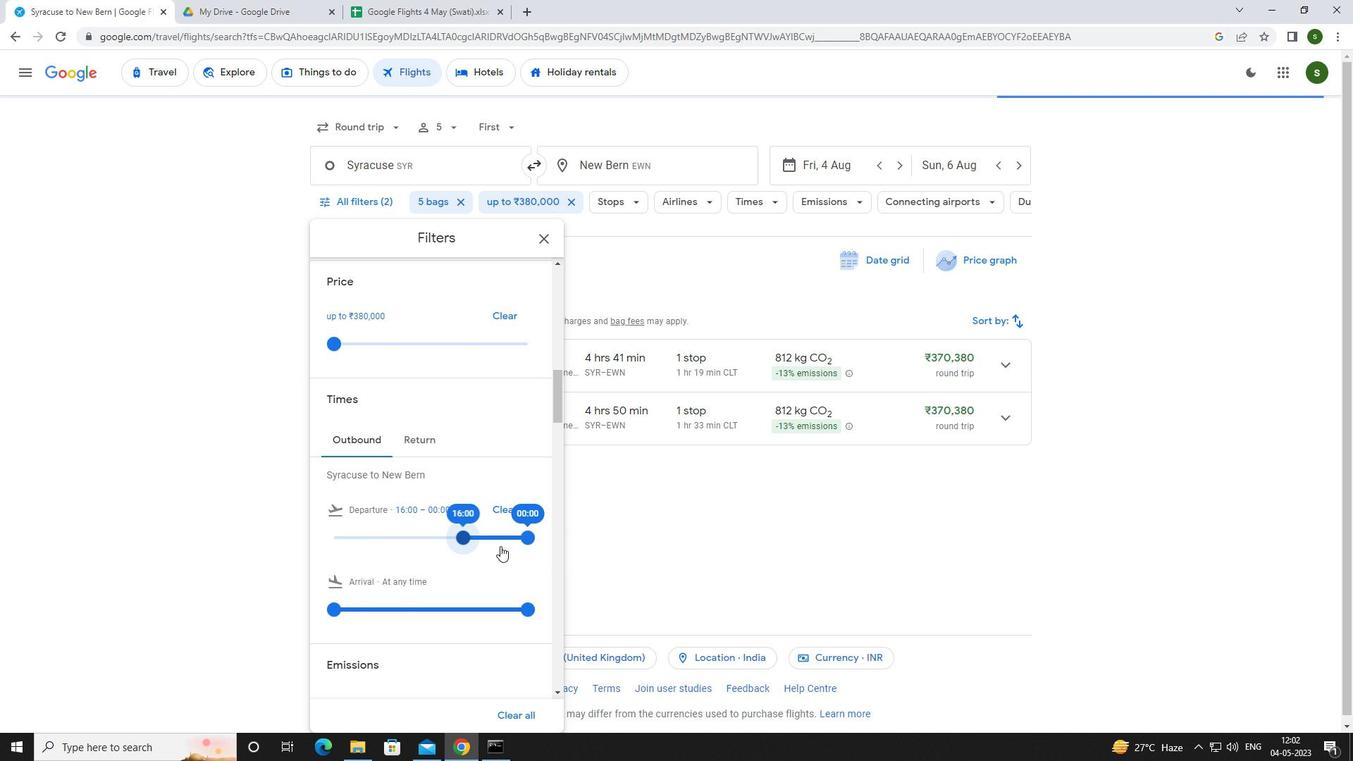 
Action: Mouse pressed left at (605, 528)
Screenshot: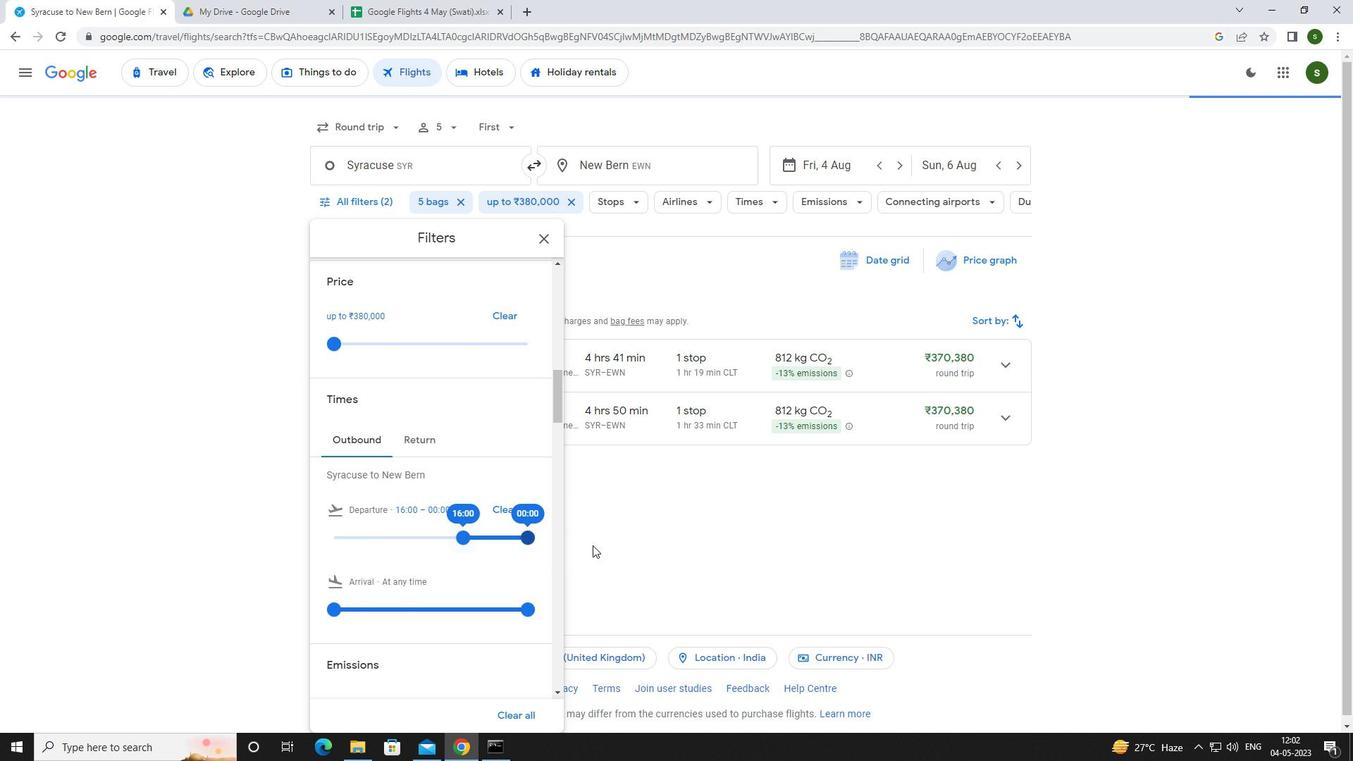 
Action: Mouse moved to (609, 523)
Screenshot: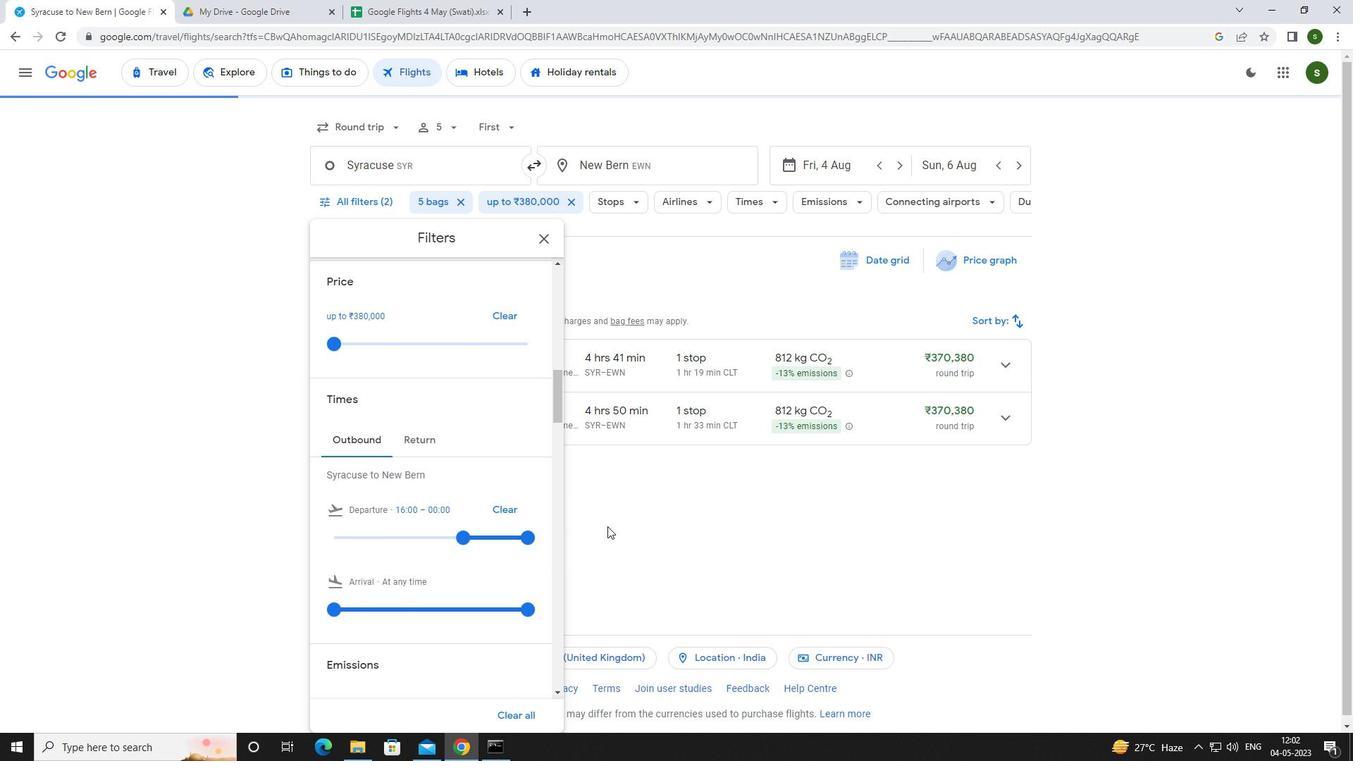 
